 Task: Find connections with filter location Piritiba with filter topic #realestatebroker with filter profile language English with filter current company BookMyShow with filter school Jamal Mohamed College, Tiruchirappalli - 620 020. with filter industry Computer Networking Products with filter service category Interior Design with filter keywords title Fast Food Worker
Action: Mouse moved to (179, 256)
Screenshot: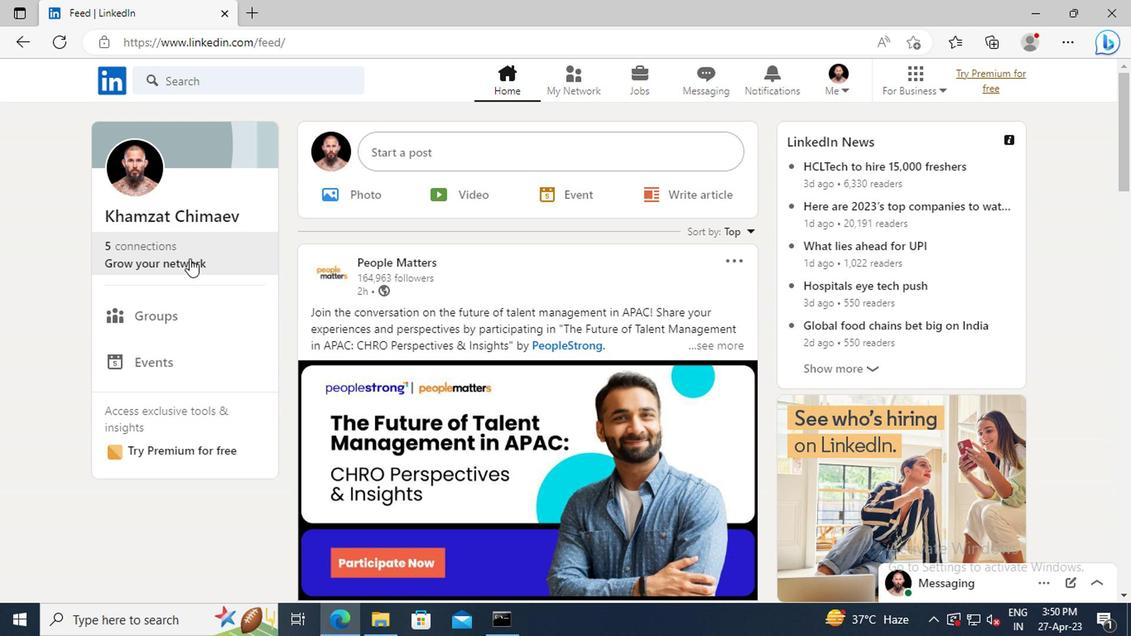 
Action: Mouse pressed left at (179, 256)
Screenshot: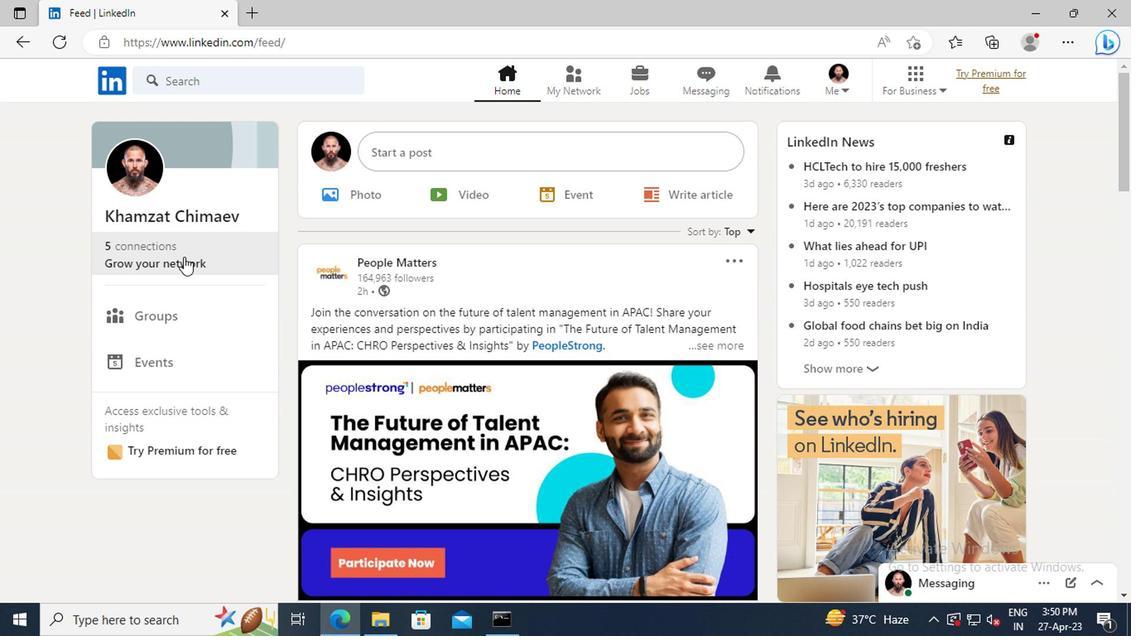 
Action: Mouse moved to (195, 170)
Screenshot: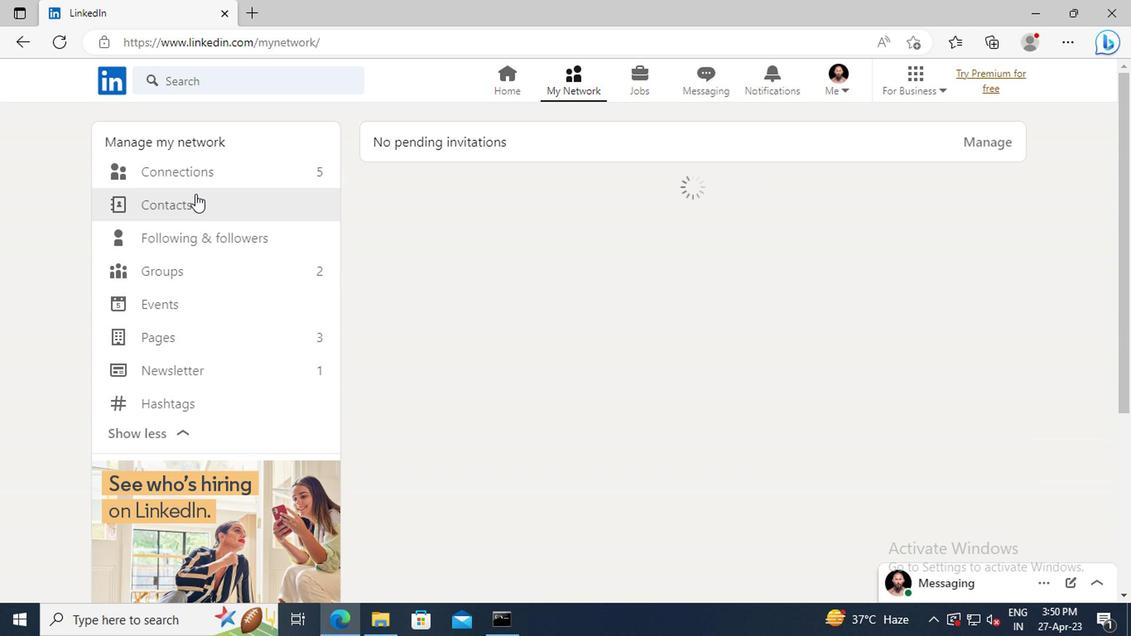 
Action: Mouse pressed left at (195, 170)
Screenshot: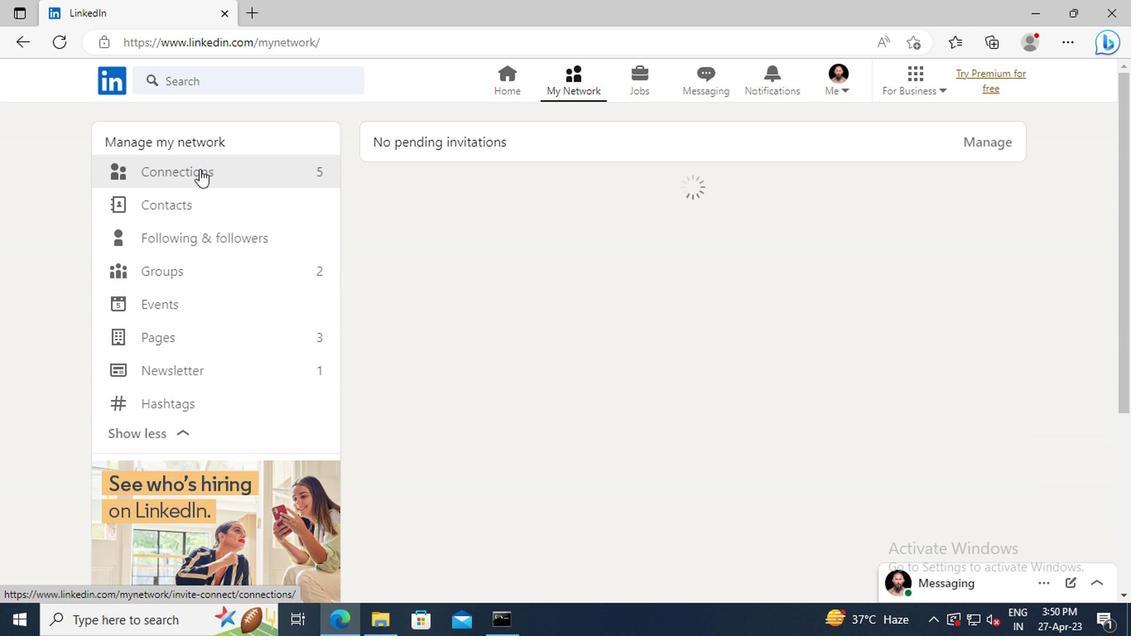 
Action: Mouse moved to (701, 177)
Screenshot: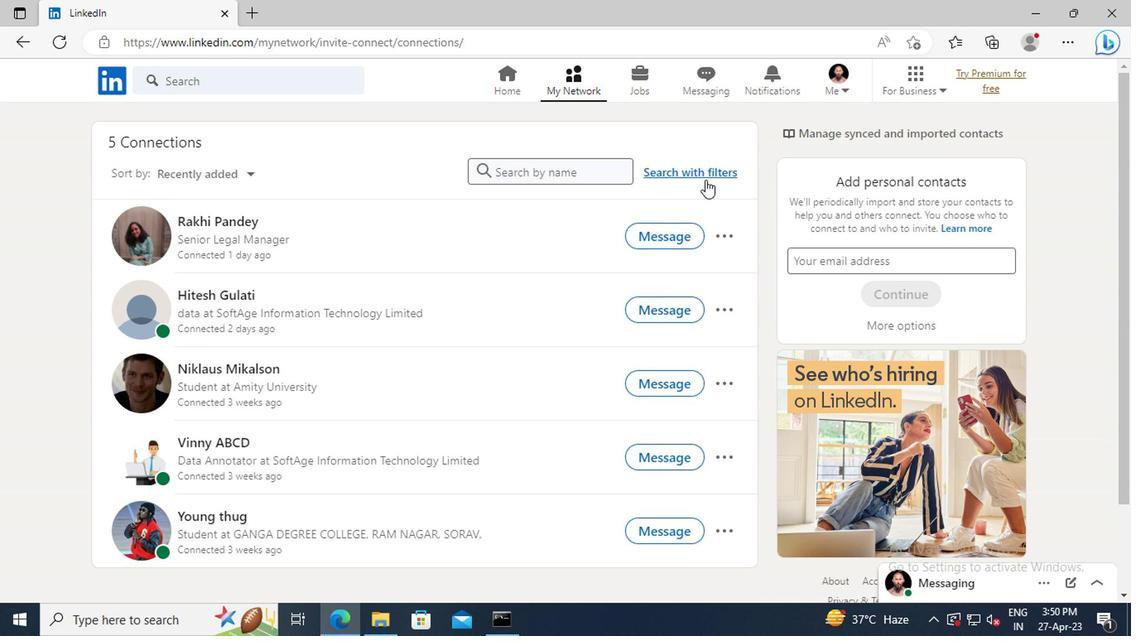 
Action: Mouse pressed left at (701, 177)
Screenshot: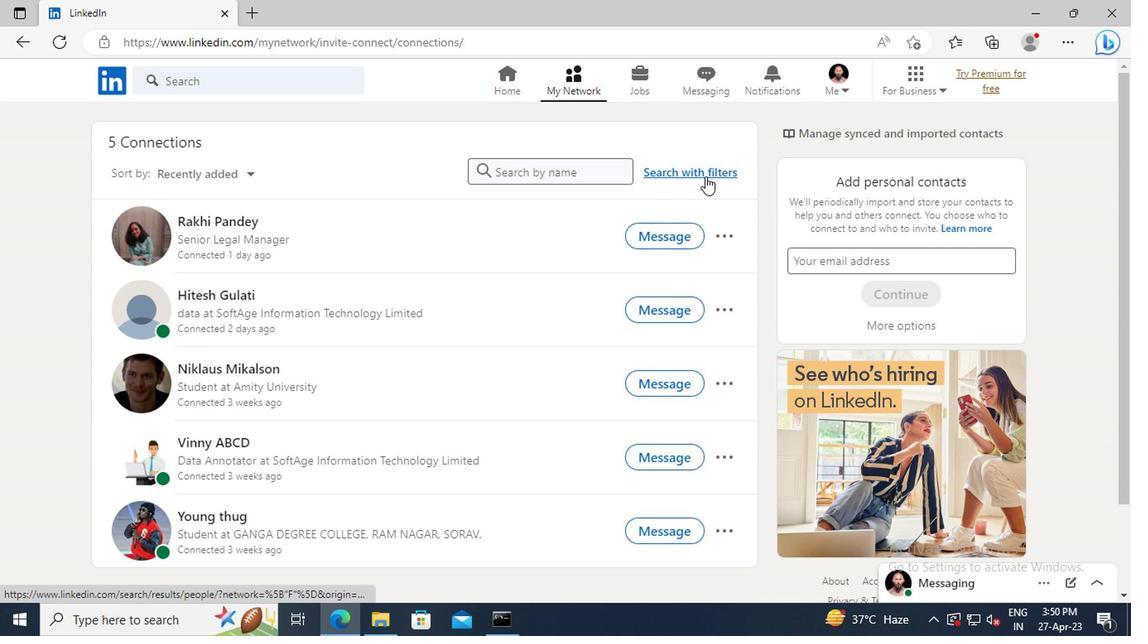 
Action: Mouse moved to (622, 131)
Screenshot: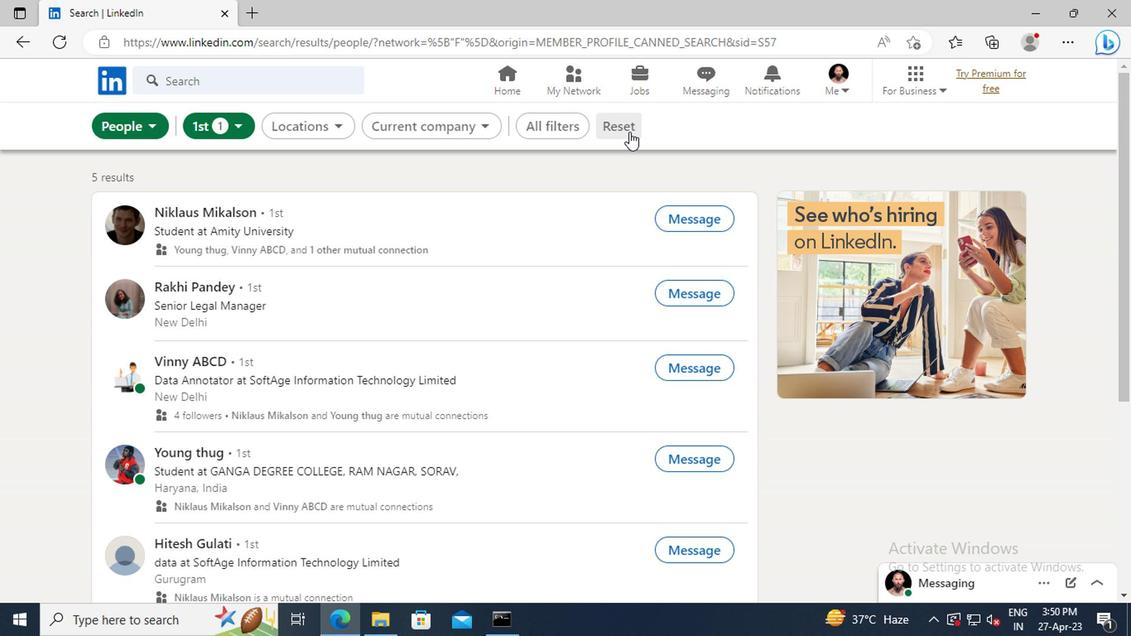 
Action: Mouse pressed left at (622, 131)
Screenshot: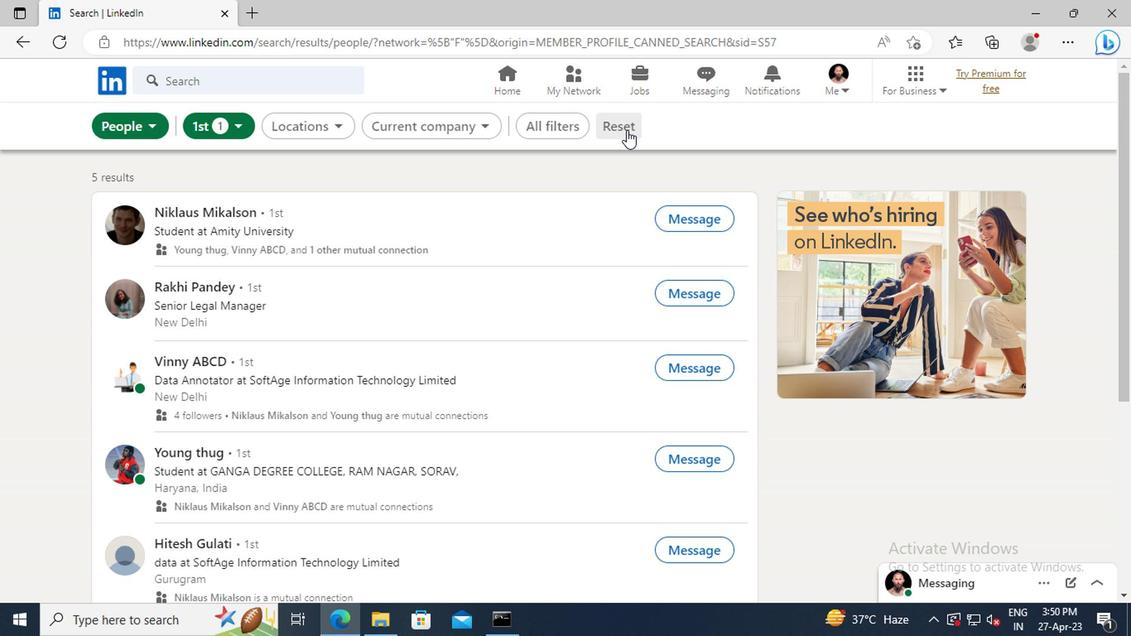 
Action: Mouse moved to (605, 127)
Screenshot: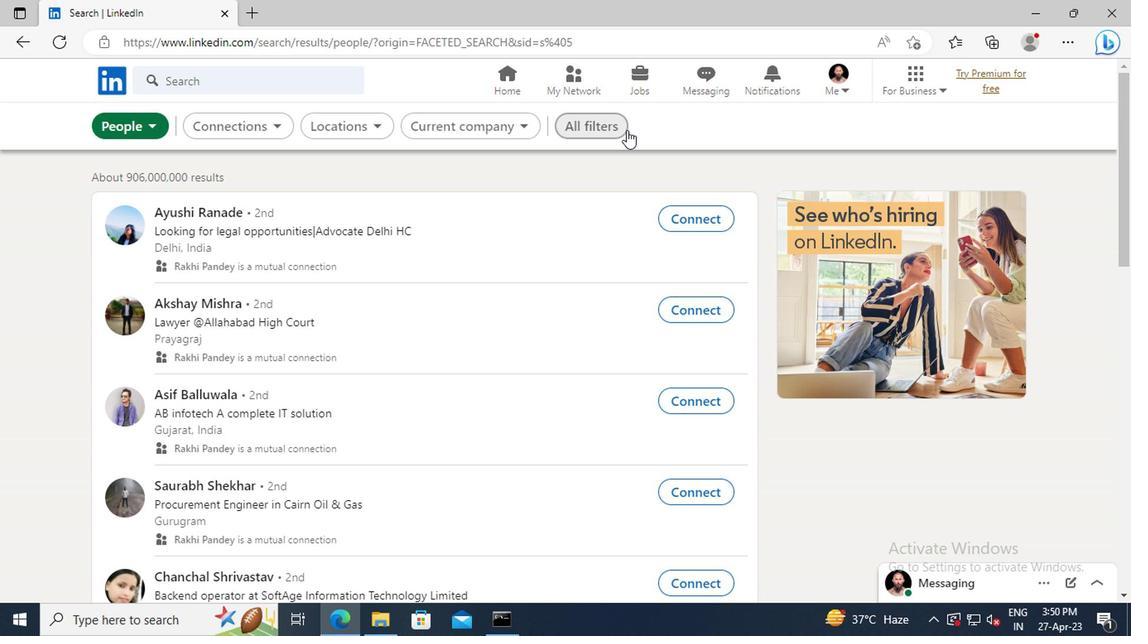 
Action: Mouse pressed left at (605, 127)
Screenshot: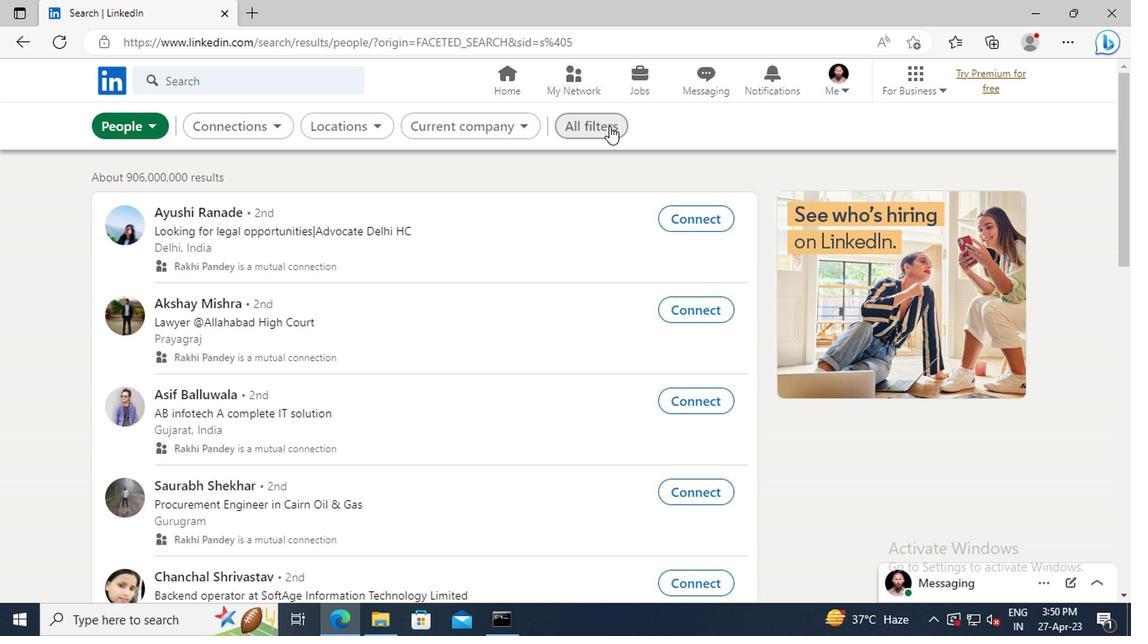 
Action: Mouse moved to (897, 284)
Screenshot: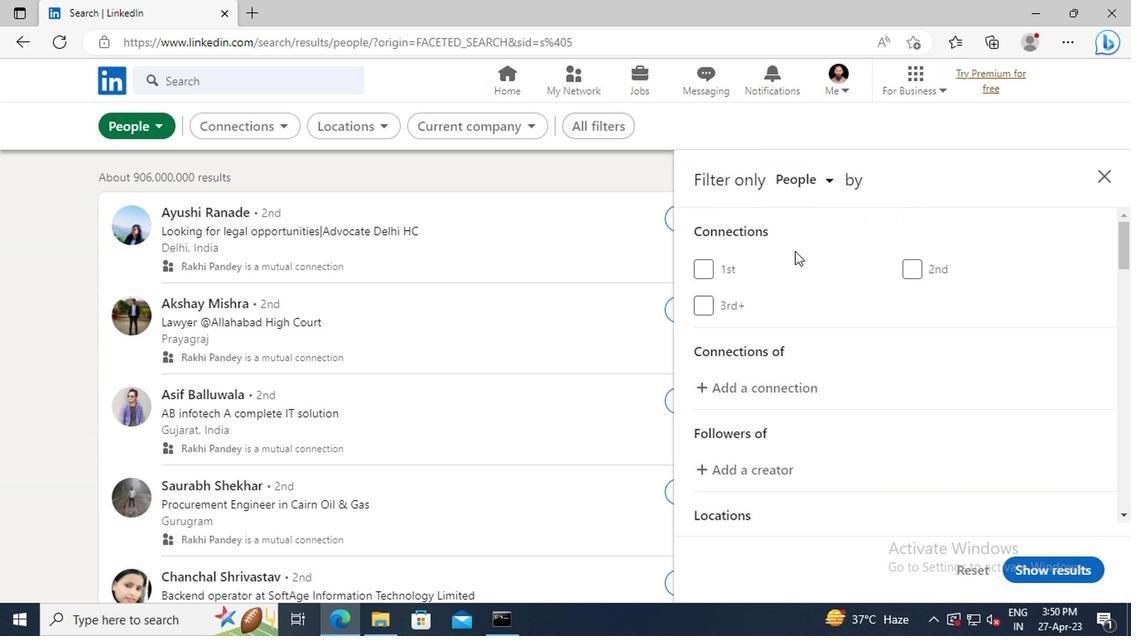 
Action: Mouse scrolled (897, 284) with delta (0, 0)
Screenshot: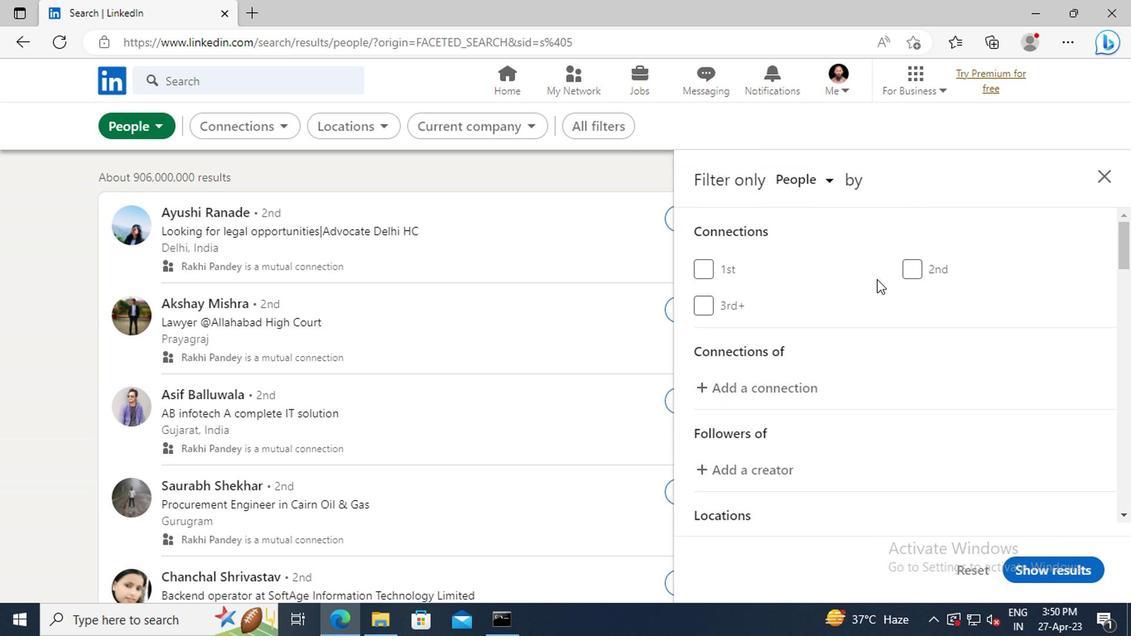 
Action: Mouse scrolled (897, 284) with delta (0, 0)
Screenshot: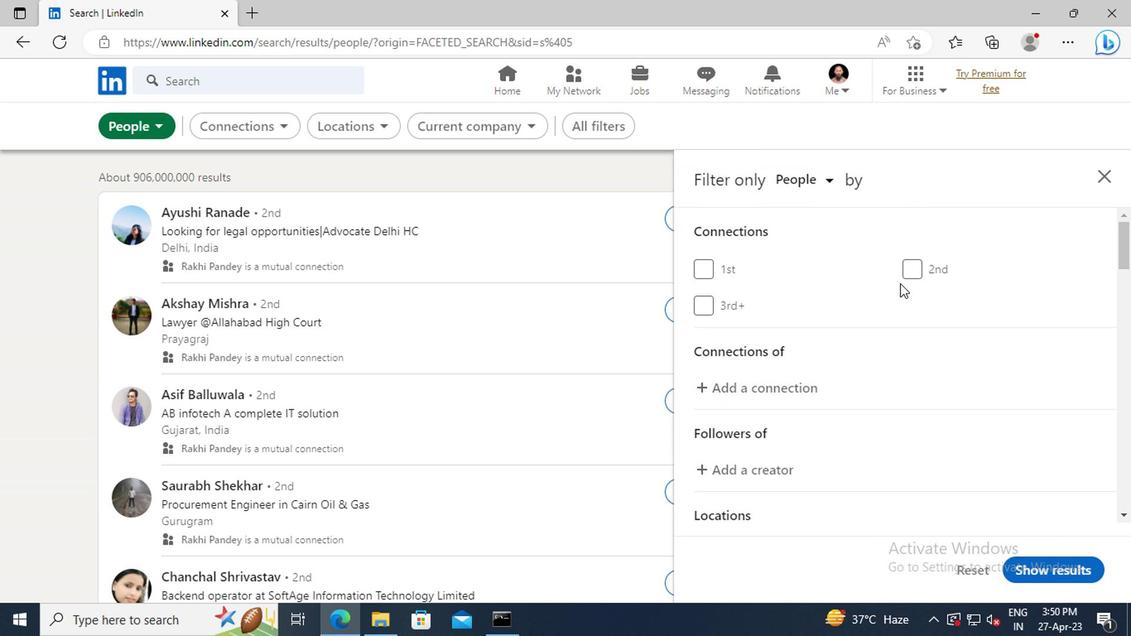 
Action: Mouse scrolled (897, 284) with delta (0, 0)
Screenshot: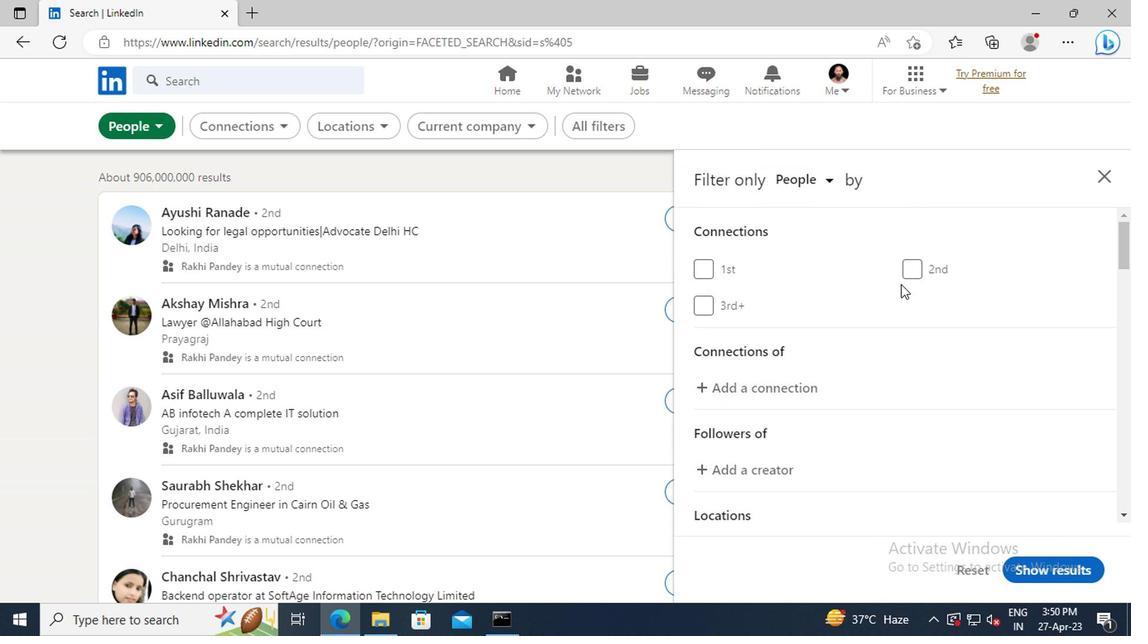 
Action: Mouse scrolled (897, 284) with delta (0, 0)
Screenshot: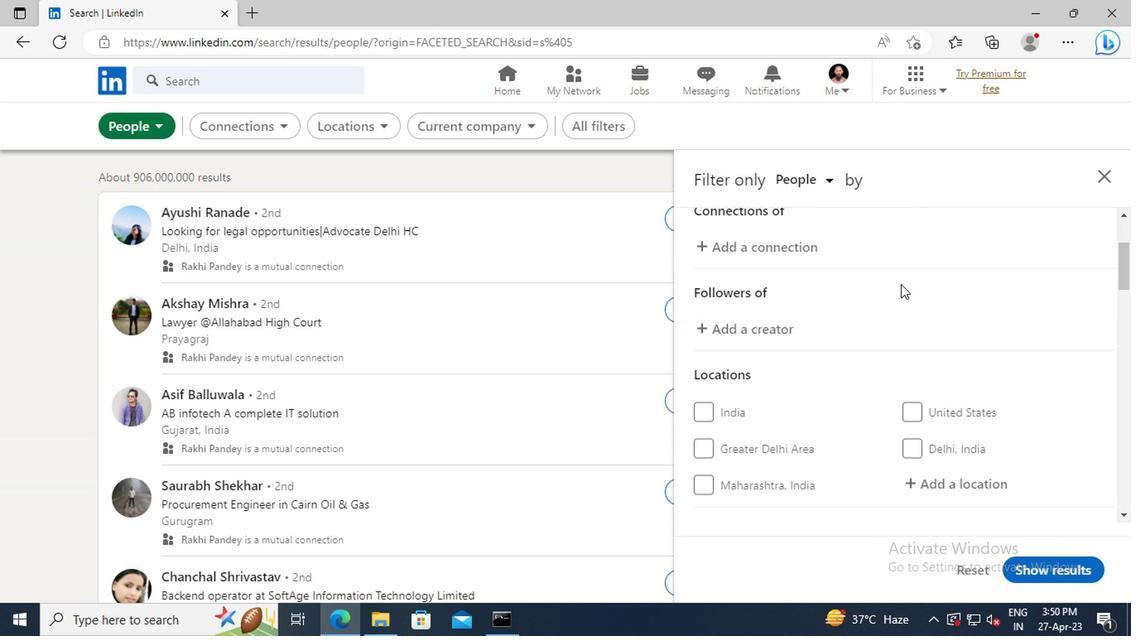 
Action: Mouse scrolled (897, 284) with delta (0, 0)
Screenshot: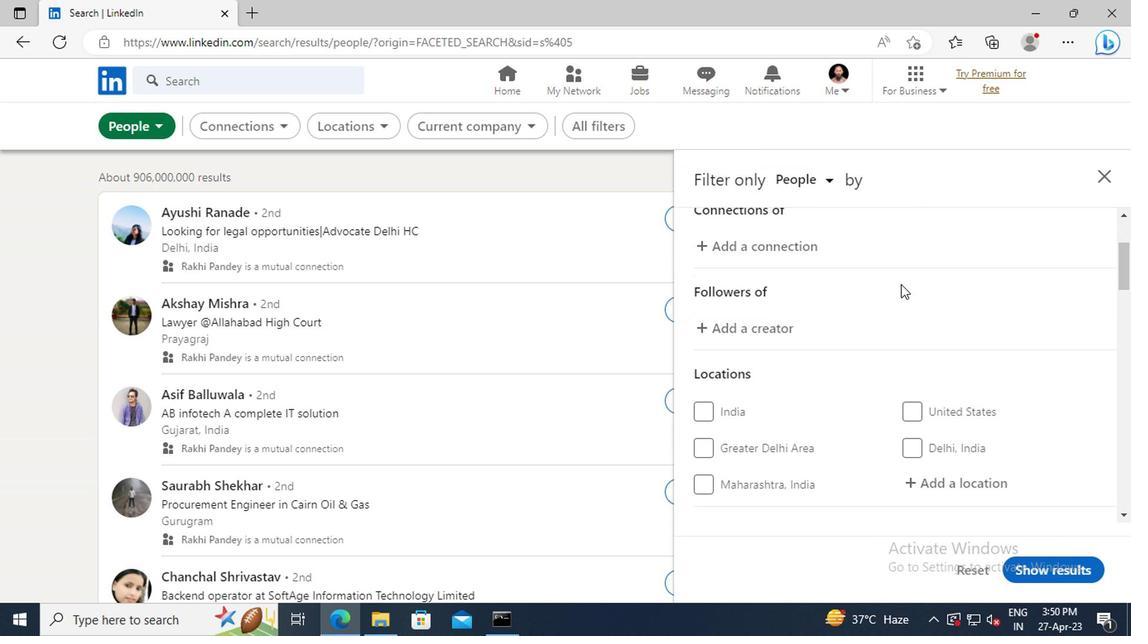 
Action: Mouse moved to (938, 388)
Screenshot: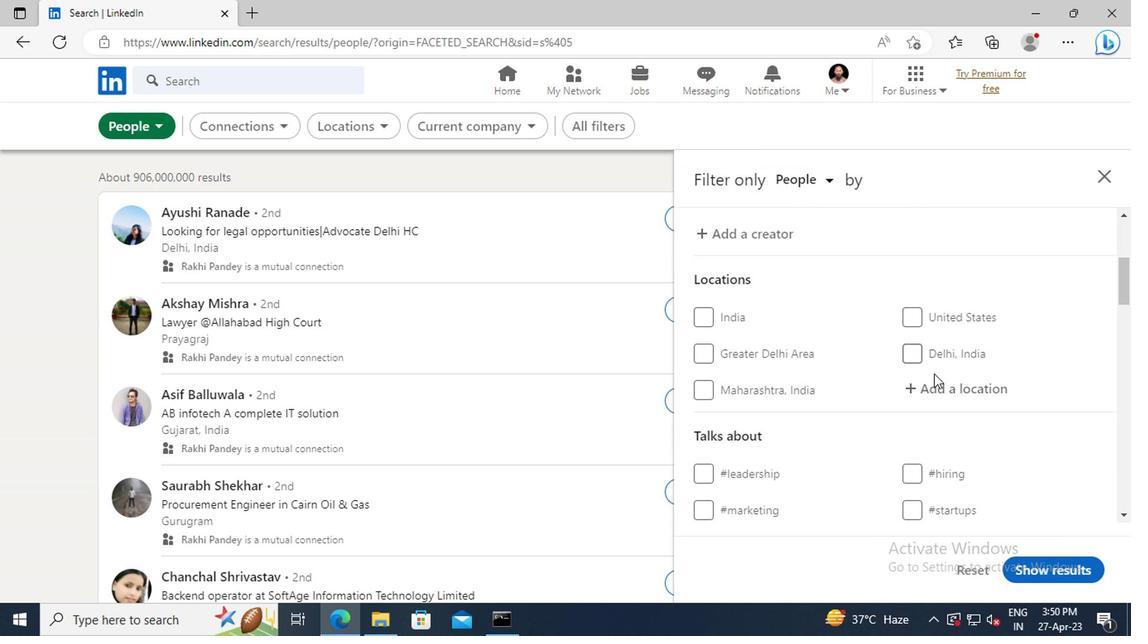 
Action: Mouse pressed left at (938, 388)
Screenshot: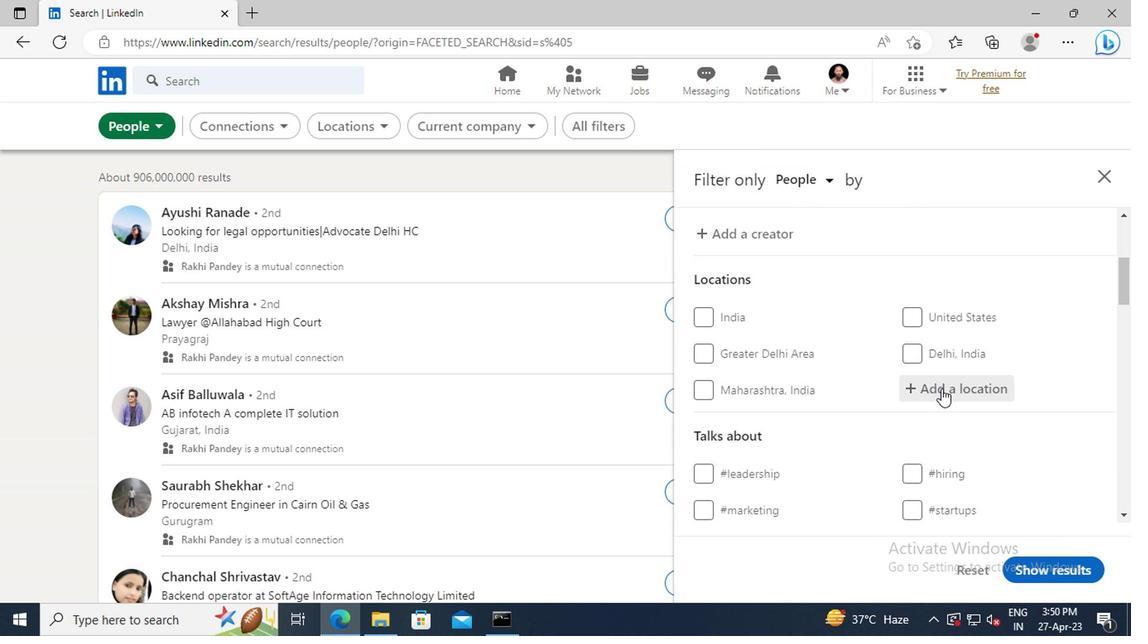 
Action: Key pressed <Key.shift>PIRITIBA
Screenshot: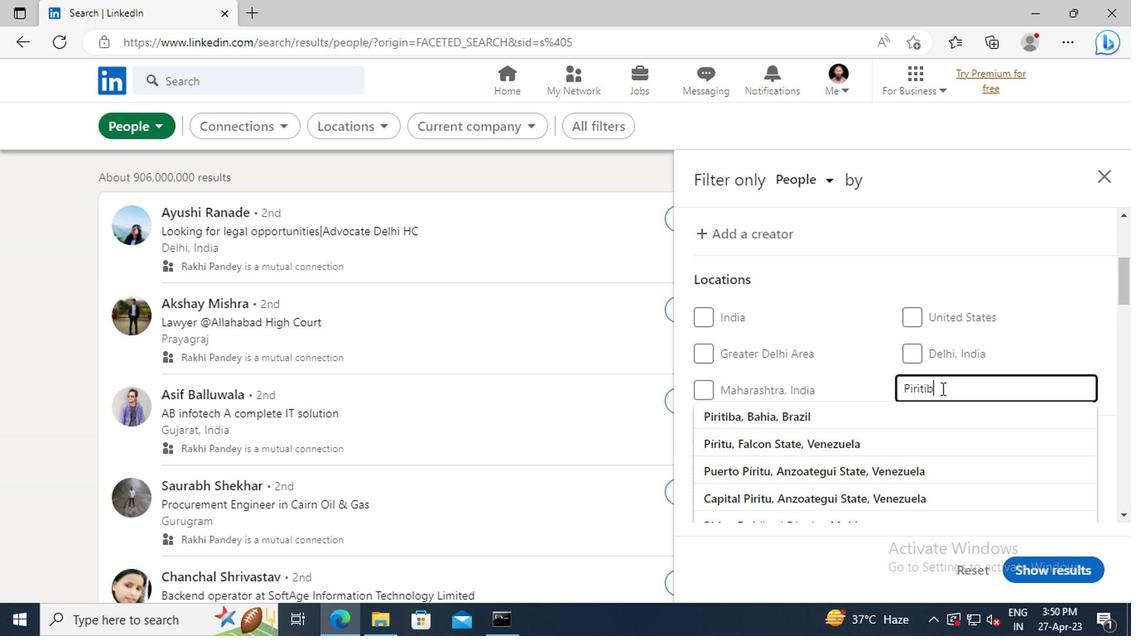 
Action: Mouse moved to (939, 411)
Screenshot: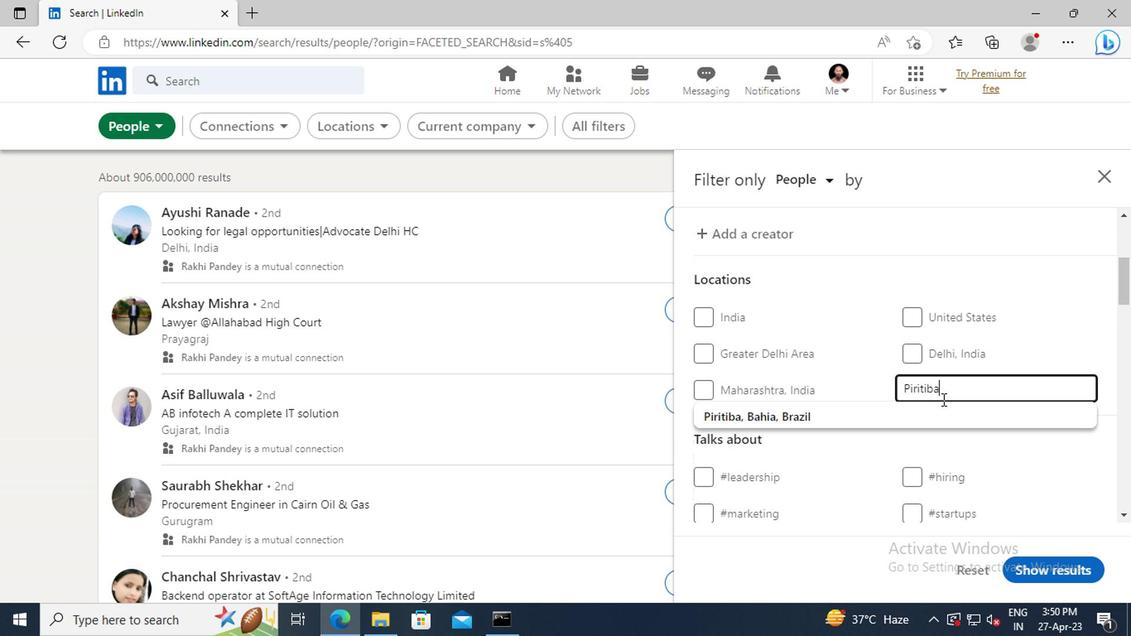
Action: Mouse pressed left at (939, 411)
Screenshot: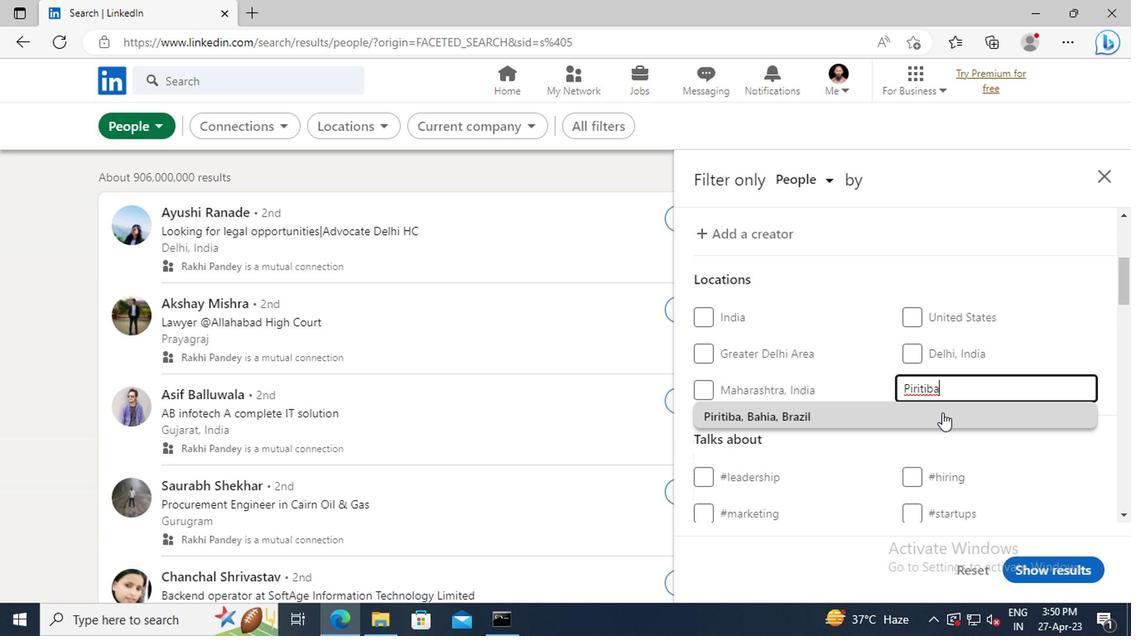 
Action: Mouse moved to (940, 373)
Screenshot: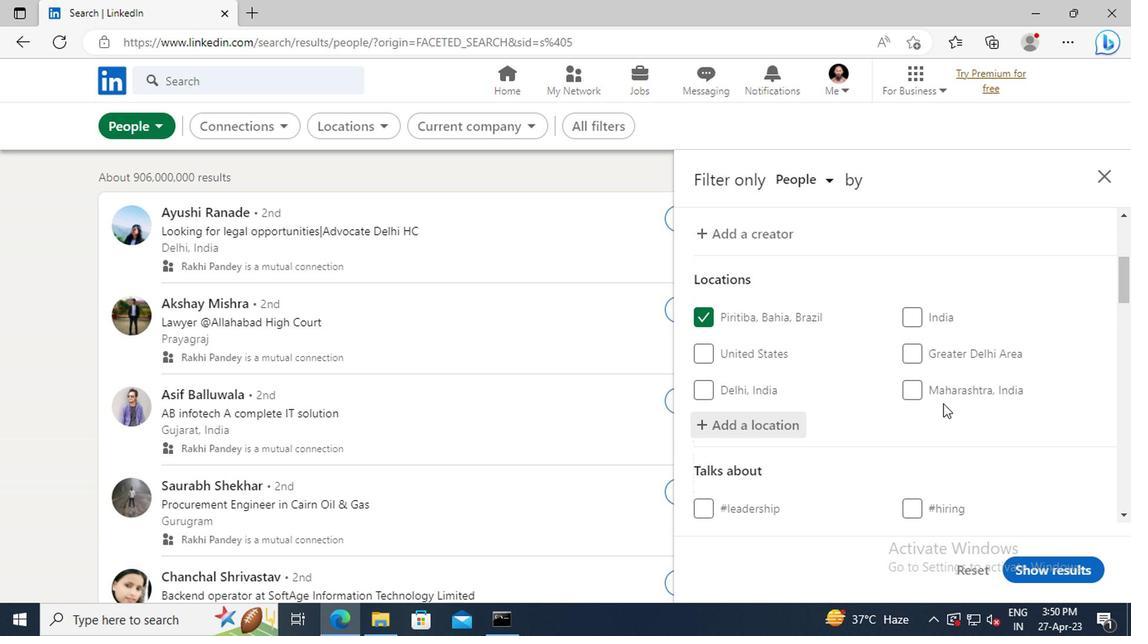 
Action: Mouse scrolled (940, 372) with delta (0, -1)
Screenshot: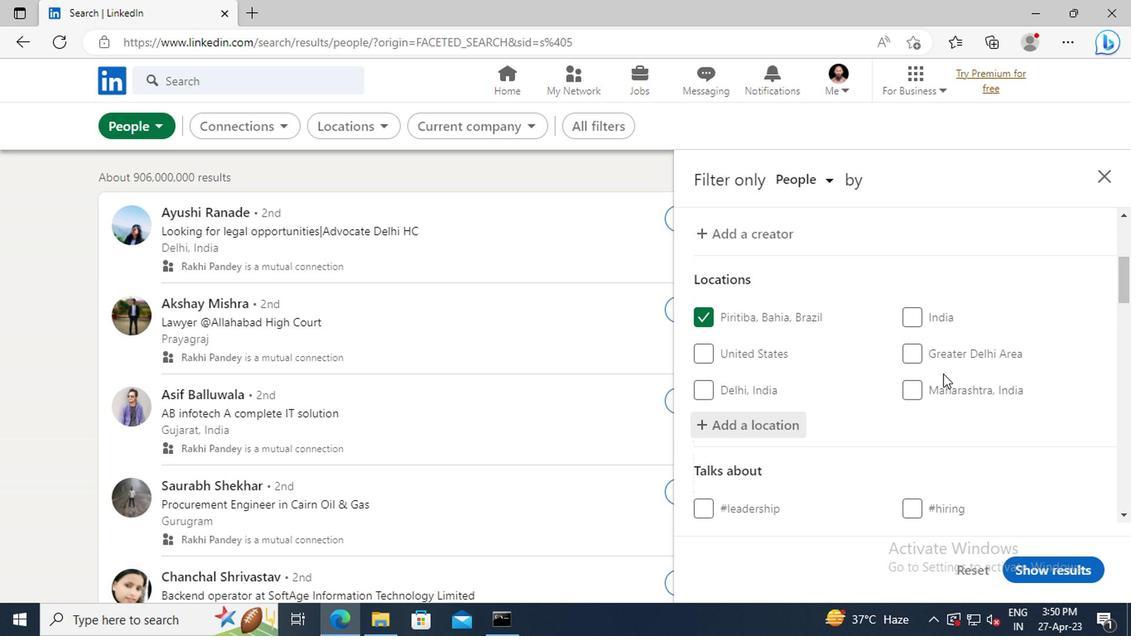 
Action: Mouse scrolled (940, 372) with delta (0, -1)
Screenshot: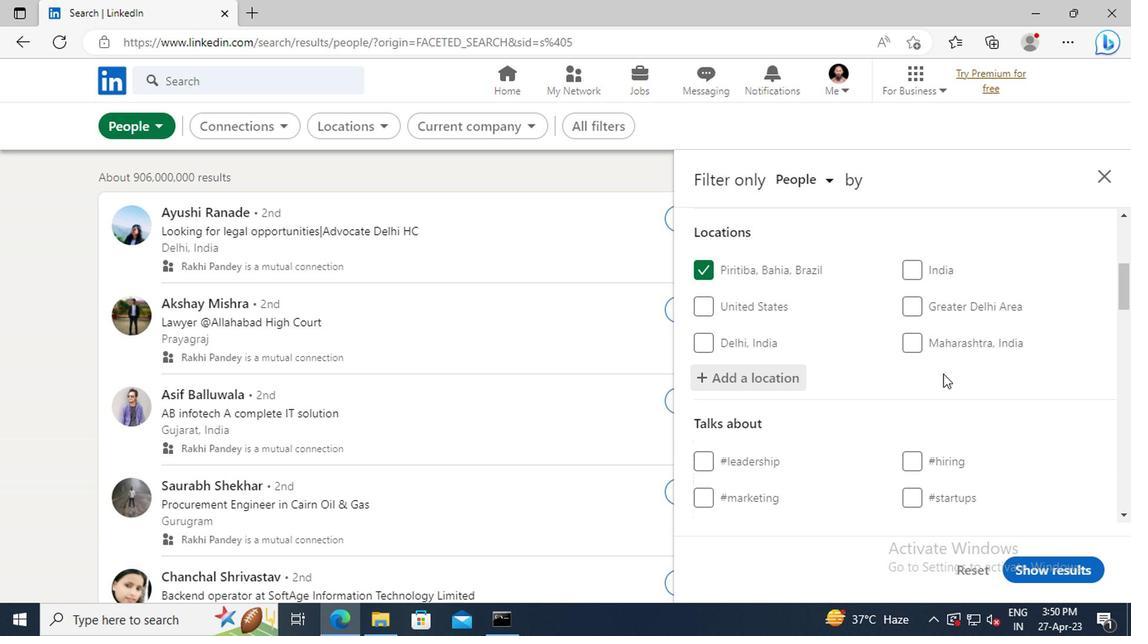 
Action: Mouse scrolled (940, 372) with delta (0, -1)
Screenshot: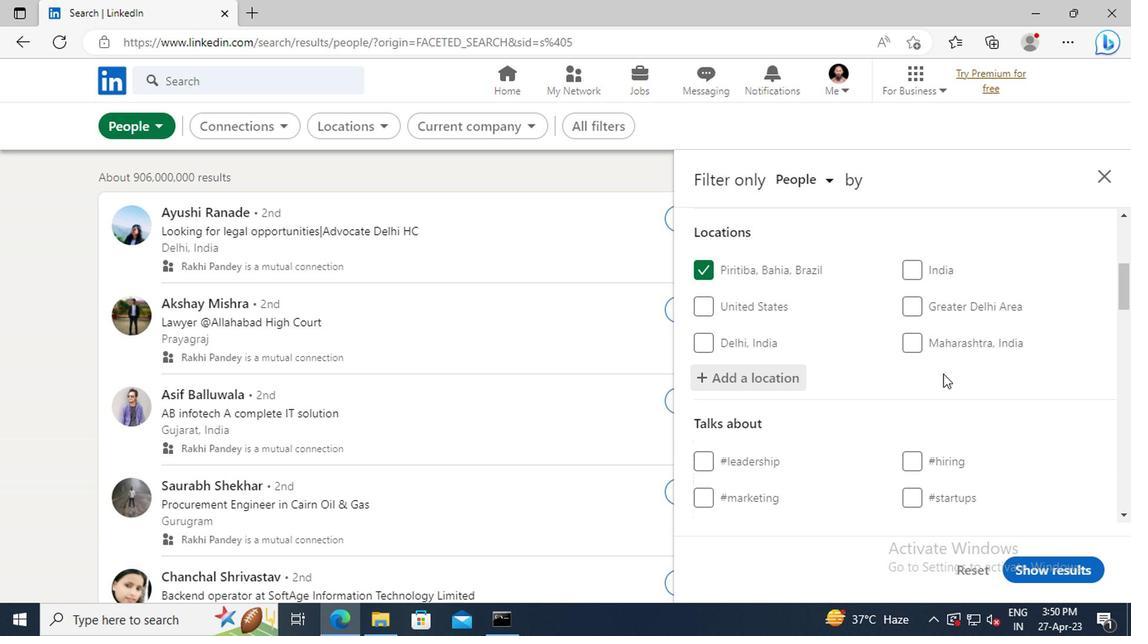 
Action: Mouse scrolled (940, 372) with delta (0, -1)
Screenshot: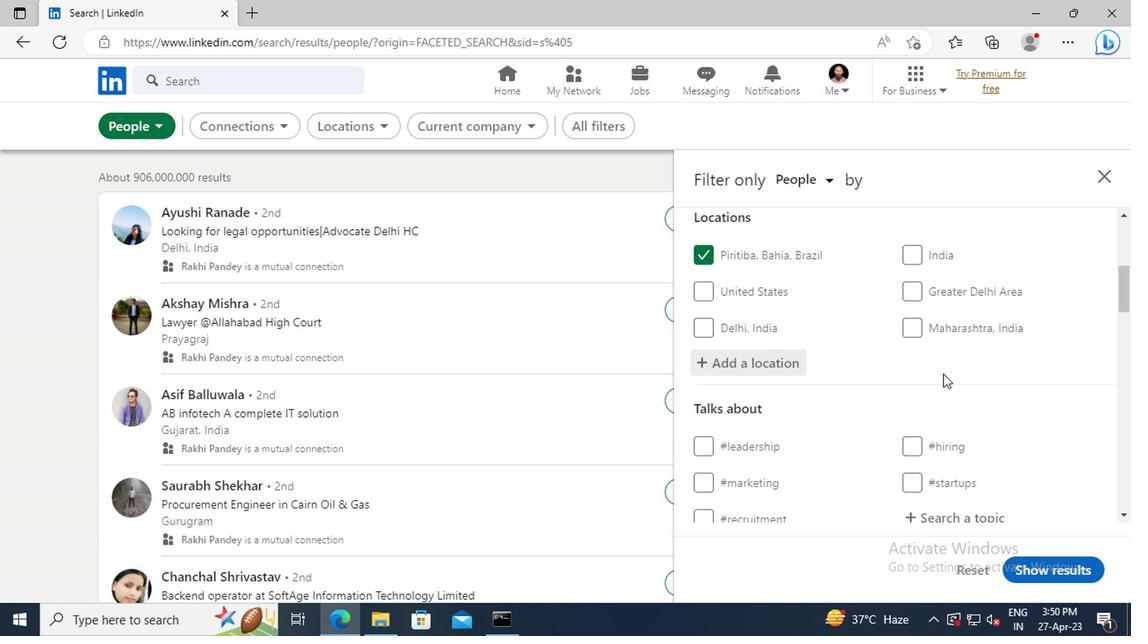 
Action: Mouse moved to (933, 390)
Screenshot: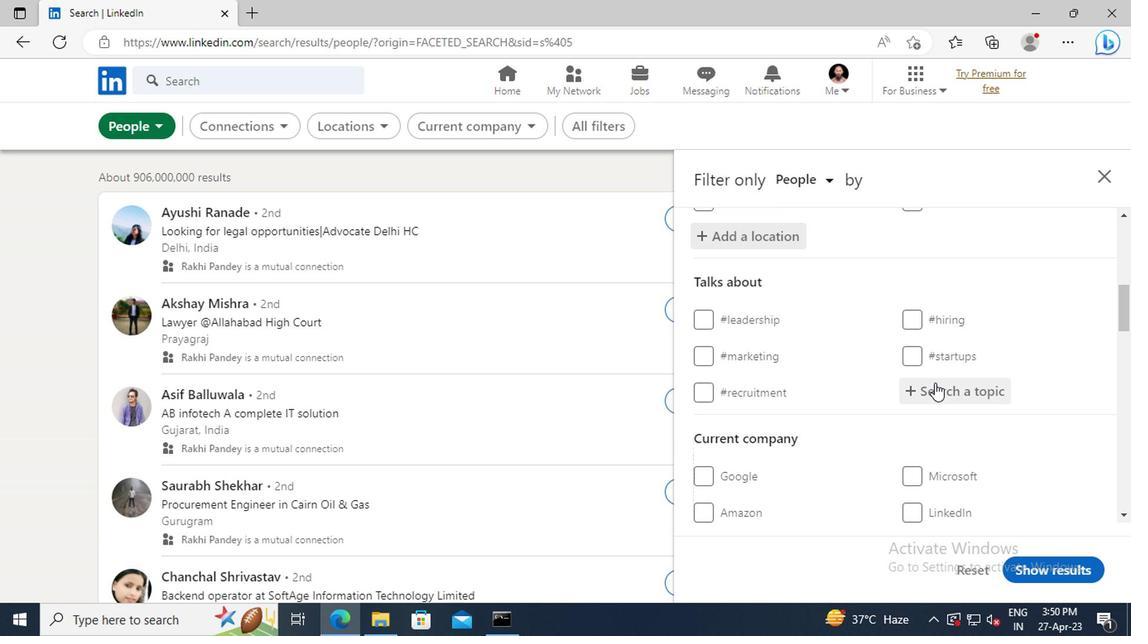 
Action: Mouse pressed left at (933, 390)
Screenshot: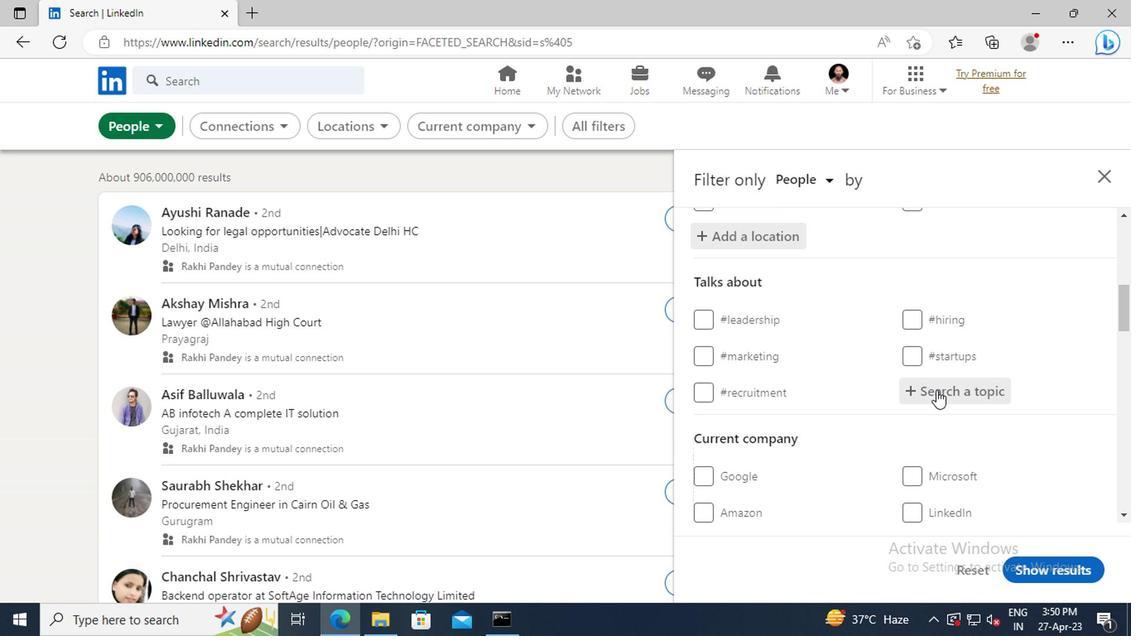 
Action: Key pressed <Key.shift>#REALESTATEBROKER<Key.enter>
Screenshot: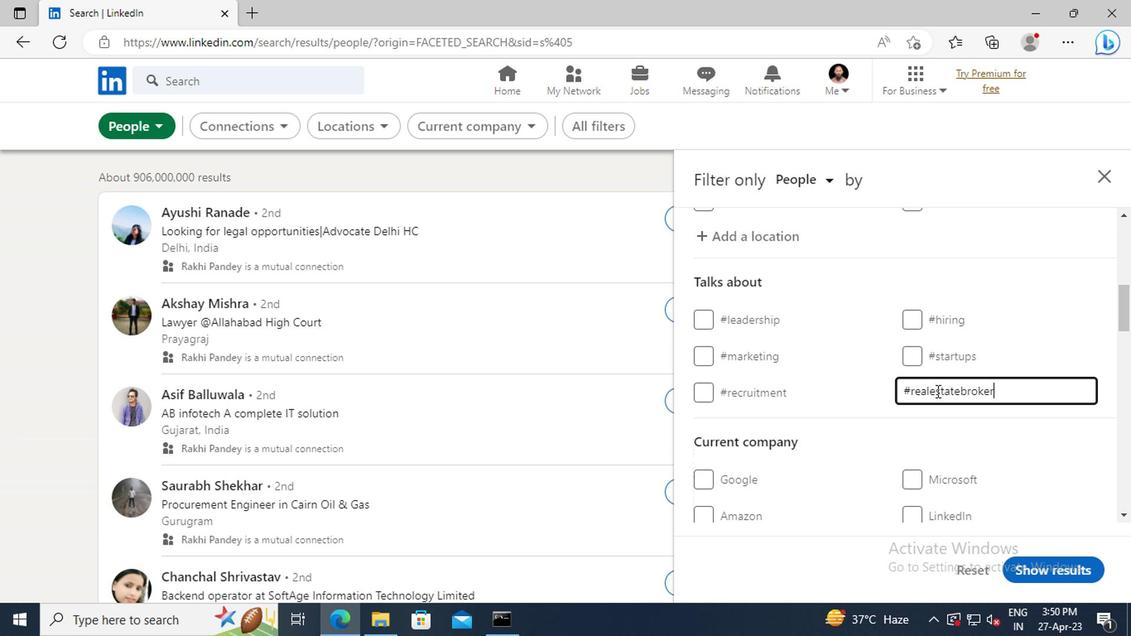 
Action: Mouse scrolled (933, 390) with delta (0, 0)
Screenshot: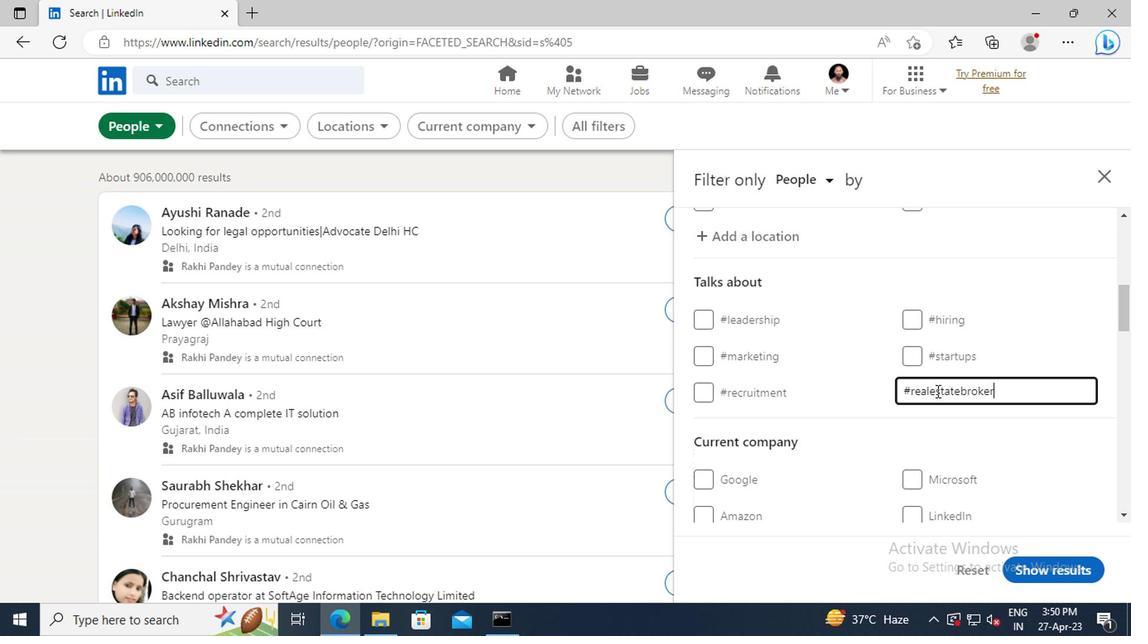 
Action: Mouse scrolled (933, 390) with delta (0, 0)
Screenshot: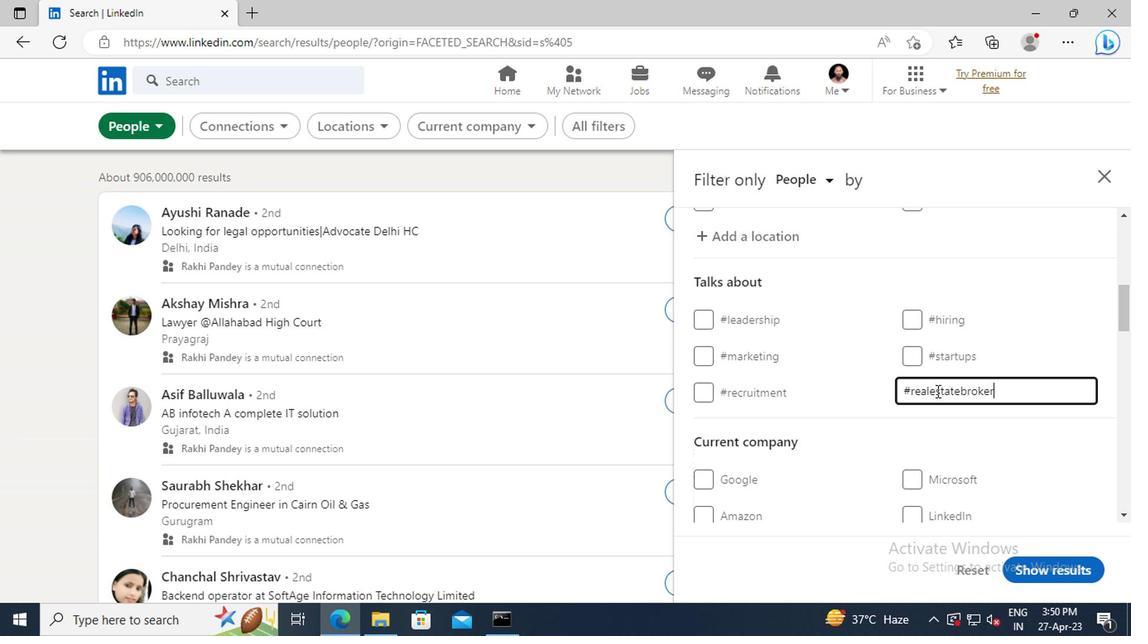 
Action: Mouse moved to (922, 388)
Screenshot: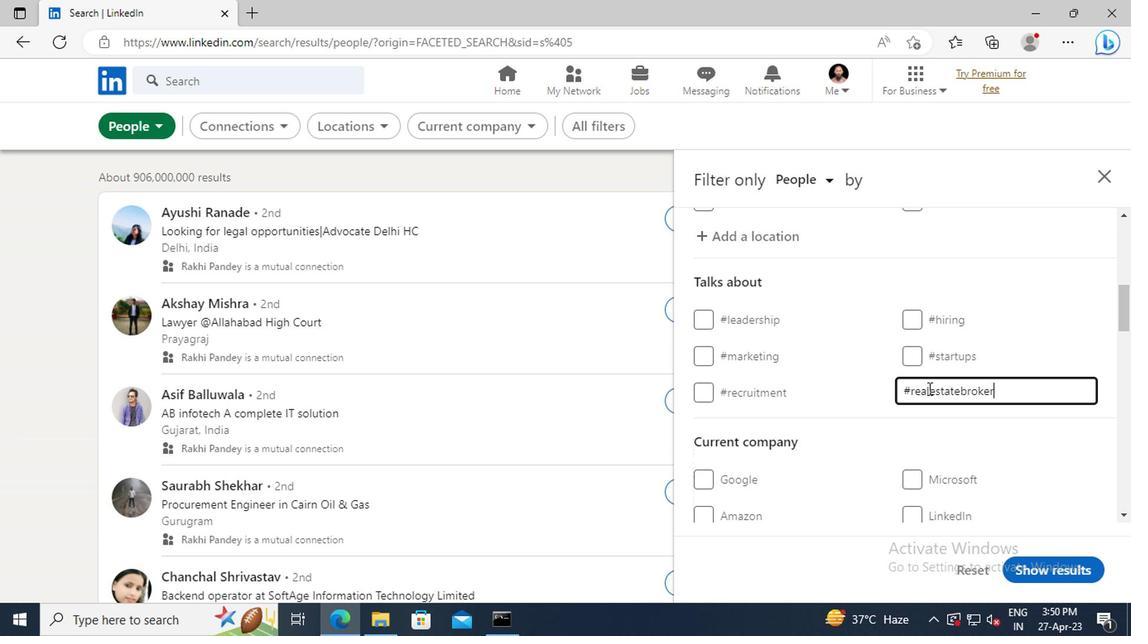 
Action: Mouse scrolled (922, 388) with delta (0, 0)
Screenshot: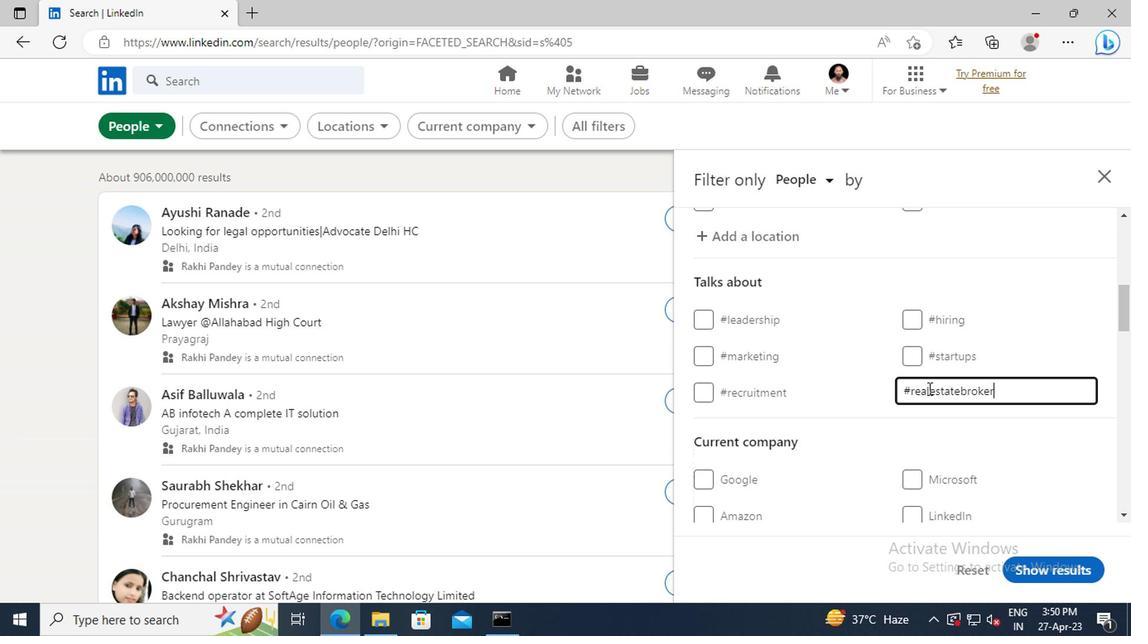 
Action: Mouse scrolled (922, 388) with delta (0, 0)
Screenshot: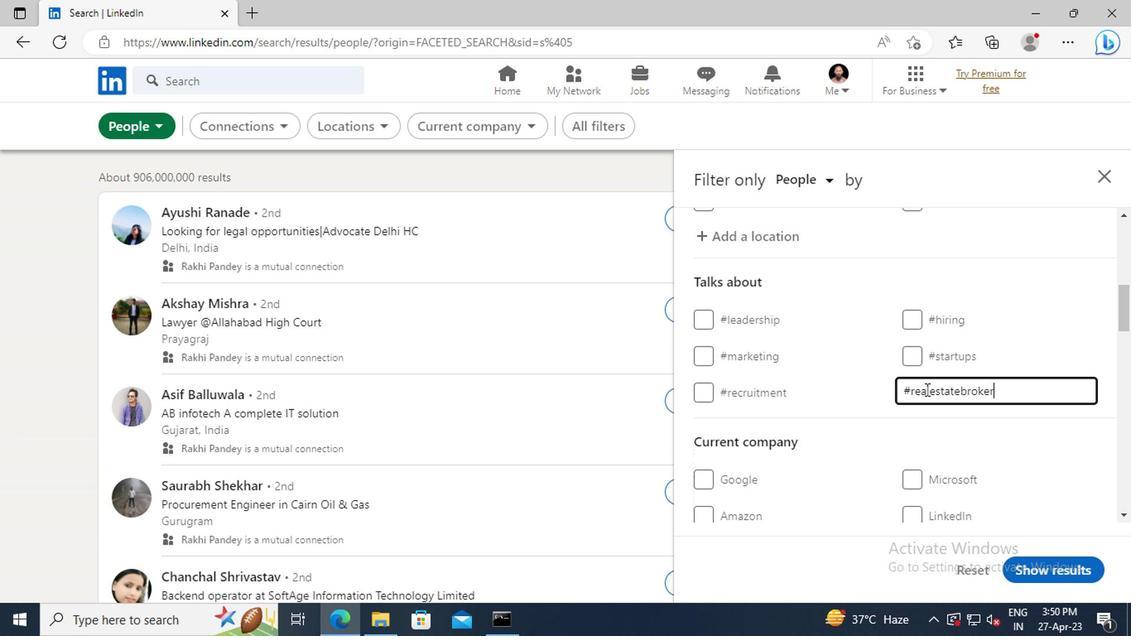 
Action: Mouse scrolled (922, 388) with delta (0, 0)
Screenshot: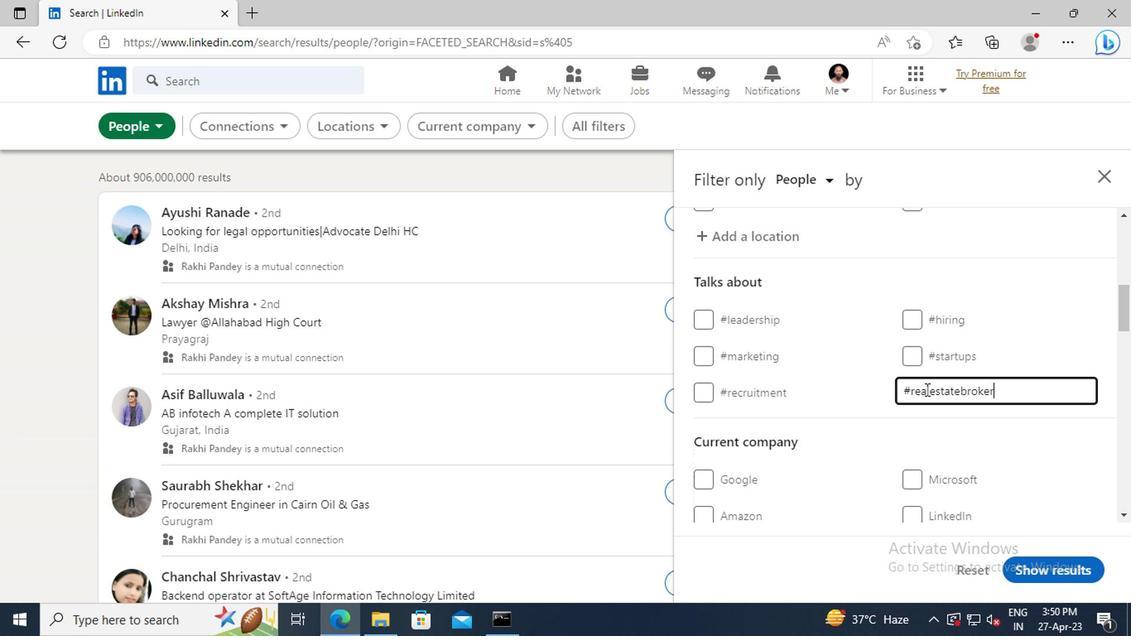 
Action: Mouse moved to (922, 406)
Screenshot: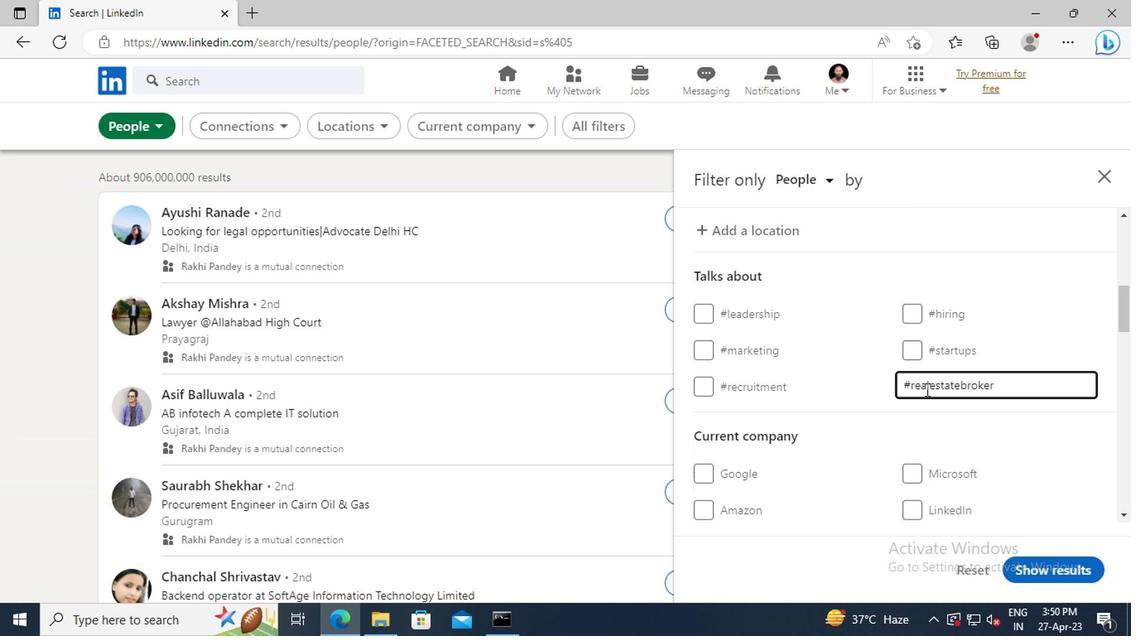 
Action: Mouse scrolled (922, 405) with delta (0, -1)
Screenshot: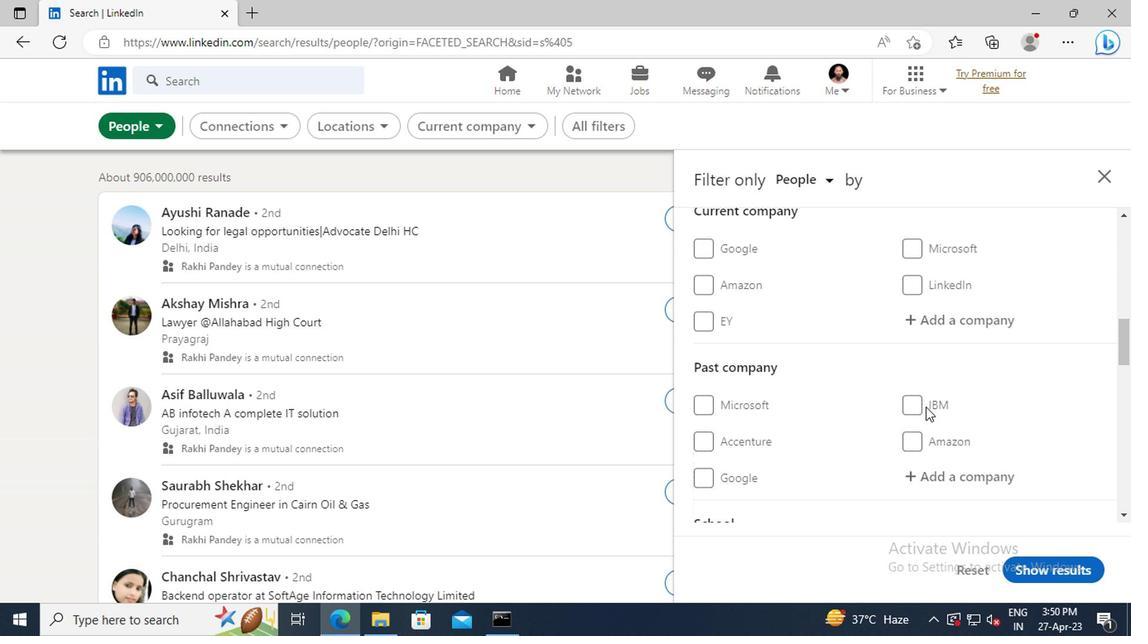 
Action: Mouse scrolled (922, 405) with delta (0, -1)
Screenshot: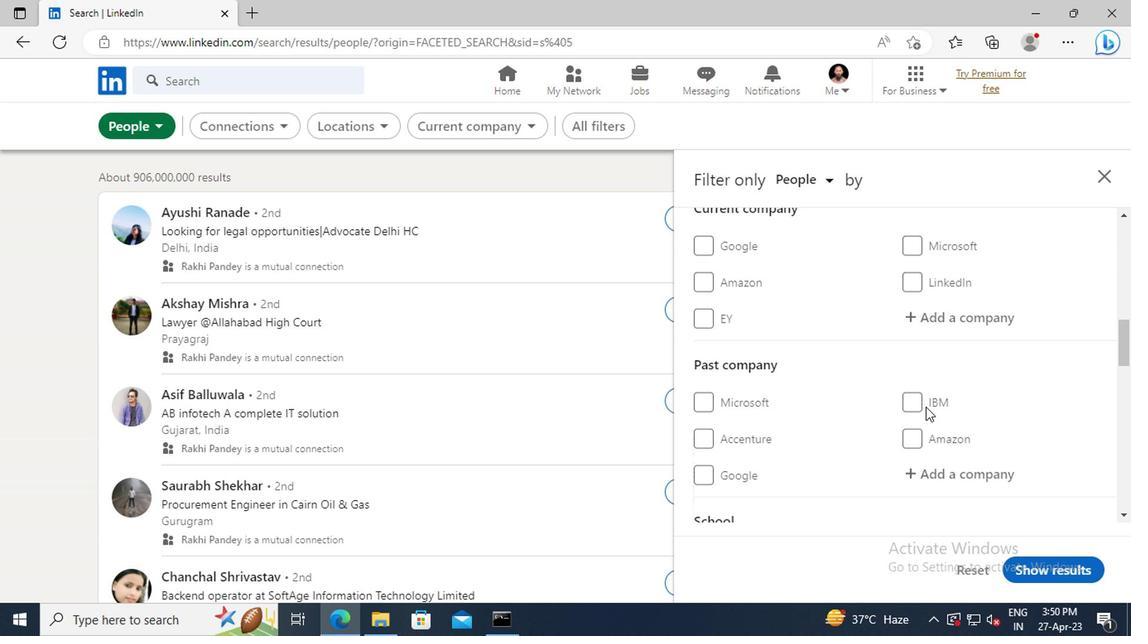 
Action: Mouse scrolled (922, 405) with delta (0, -1)
Screenshot: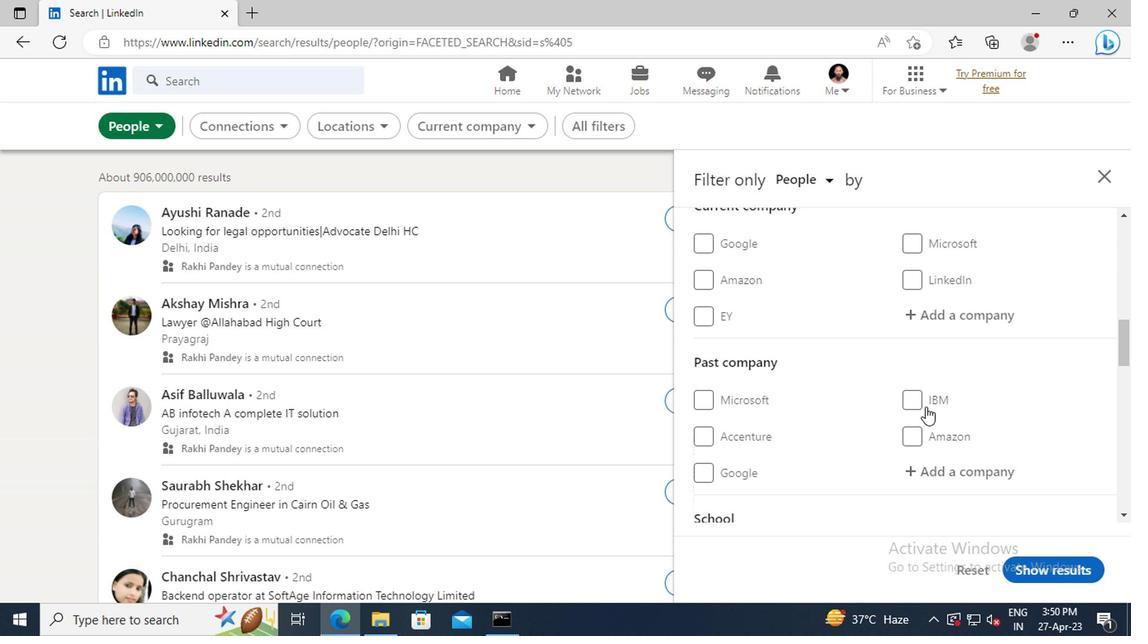 
Action: Mouse scrolled (922, 405) with delta (0, -1)
Screenshot: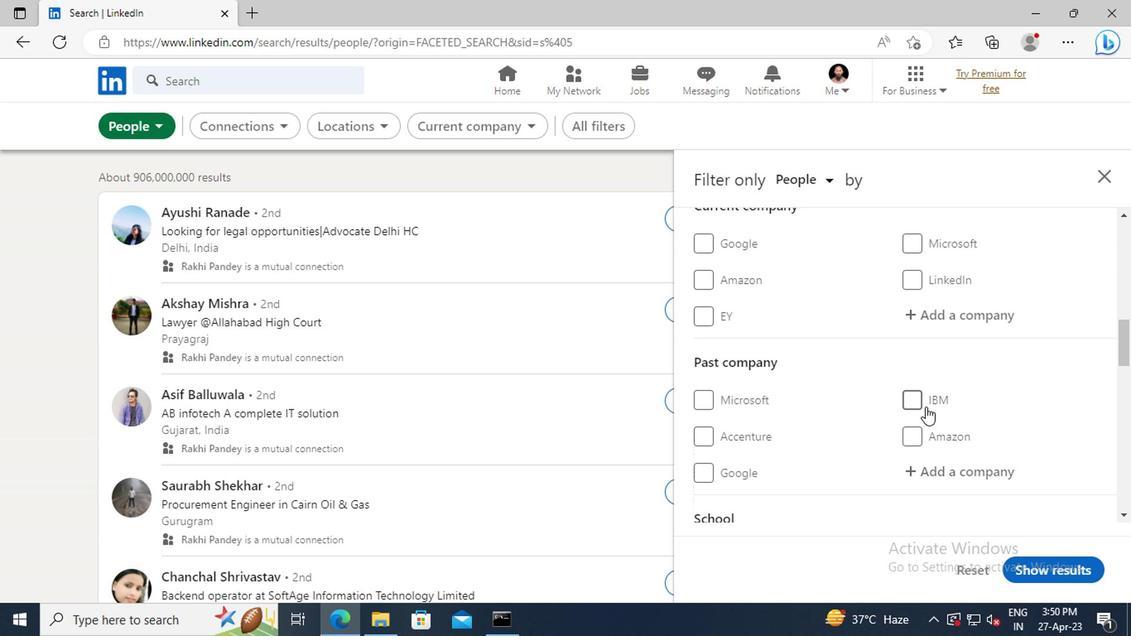 
Action: Mouse scrolled (922, 405) with delta (0, -1)
Screenshot: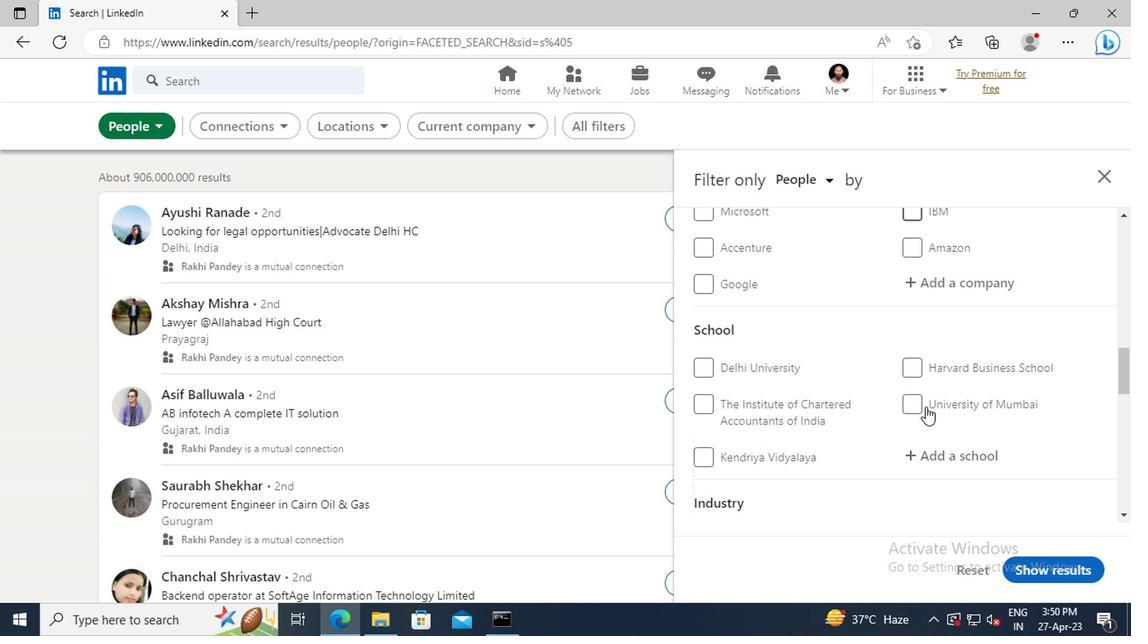
Action: Mouse scrolled (922, 405) with delta (0, -1)
Screenshot: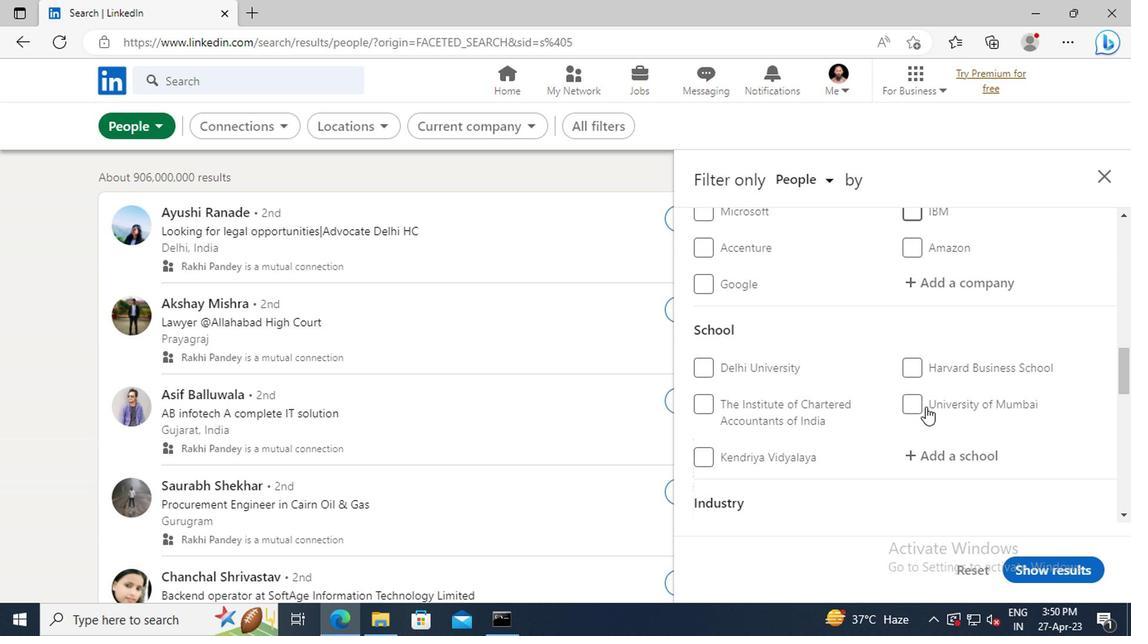 
Action: Mouse scrolled (922, 405) with delta (0, -1)
Screenshot: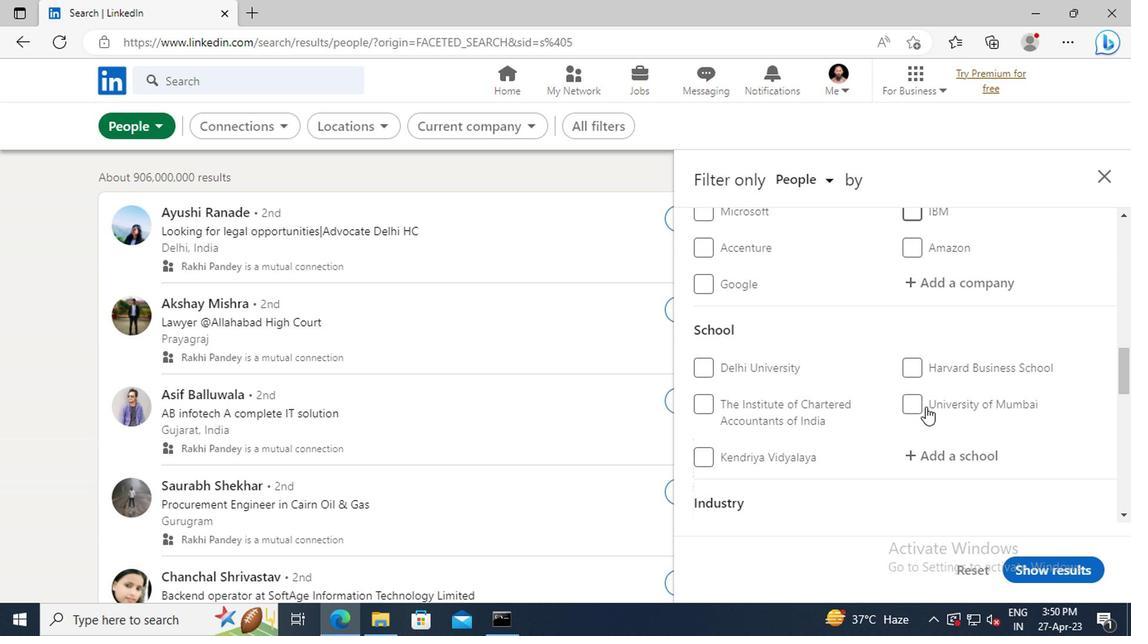 
Action: Mouse scrolled (922, 405) with delta (0, -1)
Screenshot: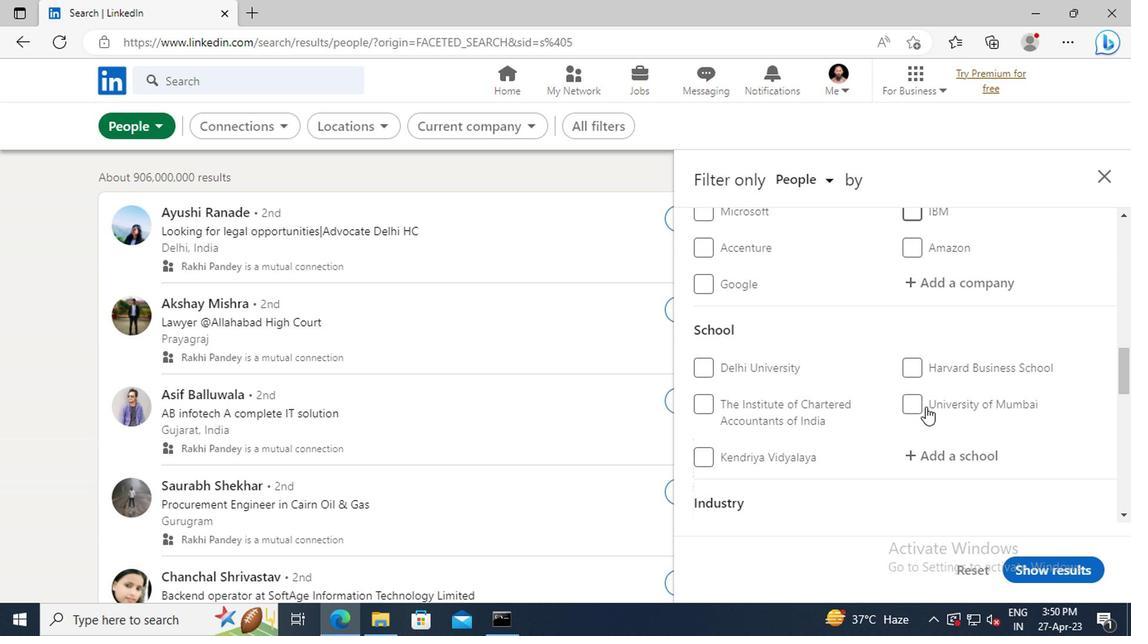 
Action: Mouse scrolled (922, 405) with delta (0, -1)
Screenshot: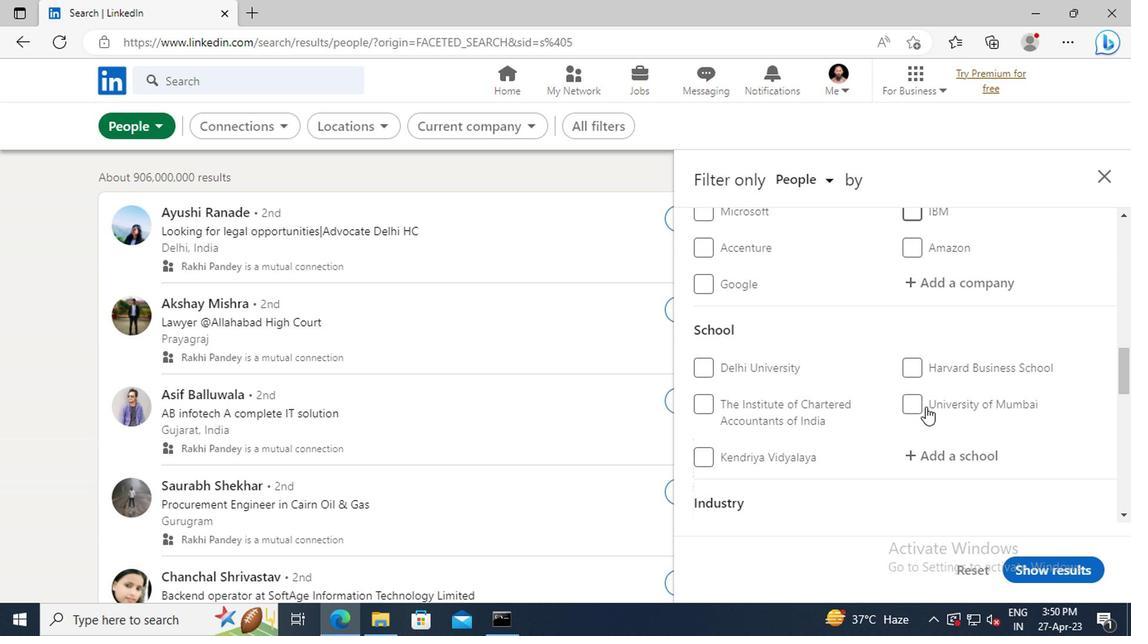 
Action: Mouse moved to (925, 427)
Screenshot: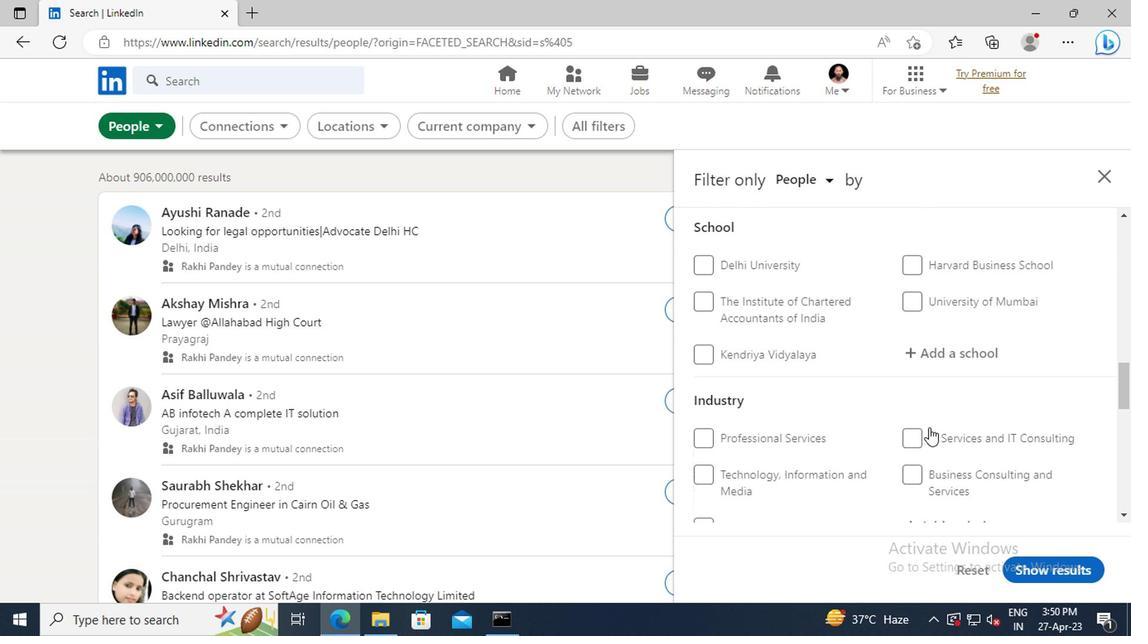 
Action: Mouse scrolled (925, 427) with delta (0, 0)
Screenshot: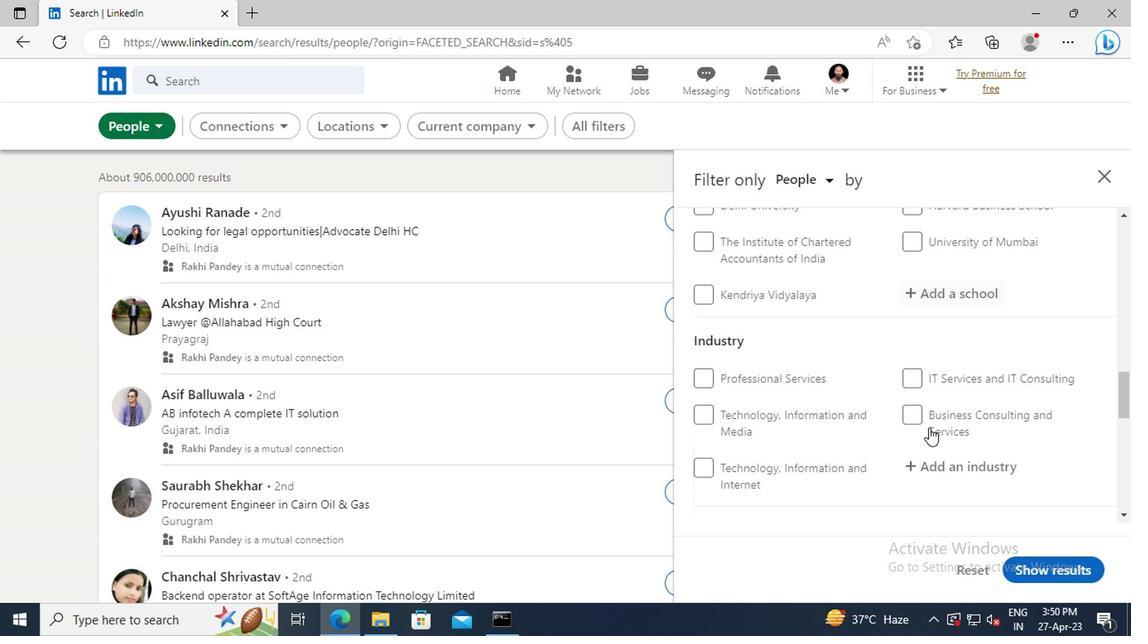 
Action: Mouse scrolled (925, 427) with delta (0, 0)
Screenshot: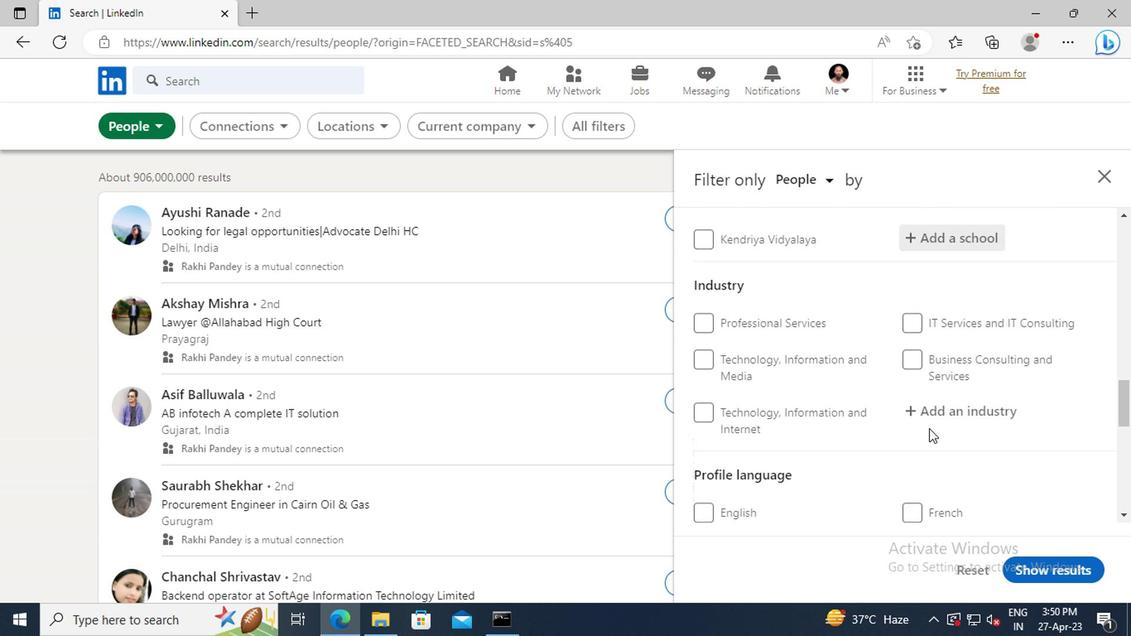 
Action: Mouse scrolled (925, 427) with delta (0, 0)
Screenshot: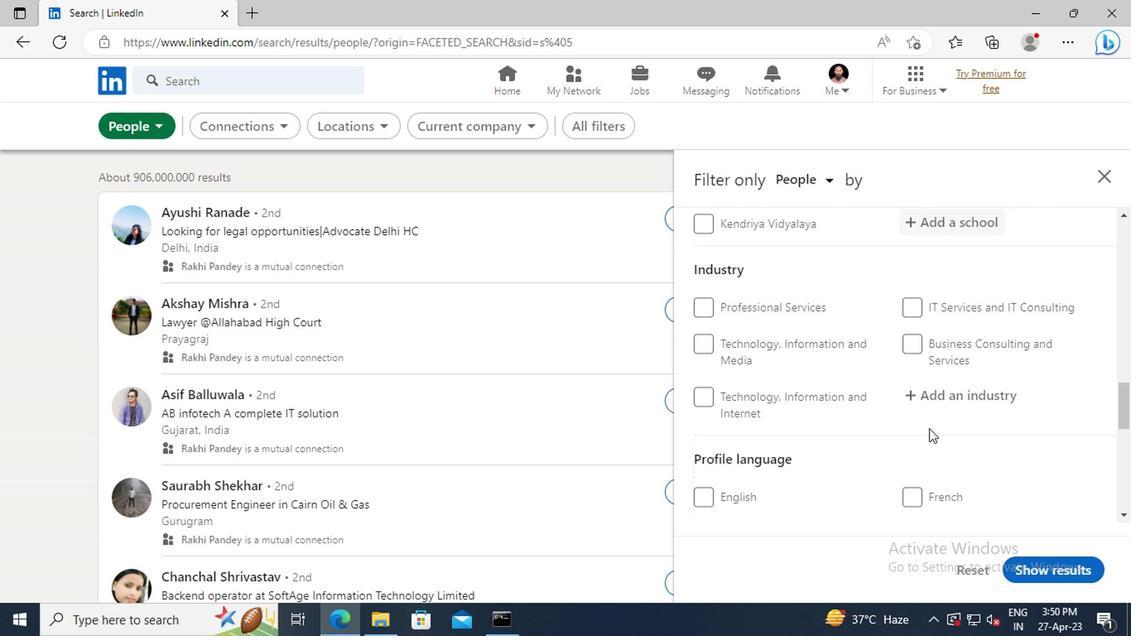 
Action: Mouse moved to (706, 357)
Screenshot: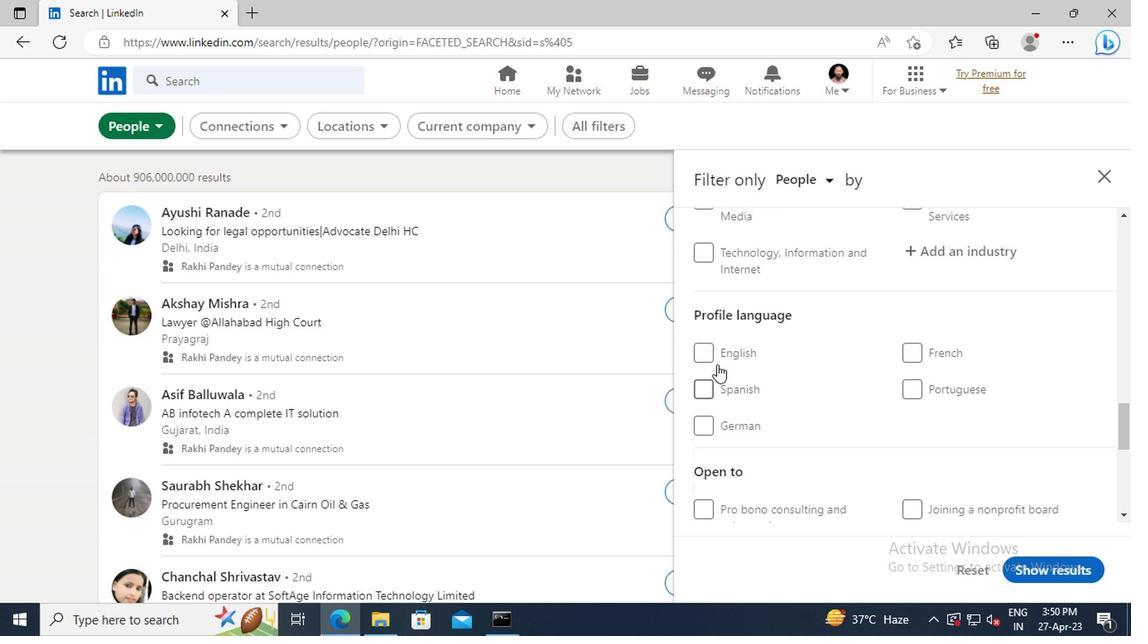 
Action: Mouse pressed left at (706, 357)
Screenshot: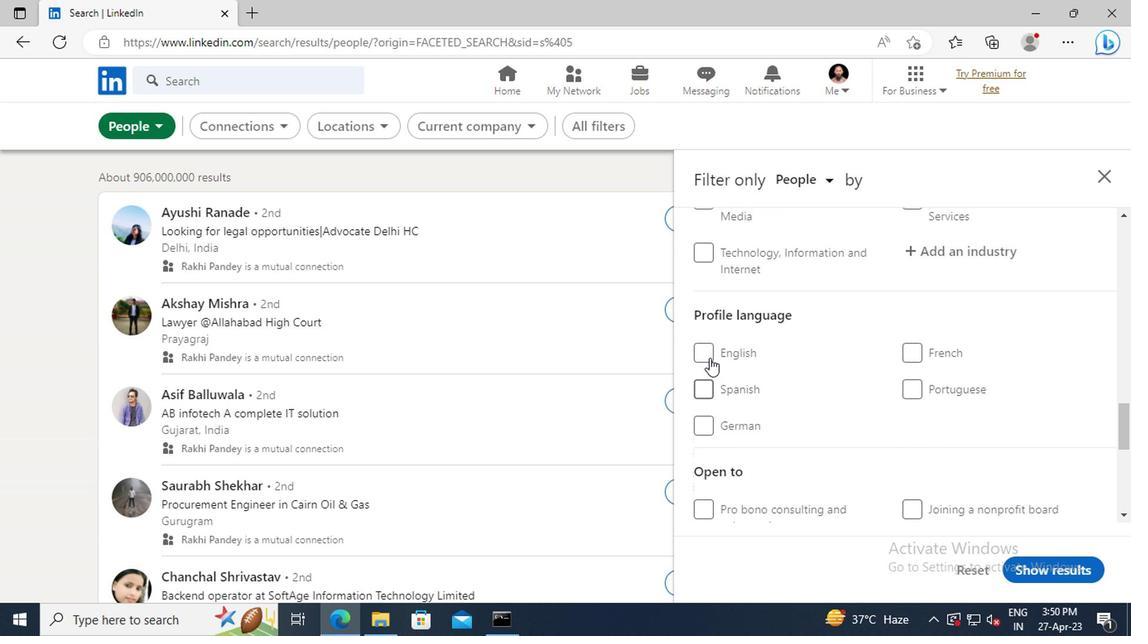 
Action: Mouse moved to (898, 377)
Screenshot: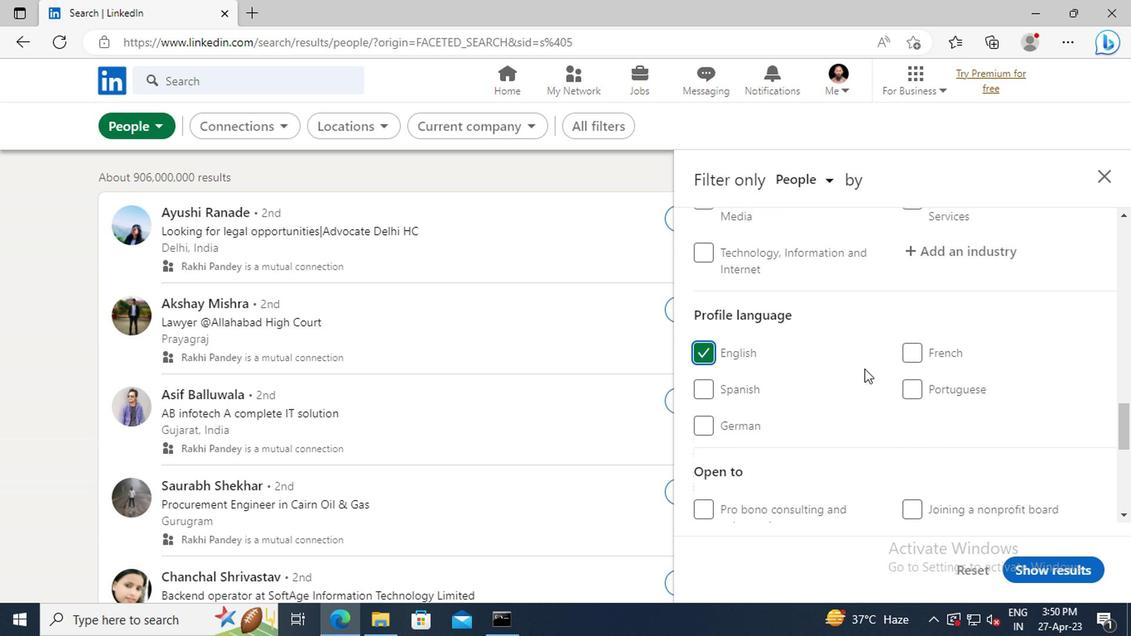 
Action: Mouse scrolled (898, 378) with delta (0, 0)
Screenshot: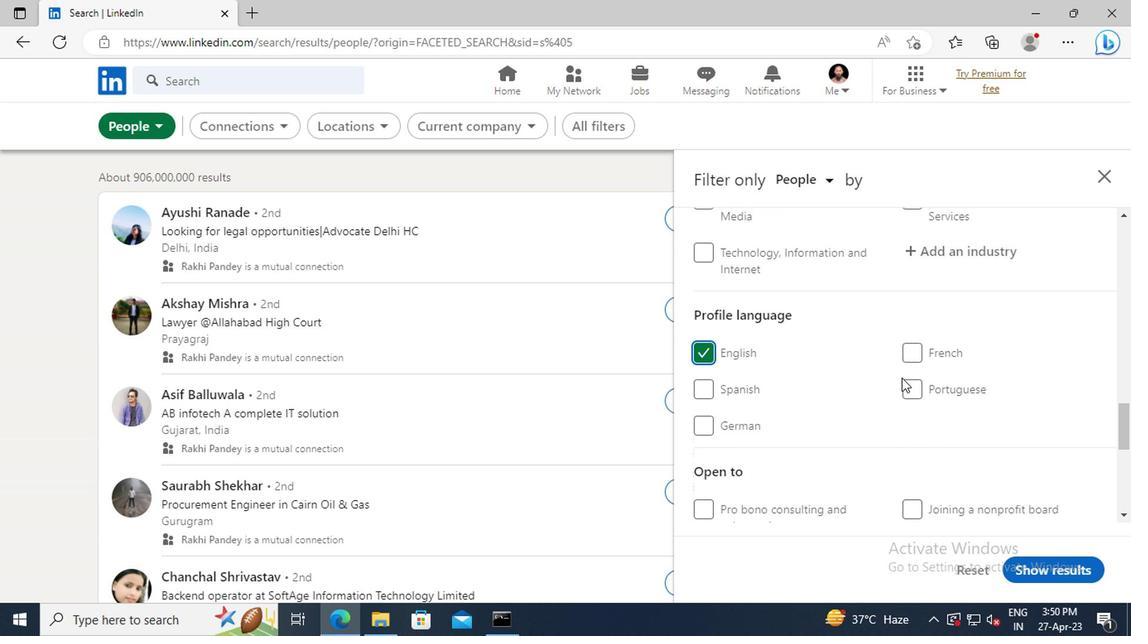 
Action: Mouse scrolled (898, 378) with delta (0, 0)
Screenshot: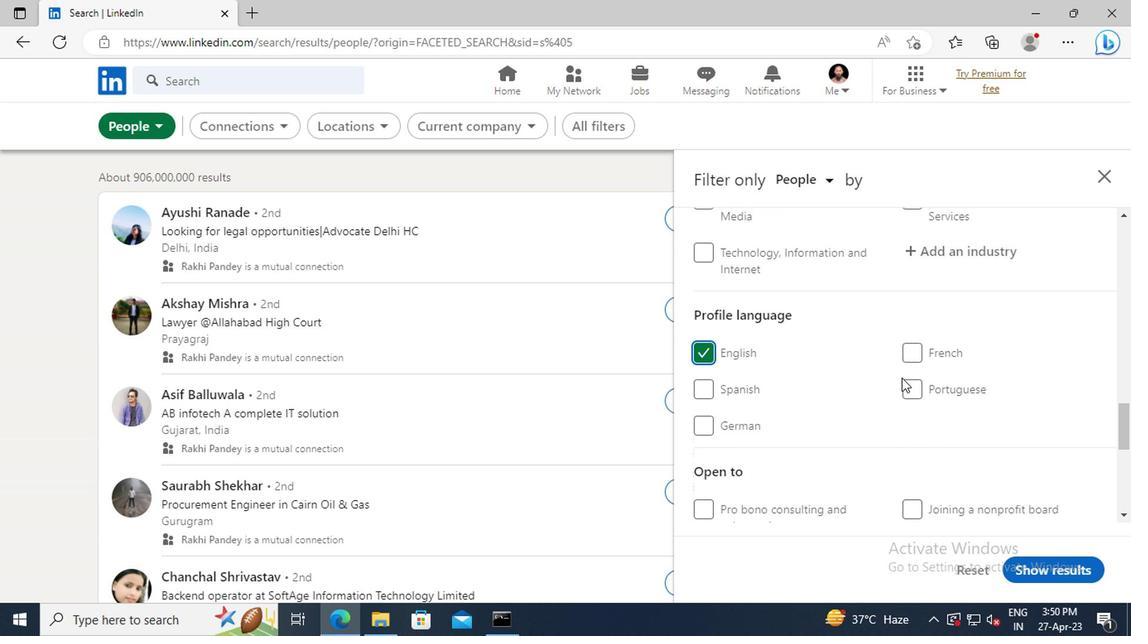 
Action: Mouse scrolled (898, 378) with delta (0, 0)
Screenshot: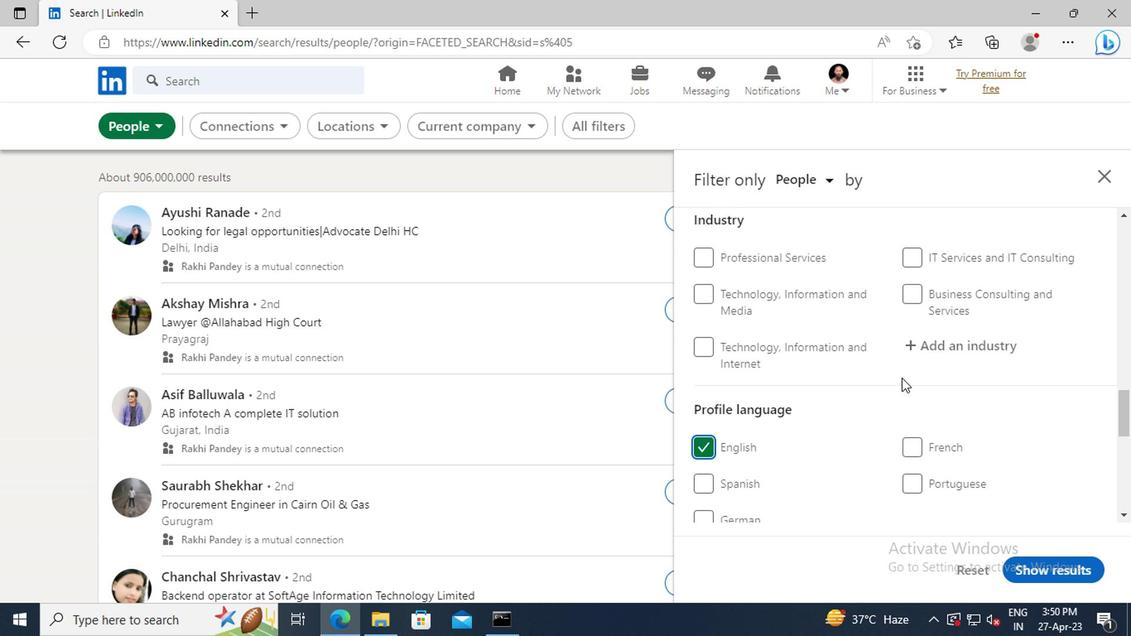 
Action: Mouse scrolled (898, 378) with delta (0, 0)
Screenshot: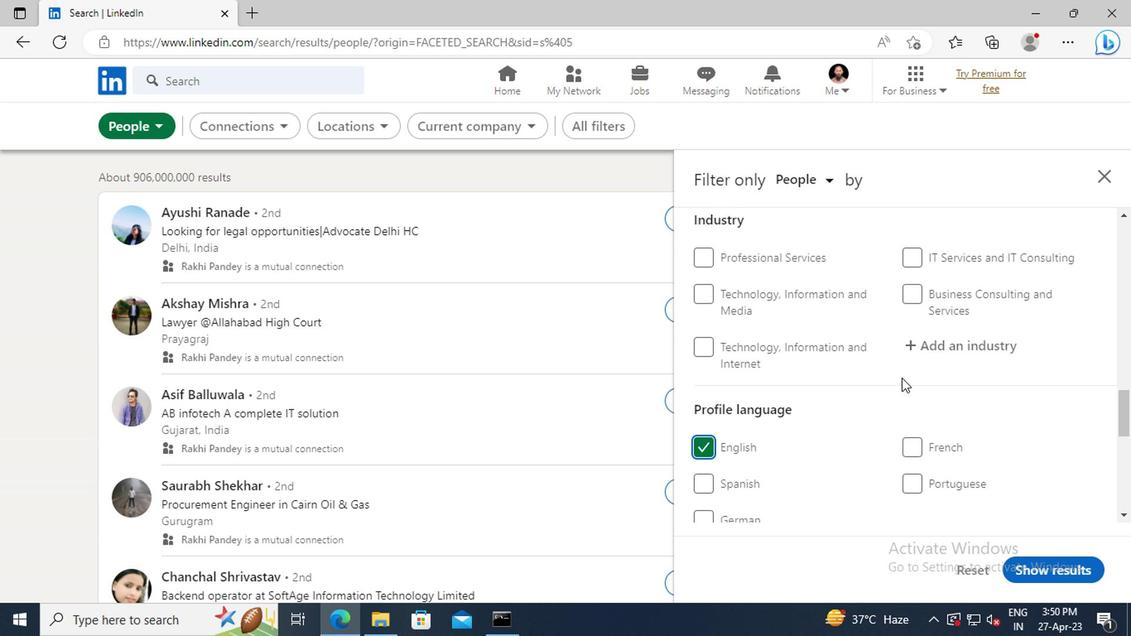 
Action: Mouse scrolled (898, 378) with delta (0, 0)
Screenshot: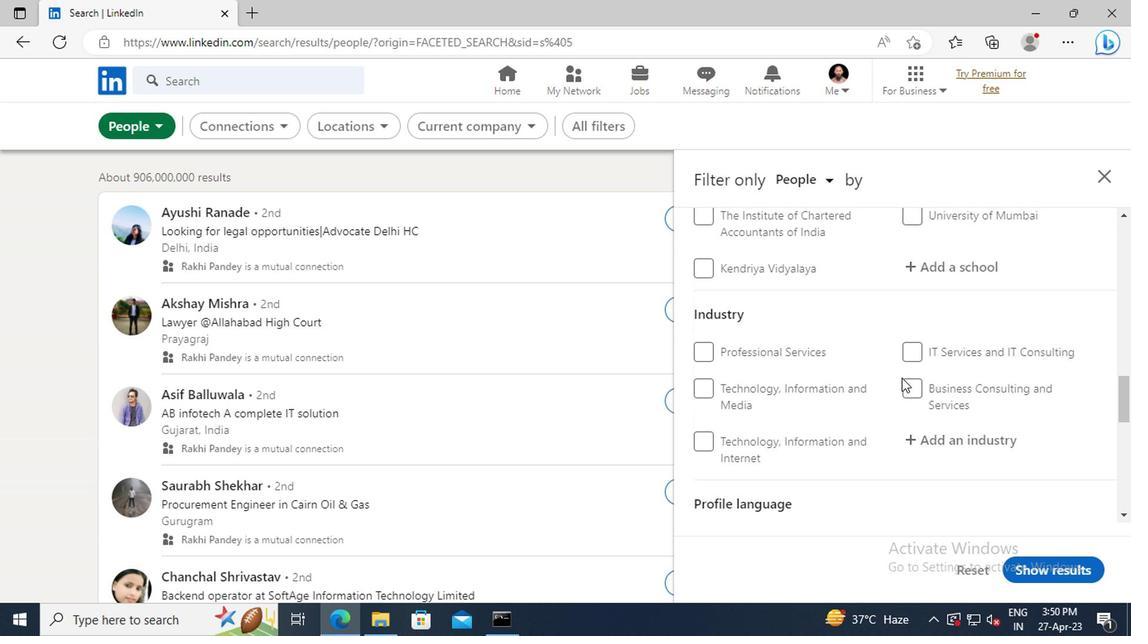 
Action: Mouse scrolled (898, 378) with delta (0, 0)
Screenshot: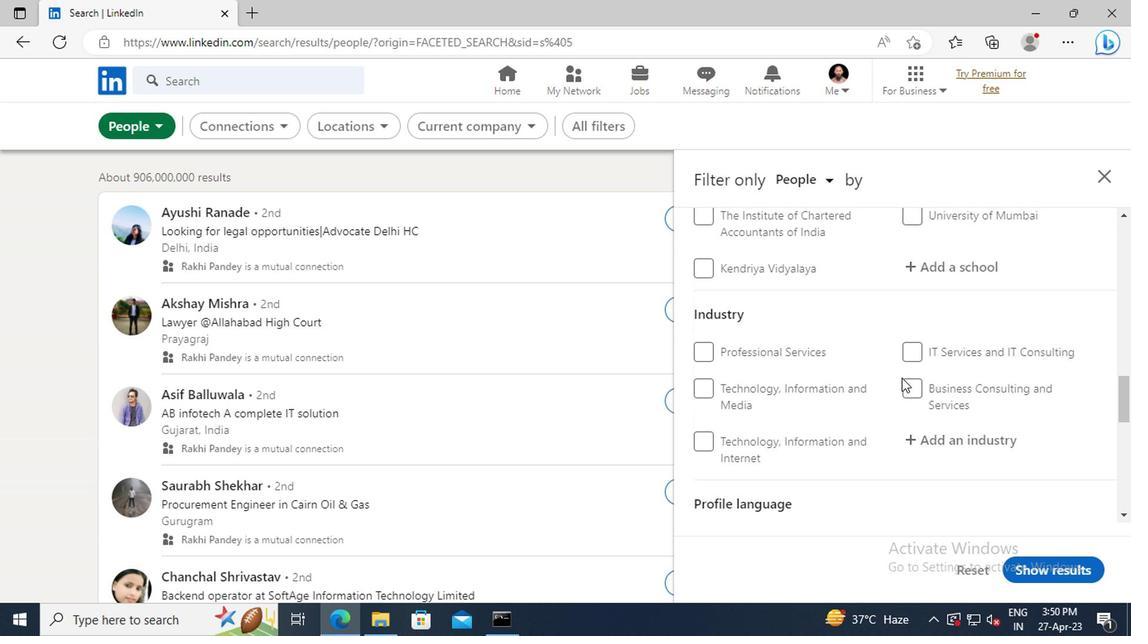 
Action: Mouse scrolled (898, 378) with delta (0, 0)
Screenshot: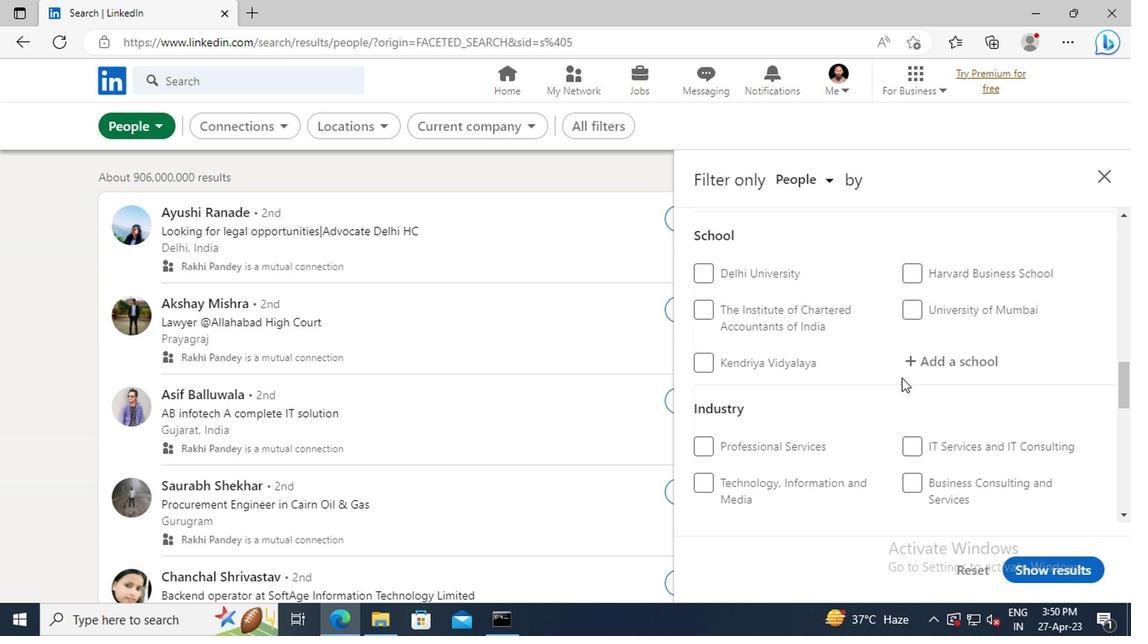 
Action: Mouse scrolled (898, 378) with delta (0, 0)
Screenshot: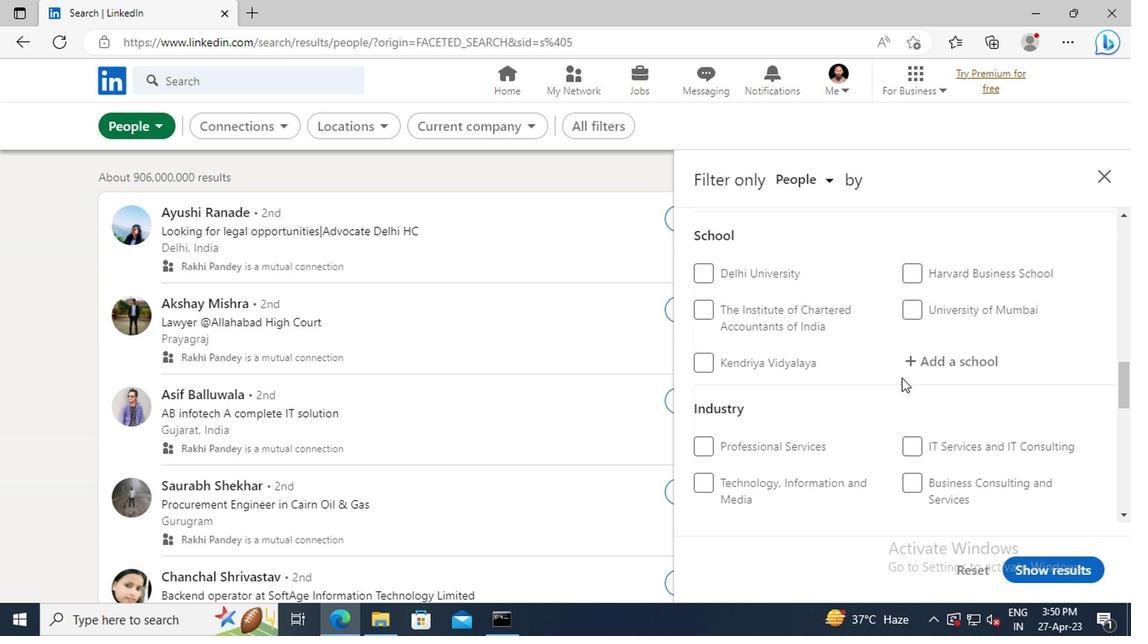 
Action: Mouse scrolled (898, 378) with delta (0, 0)
Screenshot: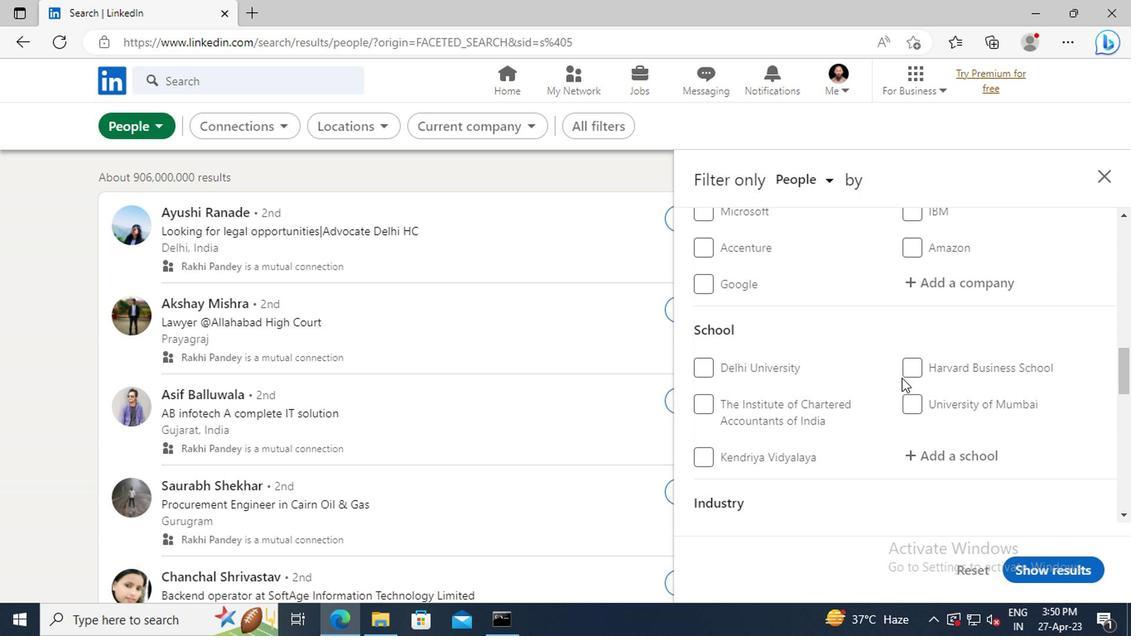 
Action: Mouse scrolled (898, 378) with delta (0, 0)
Screenshot: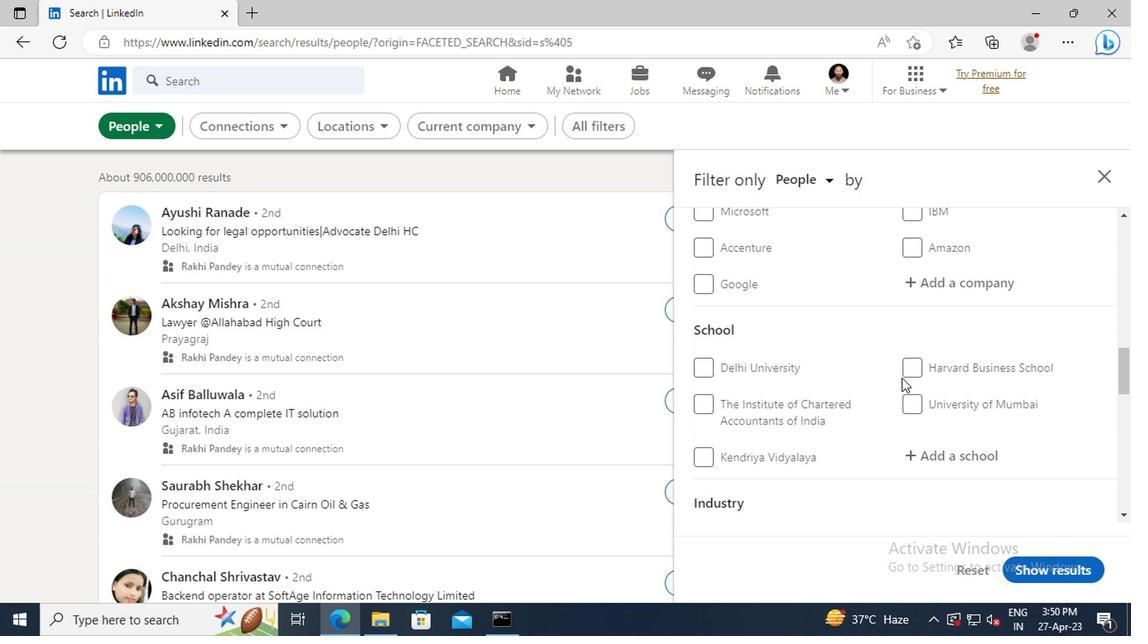 
Action: Mouse scrolled (898, 378) with delta (0, 0)
Screenshot: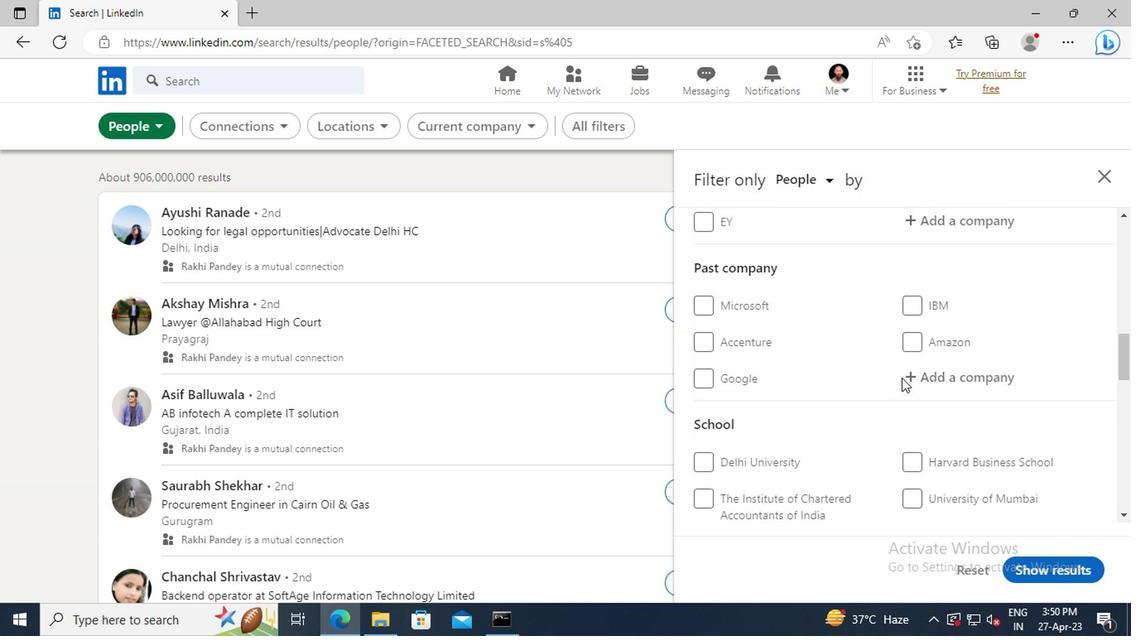 
Action: Mouse scrolled (898, 378) with delta (0, 0)
Screenshot: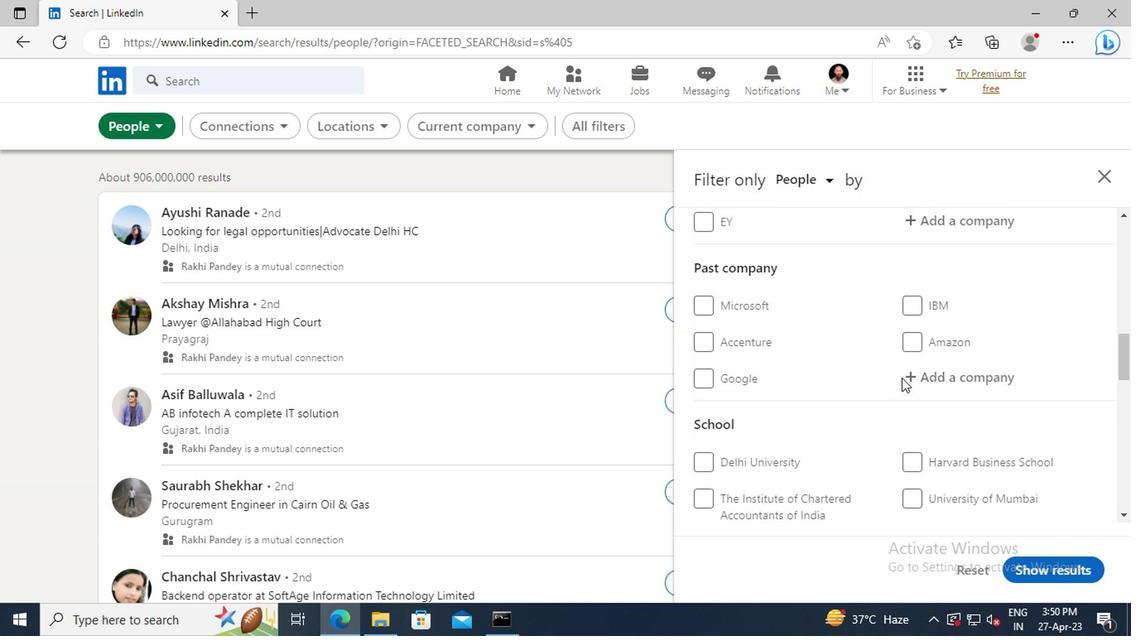 
Action: Mouse scrolled (898, 378) with delta (0, 0)
Screenshot: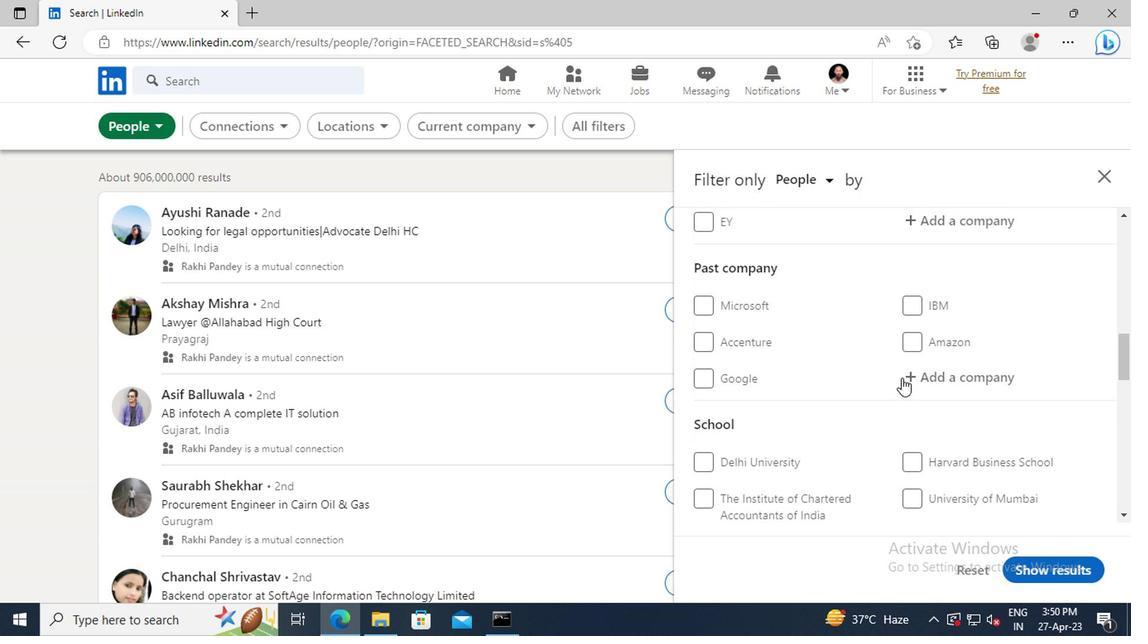 
Action: Mouse moved to (925, 365)
Screenshot: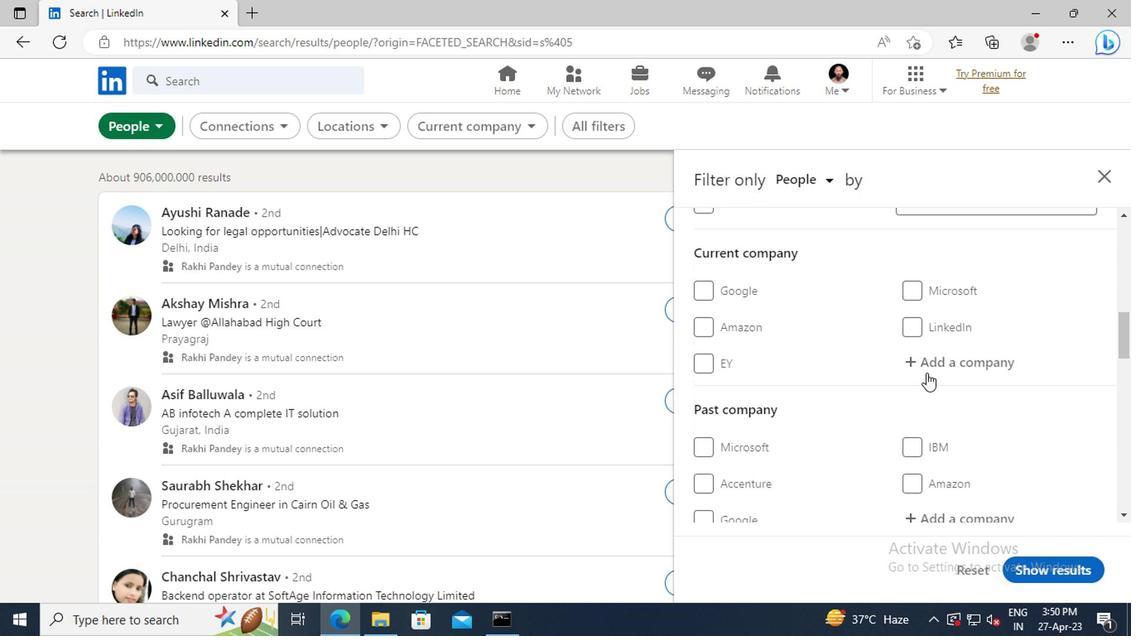 
Action: Mouse pressed left at (925, 365)
Screenshot: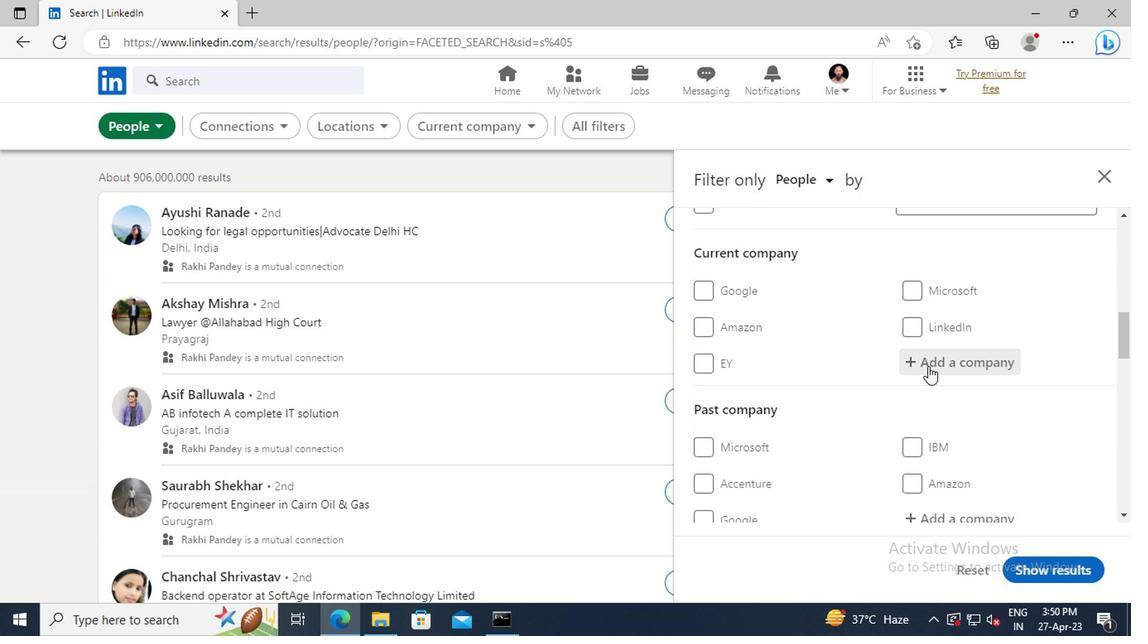 
Action: Key pressed <Key.shift>BOOK<Key.shift>MY<Key.shift>SHOW
Screenshot: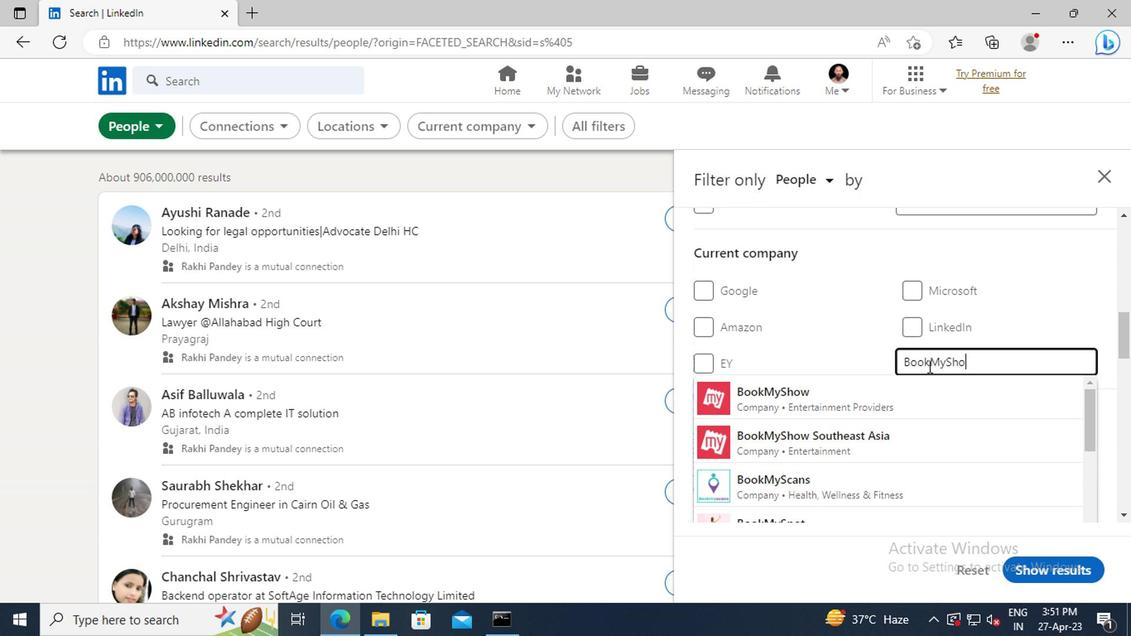 
Action: Mouse moved to (912, 393)
Screenshot: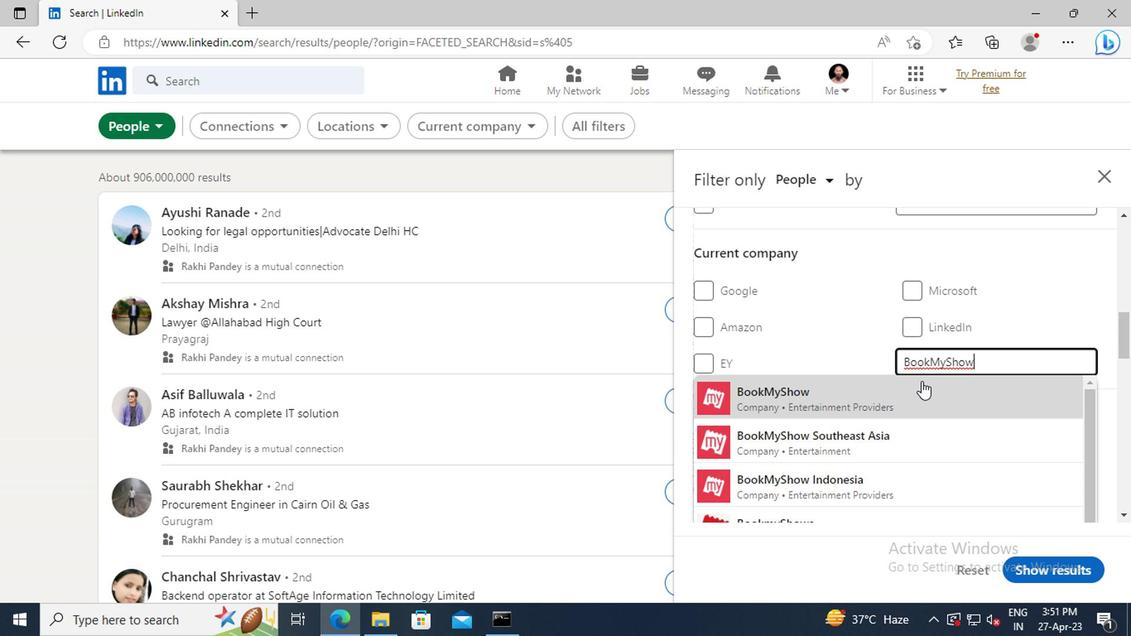 
Action: Mouse pressed left at (912, 393)
Screenshot: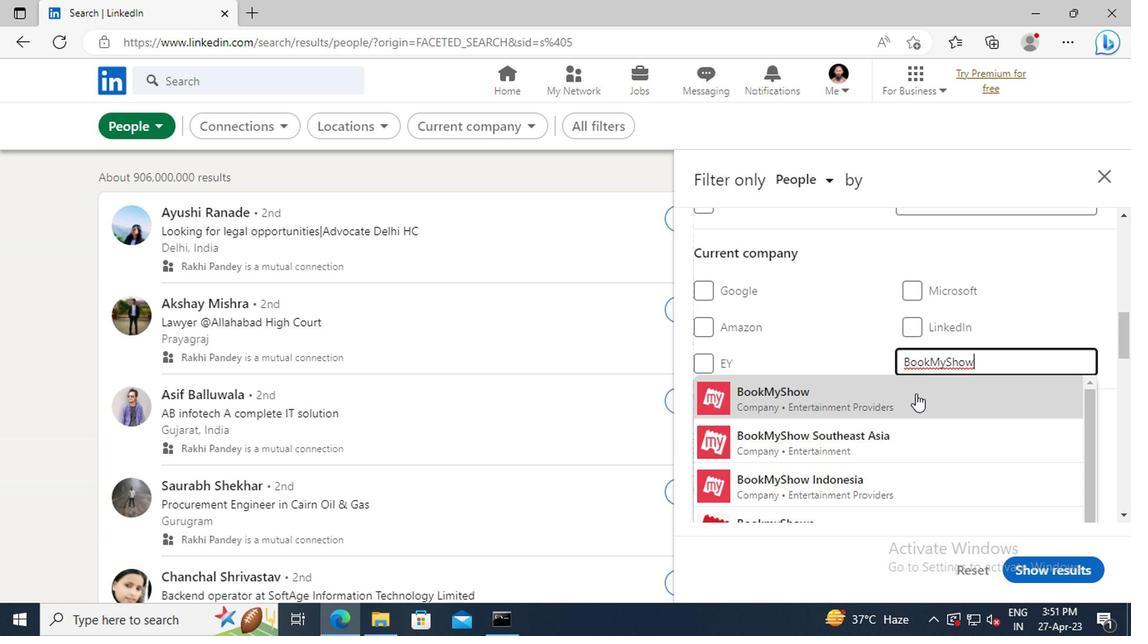 
Action: Mouse moved to (908, 350)
Screenshot: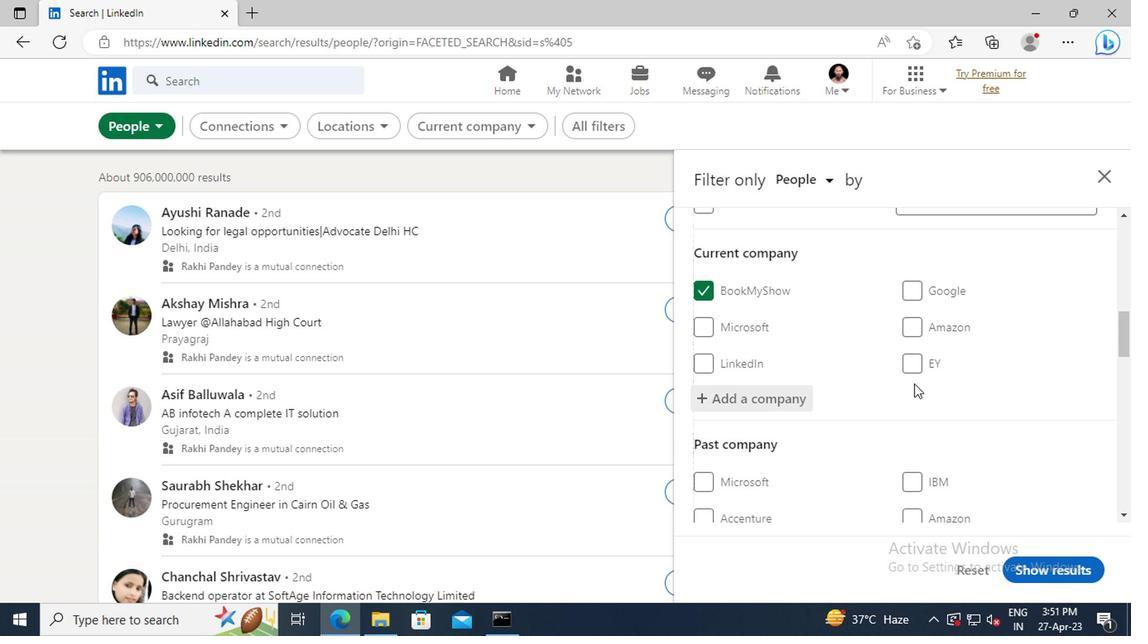 
Action: Mouse scrolled (908, 349) with delta (0, -1)
Screenshot: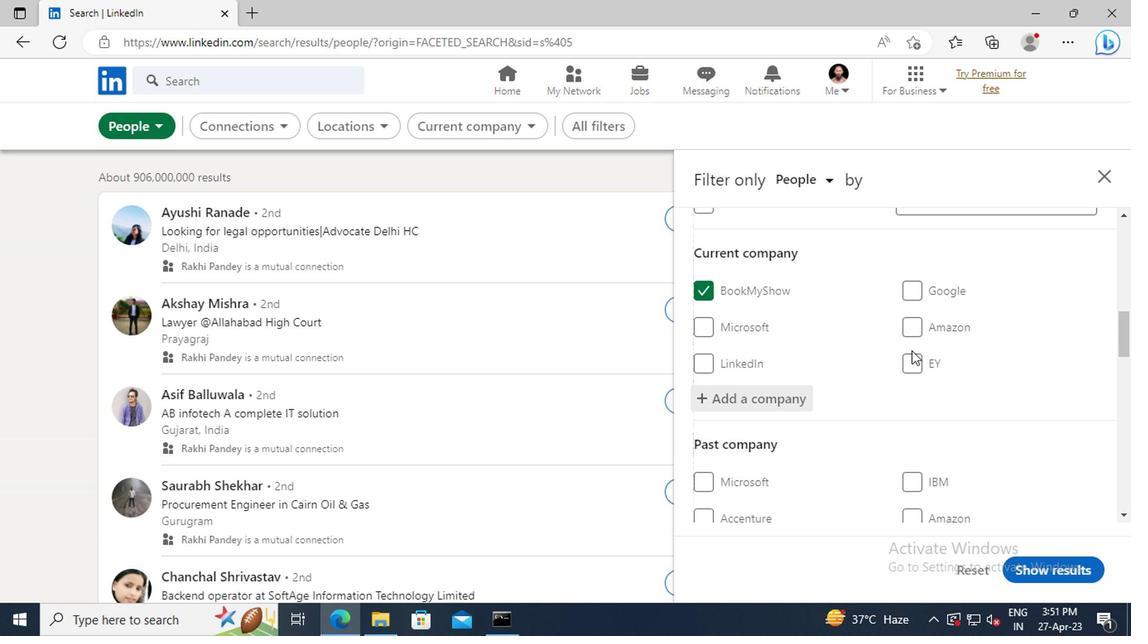 
Action: Mouse scrolled (908, 349) with delta (0, -1)
Screenshot: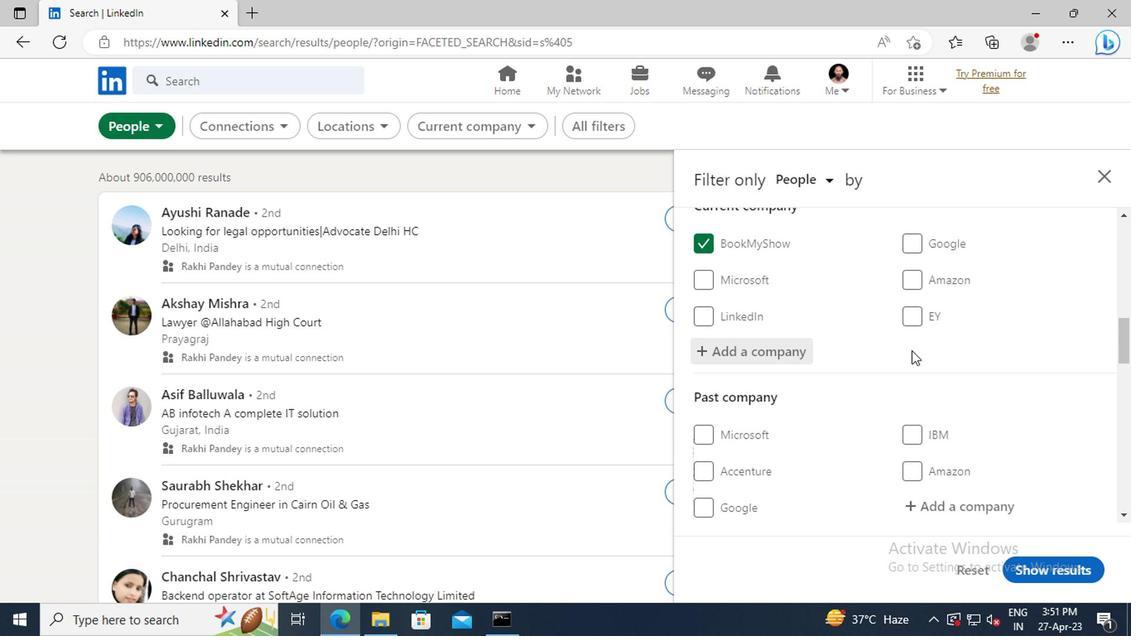 
Action: Mouse scrolled (908, 349) with delta (0, -1)
Screenshot: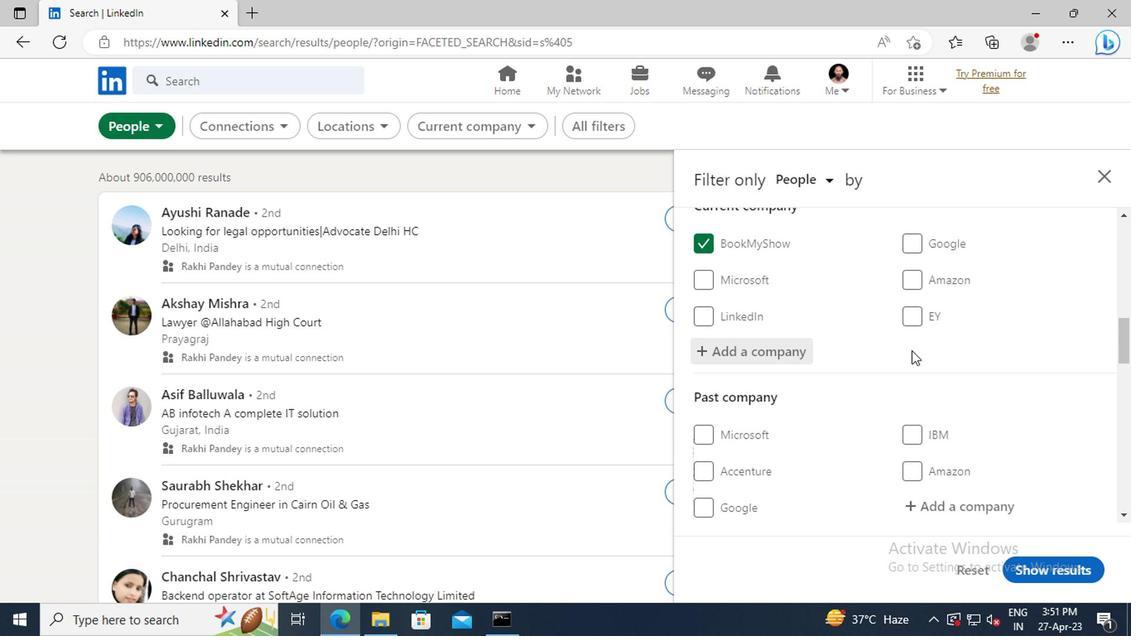 
Action: Mouse scrolled (908, 349) with delta (0, -1)
Screenshot: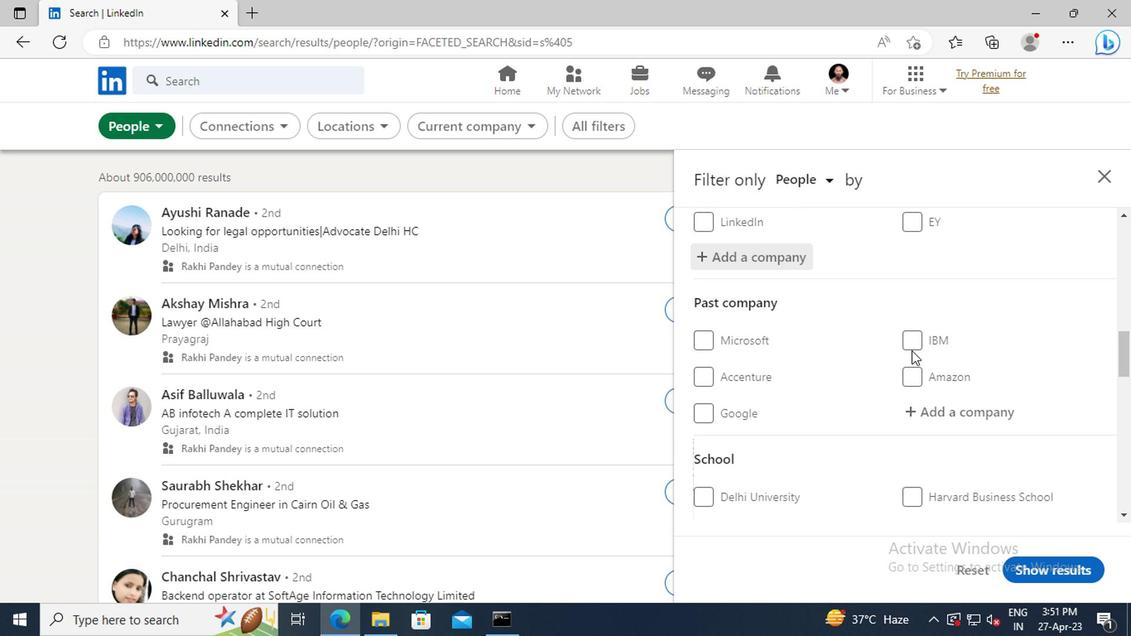 
Action: Mouse scrolled (908, 349) with delta (0, -1)
Screenshot: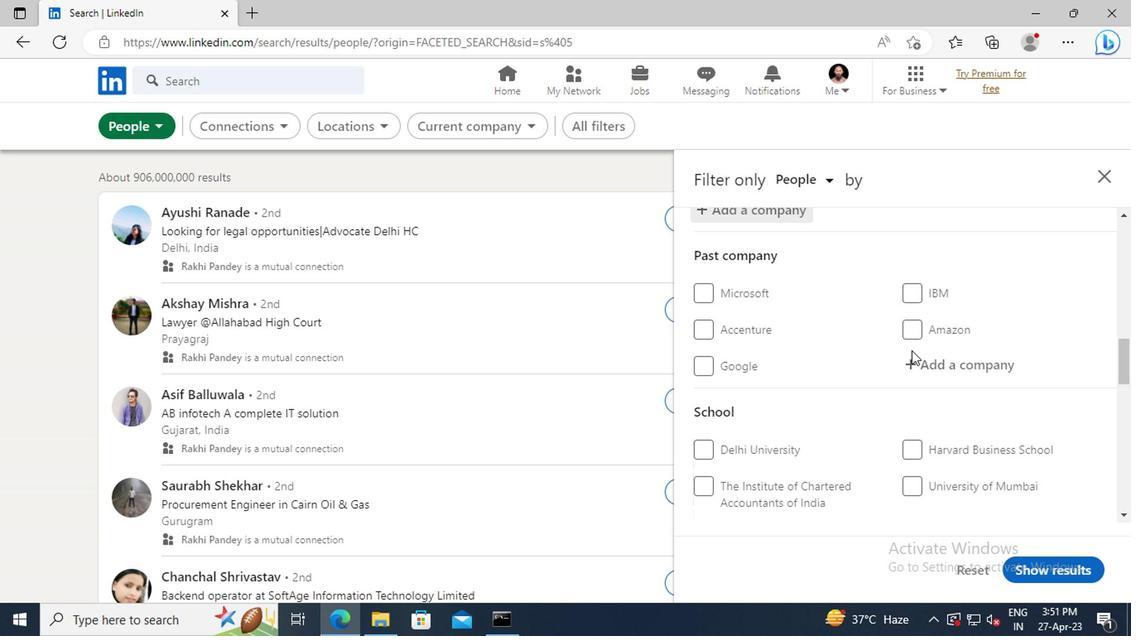 
Action: Mouse scrolled (908, 349) with delta (0, -1)
Screenshot: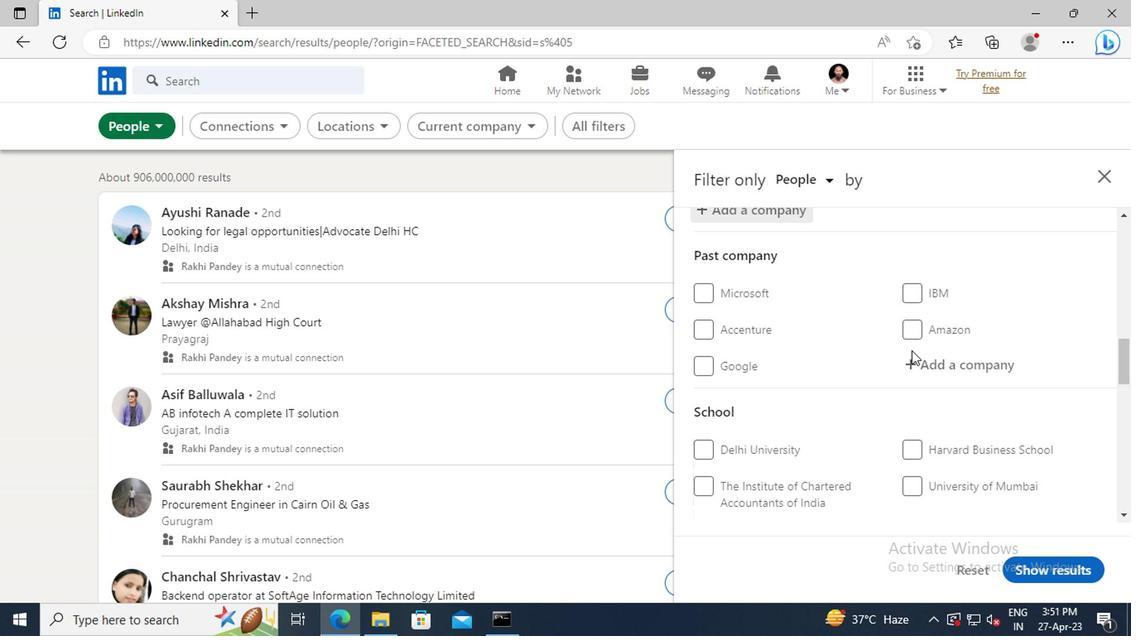 
Action: Mouse scrolled (908, 349) with delta (0, -1)
Screenshot: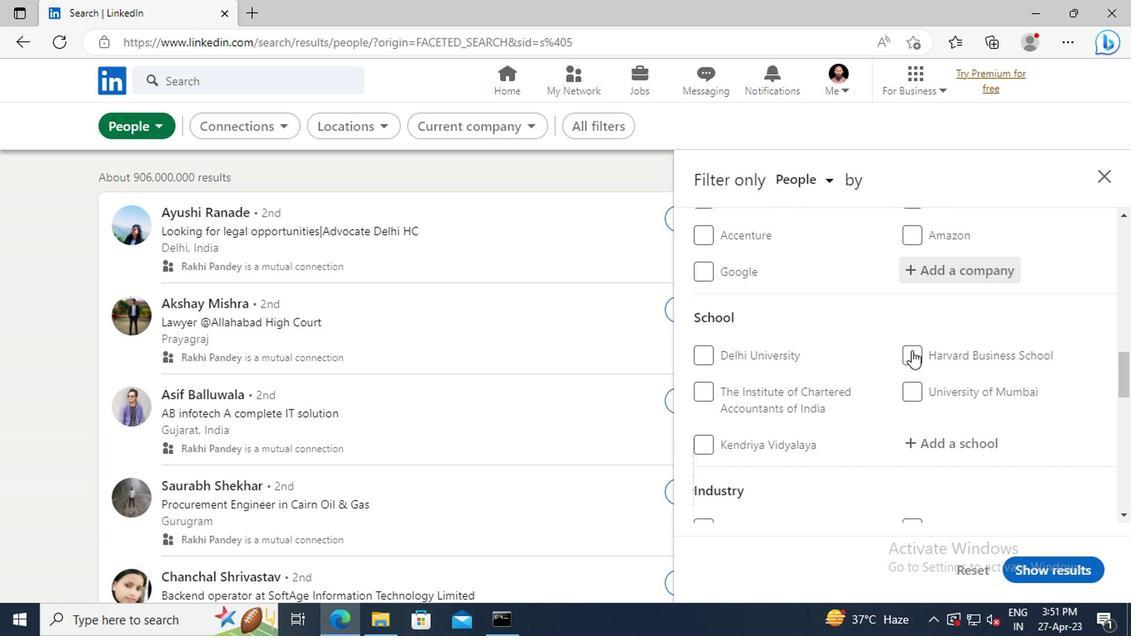 
Action: Mouse scrolled (908, 349) with delta (0, -1)
Screenshot: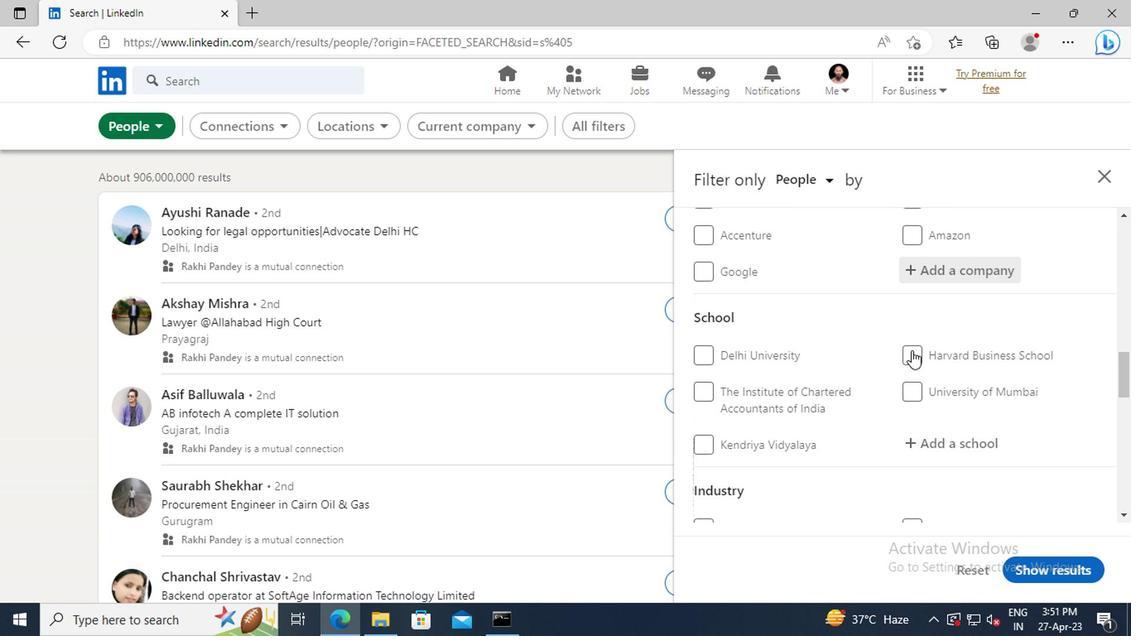 
Action: Mouse moved to (932, 355)
Screenshot: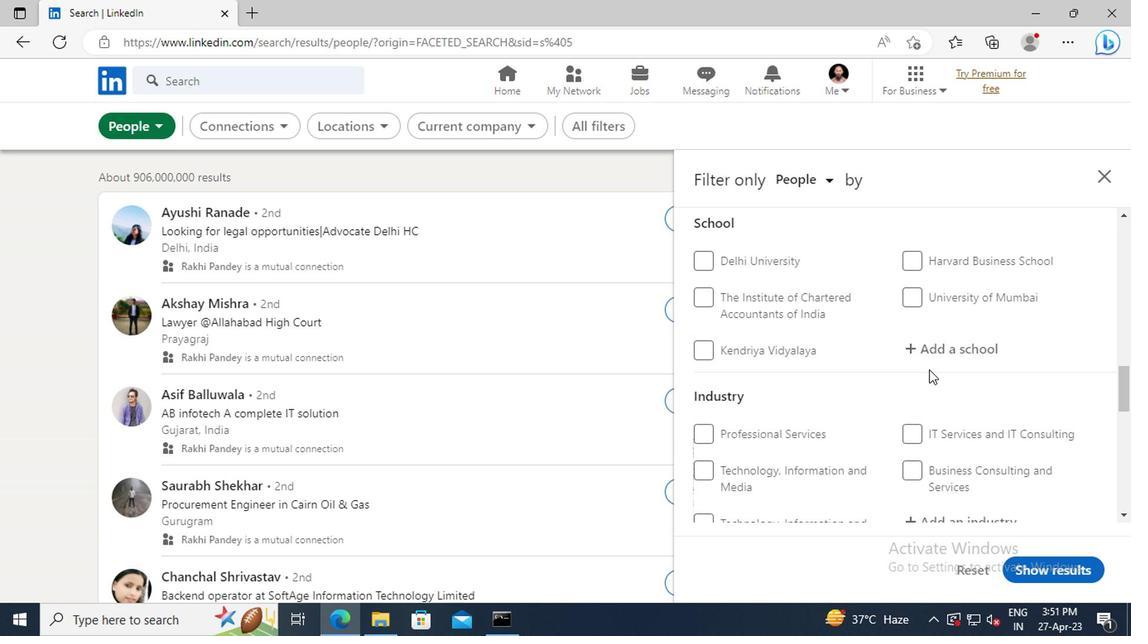 
Action: Mouse pressed left at (932, 355)
Screenshot: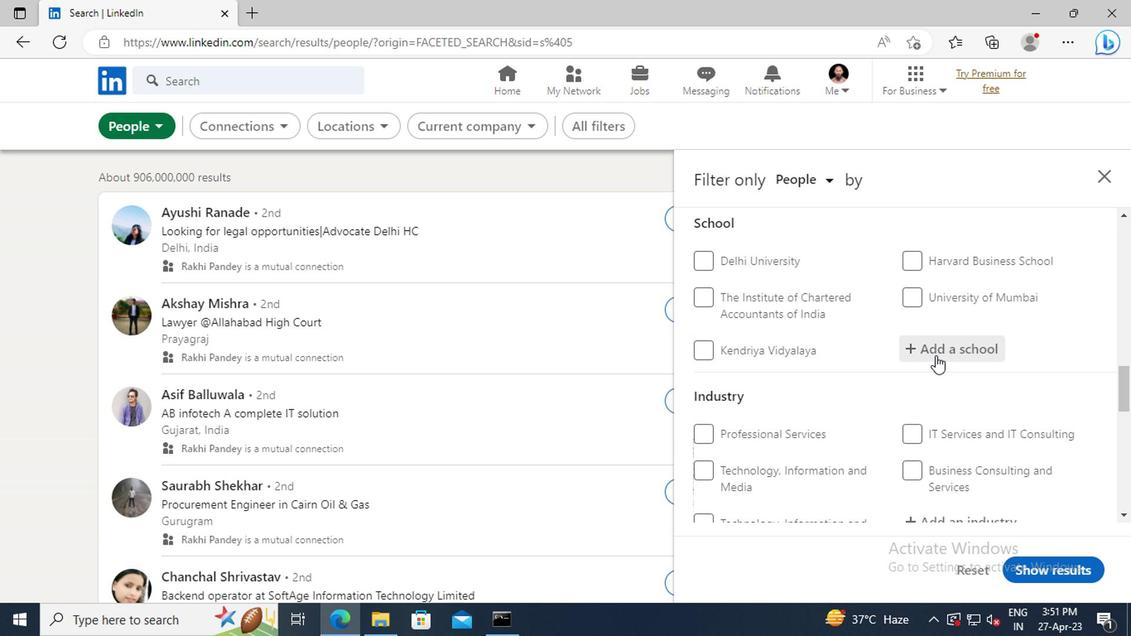 
Action: Key pressed <Key.shift>JAMAL<Key.space><Key.shift>MOHAMED<Key.space><Key.shift>COLLEGE
Screenshot: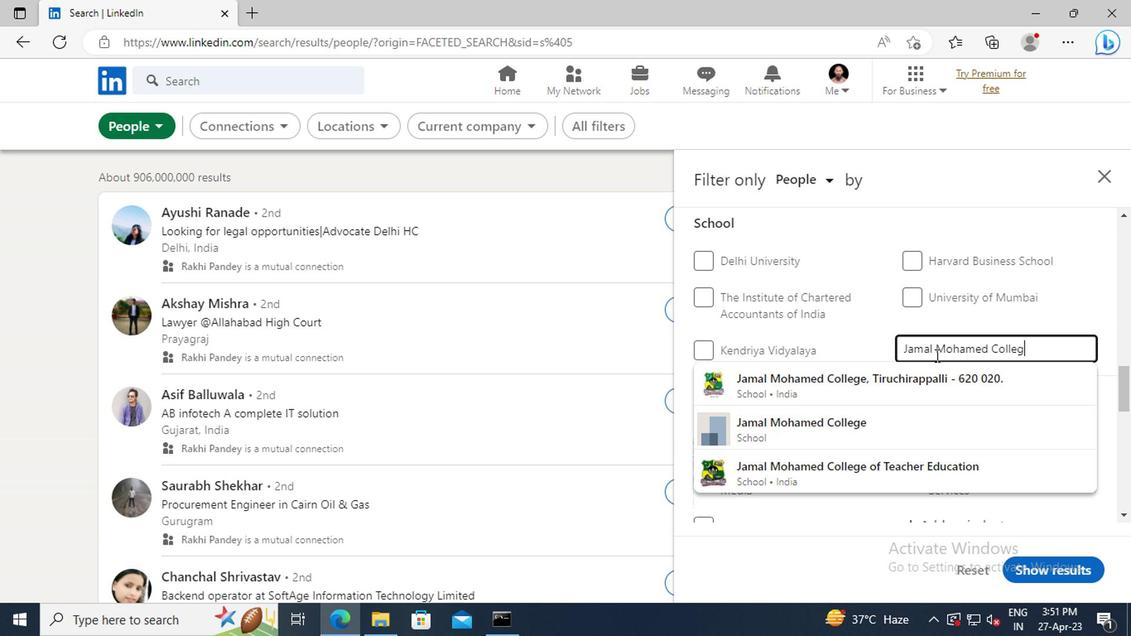
Action: Mouse moved to (935, 383)
Screenshot: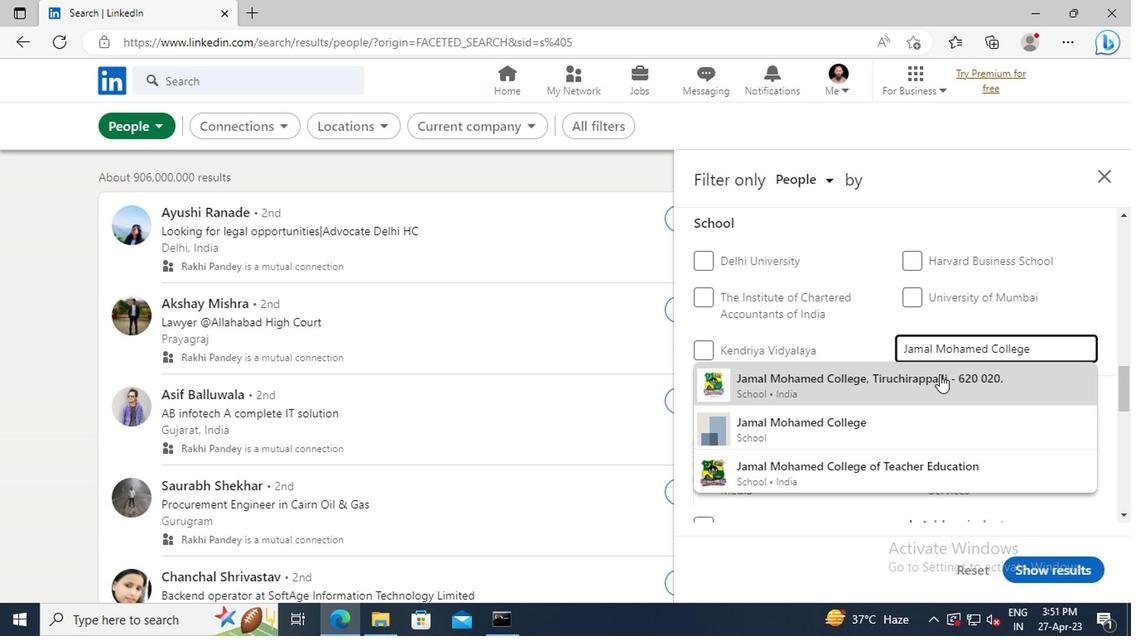
Action: Mouse pressed left at (935, 383)
Screenshot: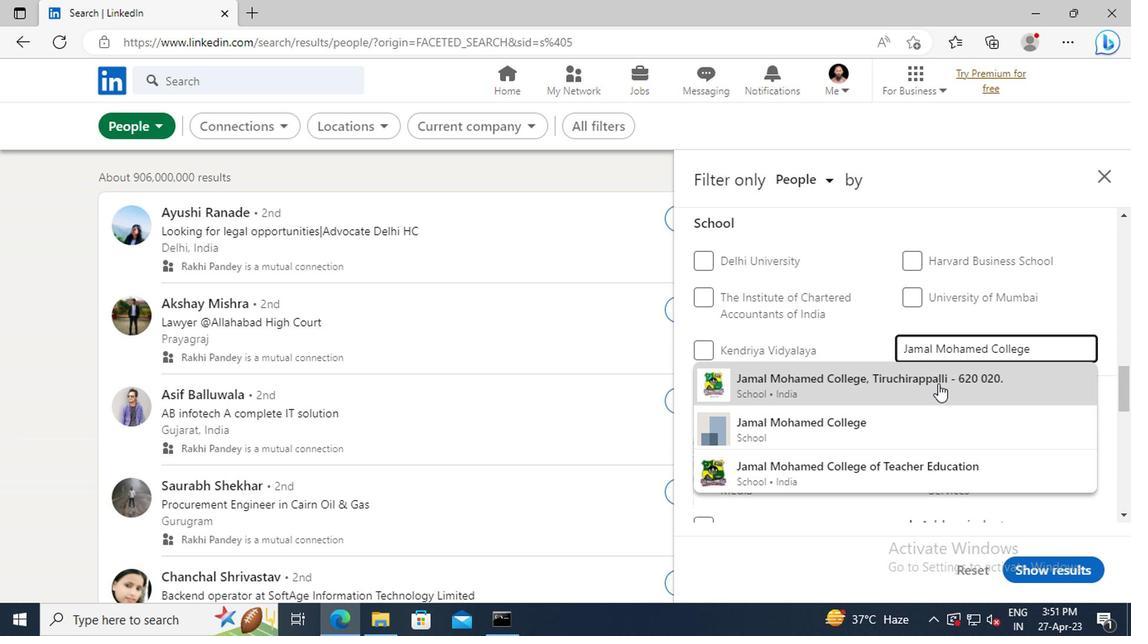 
Action: Mouse moved to (921, 357)
Screenshot: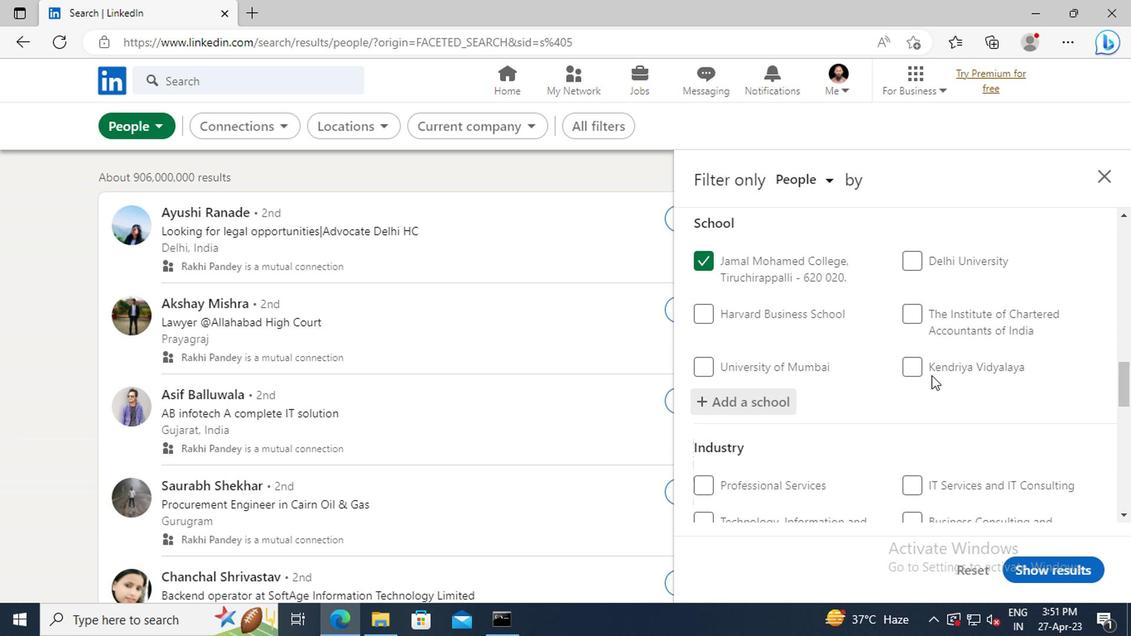 
Action: Mouse scrolled (921, 357) with delta (0, 0)
Screenshot: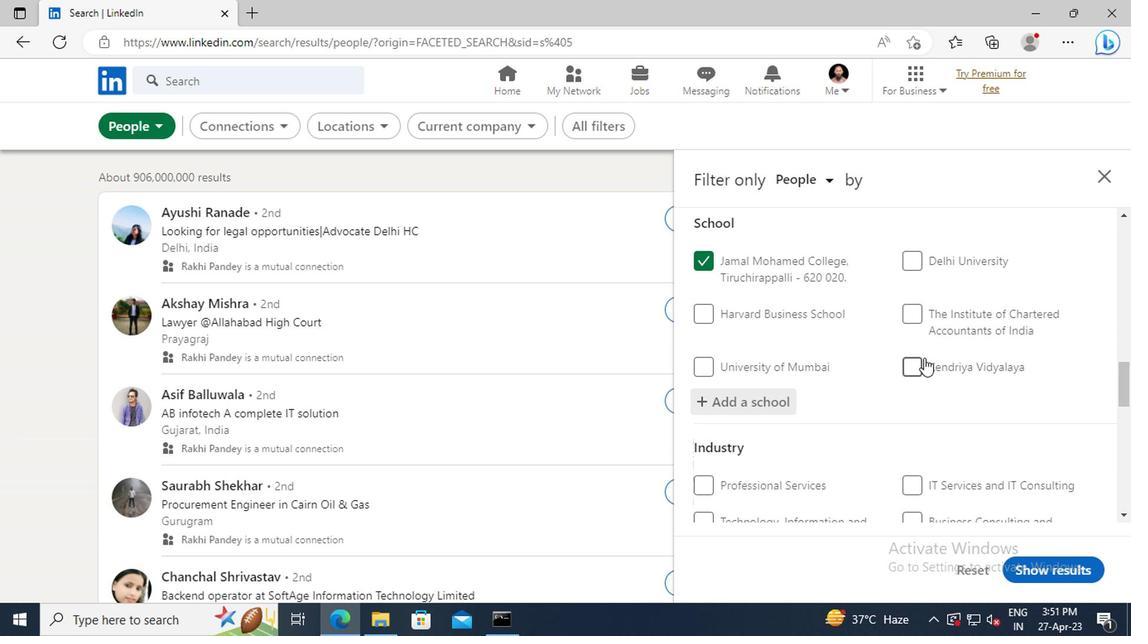 
Action: Mouse scrolled (921, 357) with delta (0, 0)
Screenshot: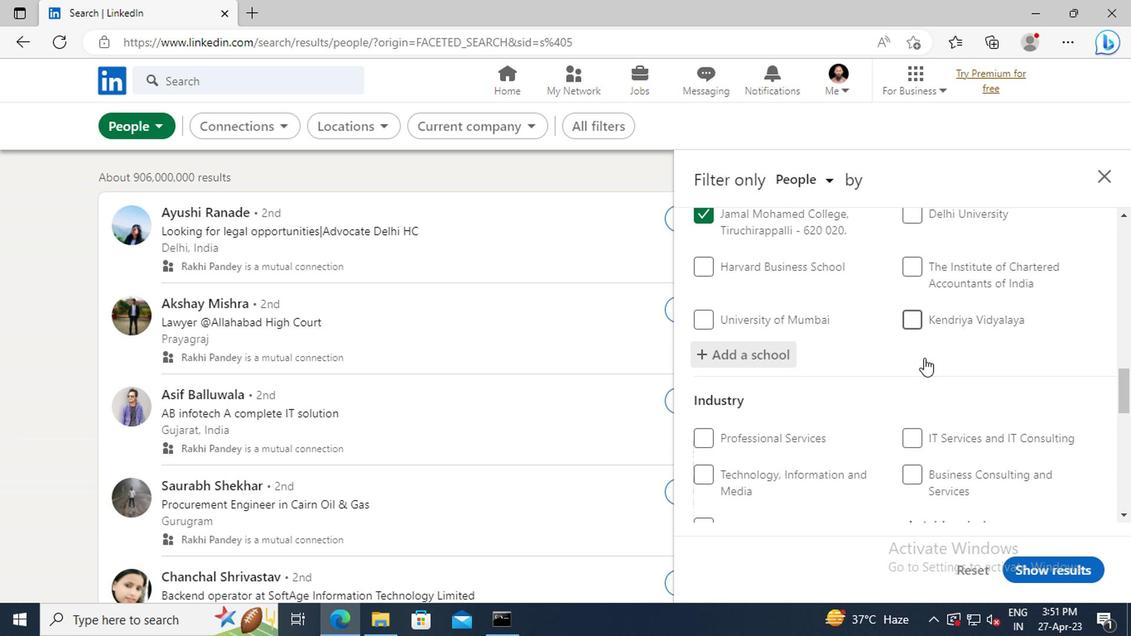 
Action: Mouse scrolled (921, 357) with delta (0, 0)
Screenshot: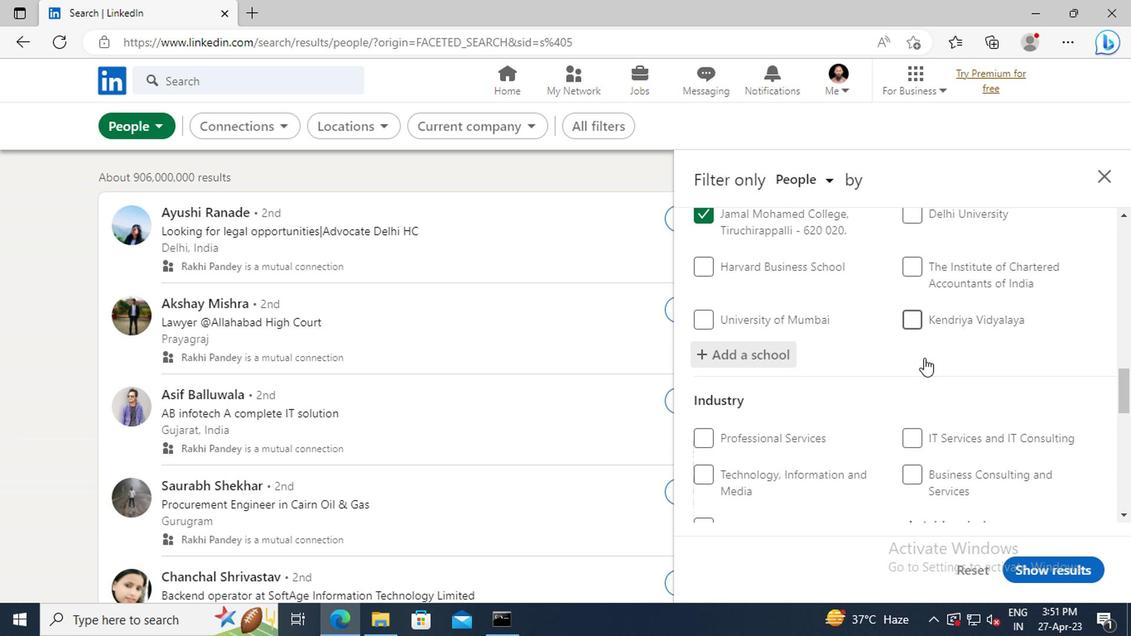 
Action: Mouse scrolled (921, 357) with delta (0, 0)
Screenshot: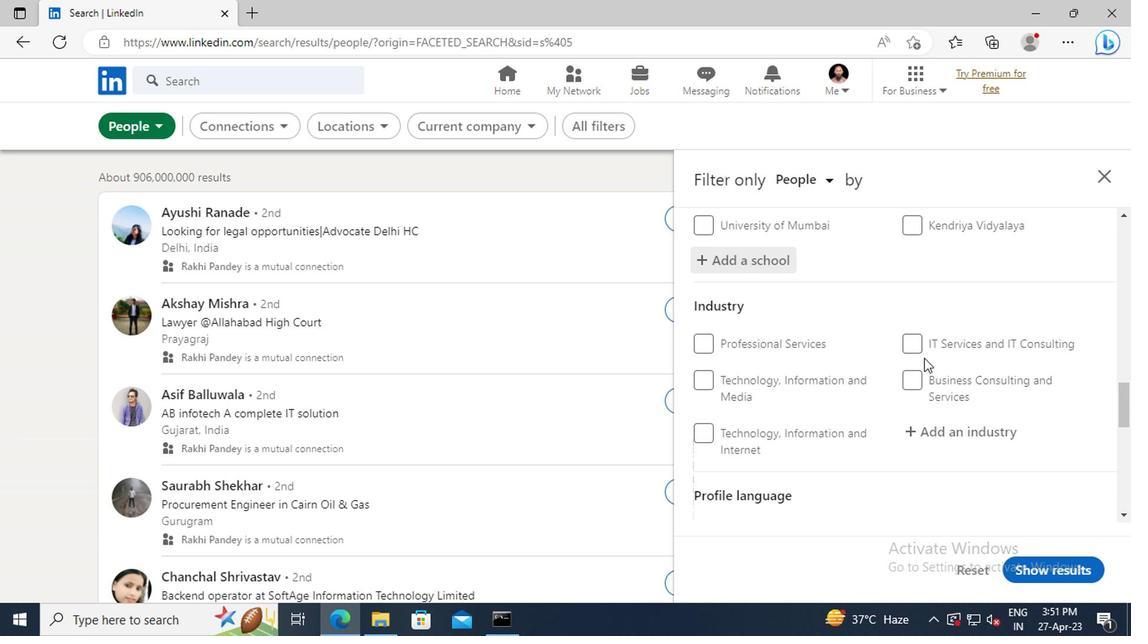 
Action: Mouse scrolled (921, 357) with delta (0, 0)
Screenshot: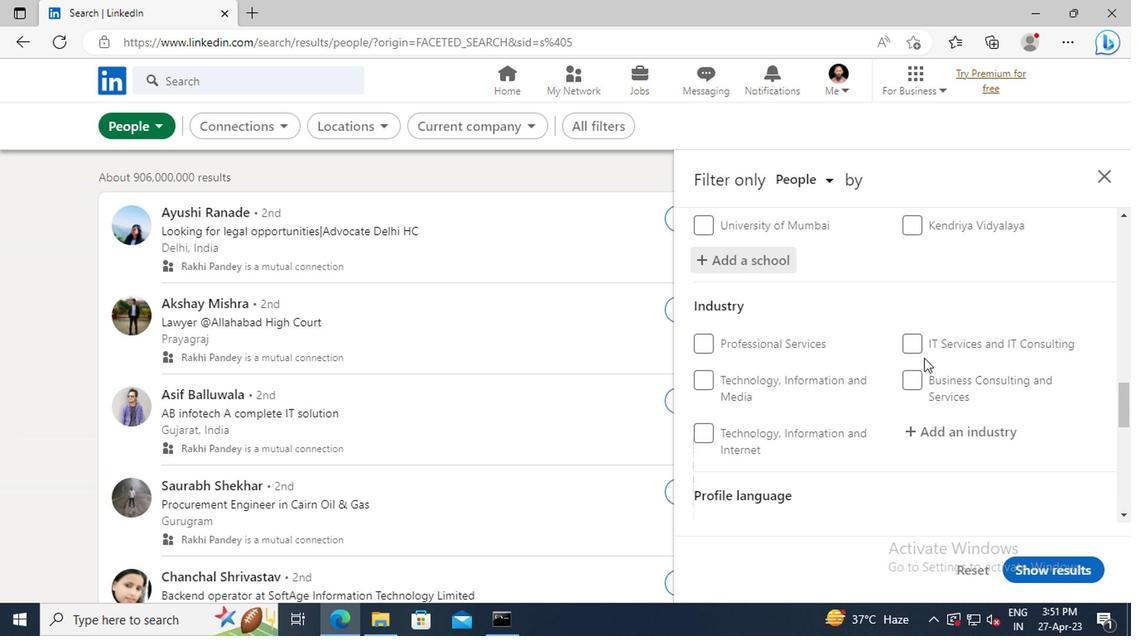 
Action: Mouse moved to (940, 337)
Screenshot: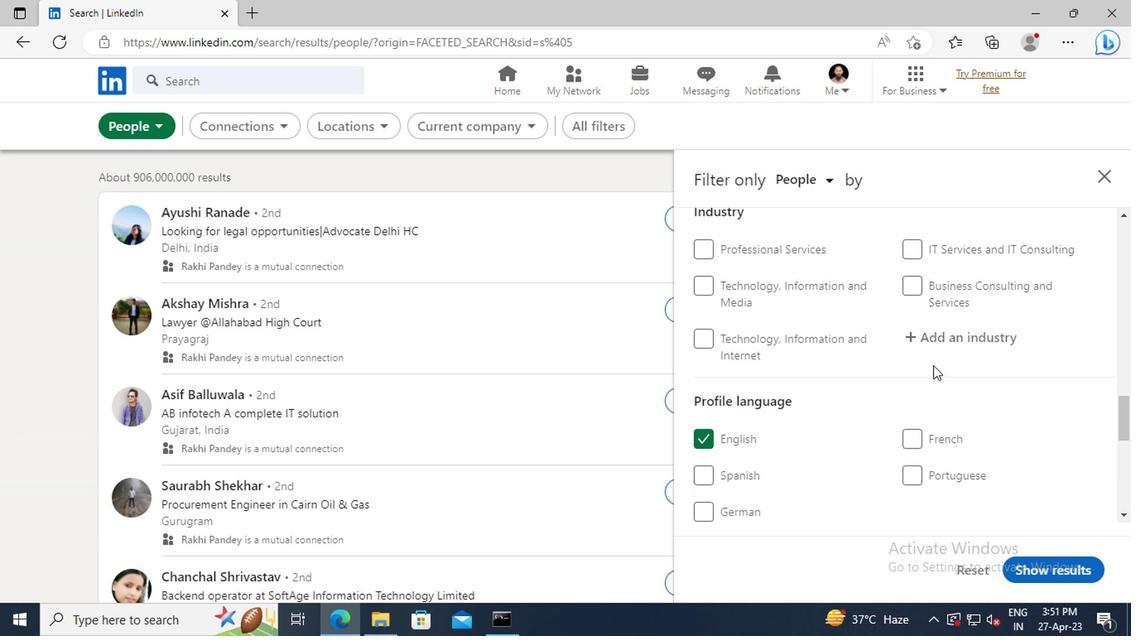 
Action: Mouse pressed left at (940, 337)
Screenshot: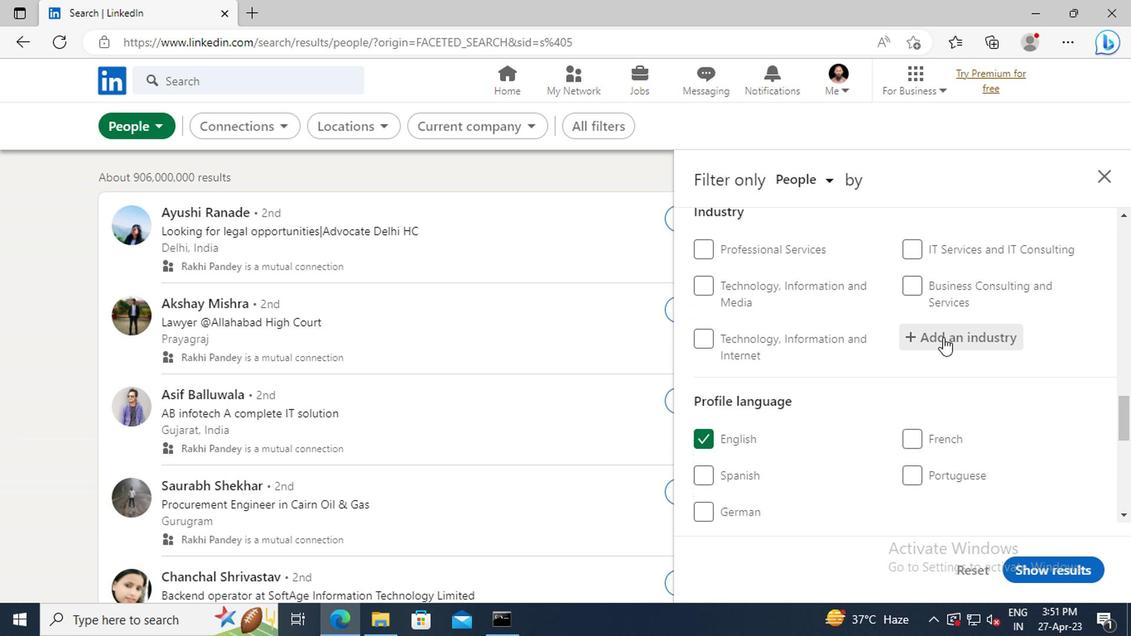 
Action: Key pressed <Key.shift>COMPUTER<Key.space><Key.shift><Key.shift>NETWORKING<Key.space><Key.shift>PRO
Screenshot: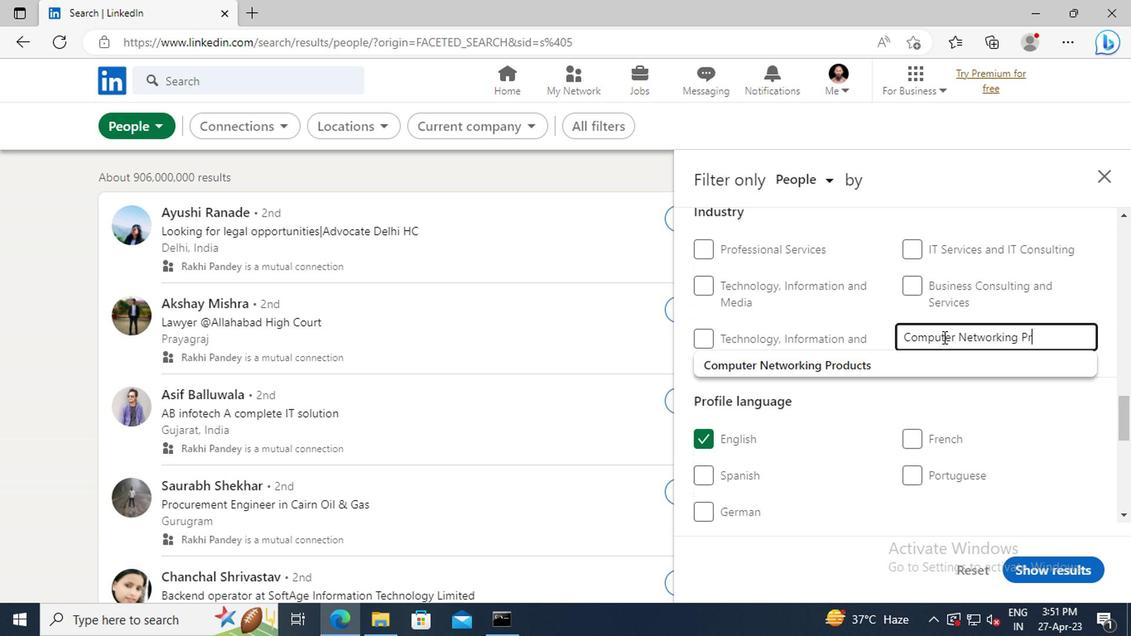 
Action: Mouse moved to (941, 363)
Screenshot: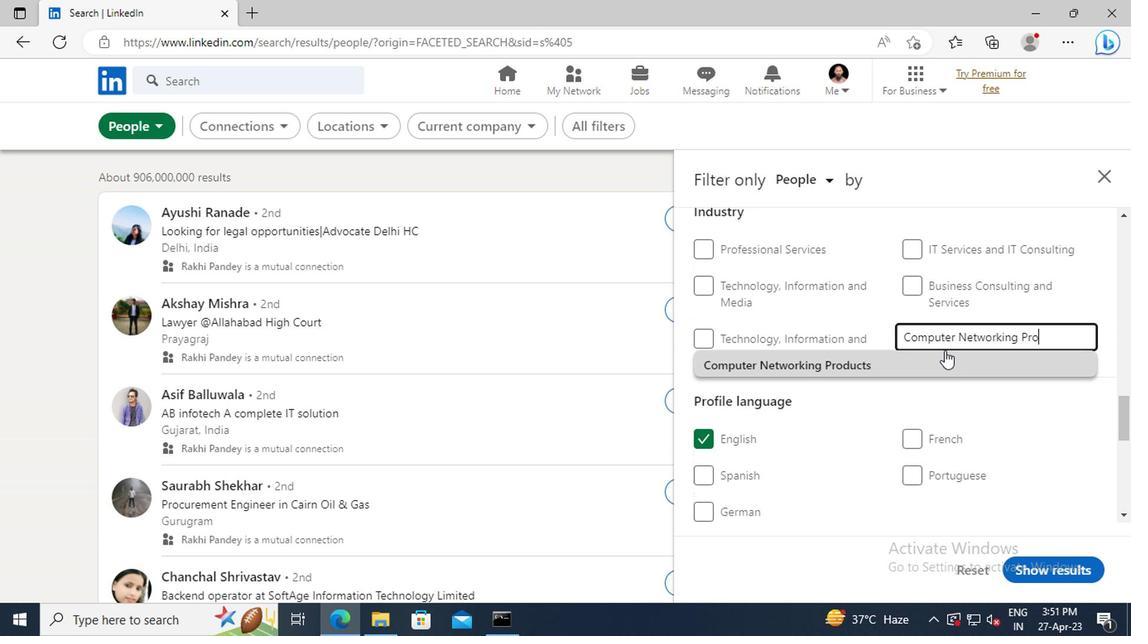 
Action: Mouse pressed left at (941, 363)
Screenshot: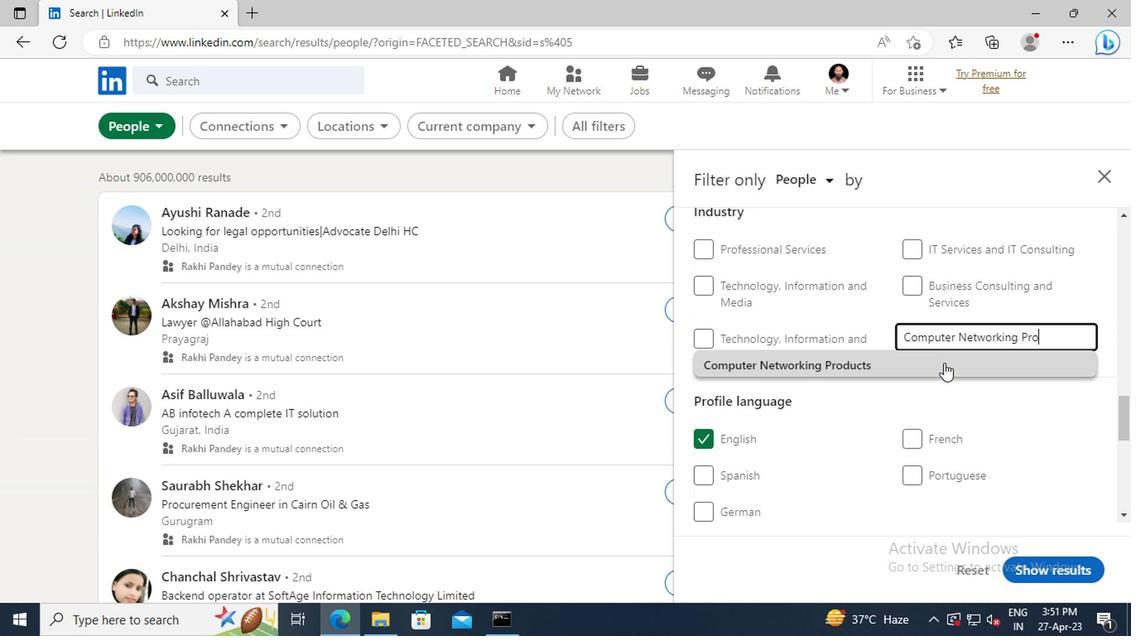 
Action: Mouse moved to (874, 338)
Screenshot: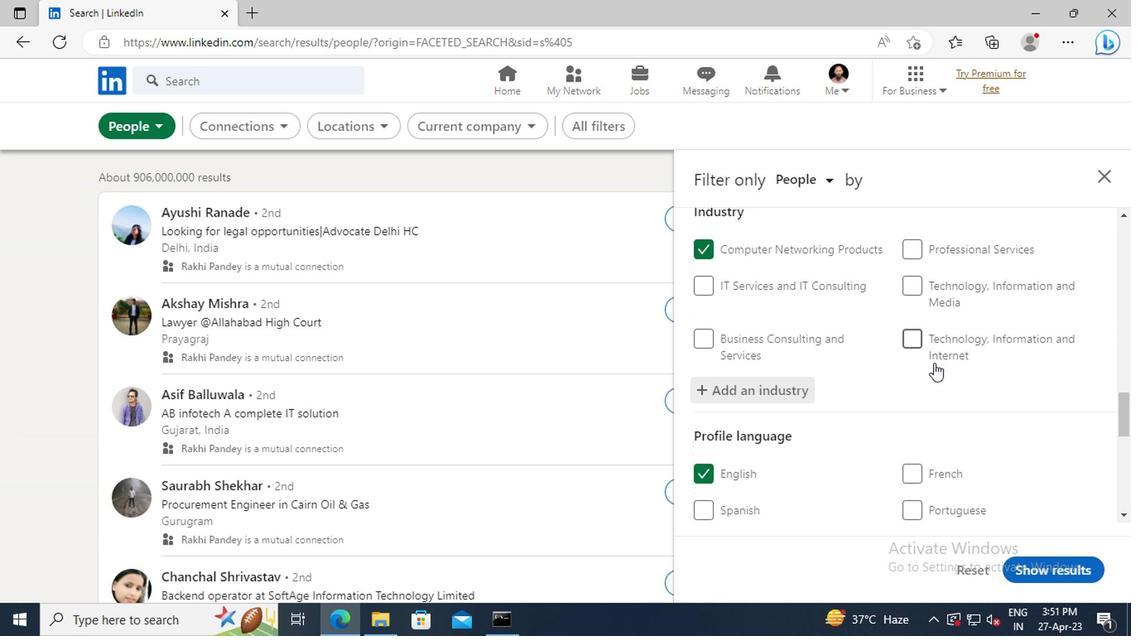 
Action: Mouse scrolled (874, 337) with delta (0, -1)
Screenshot: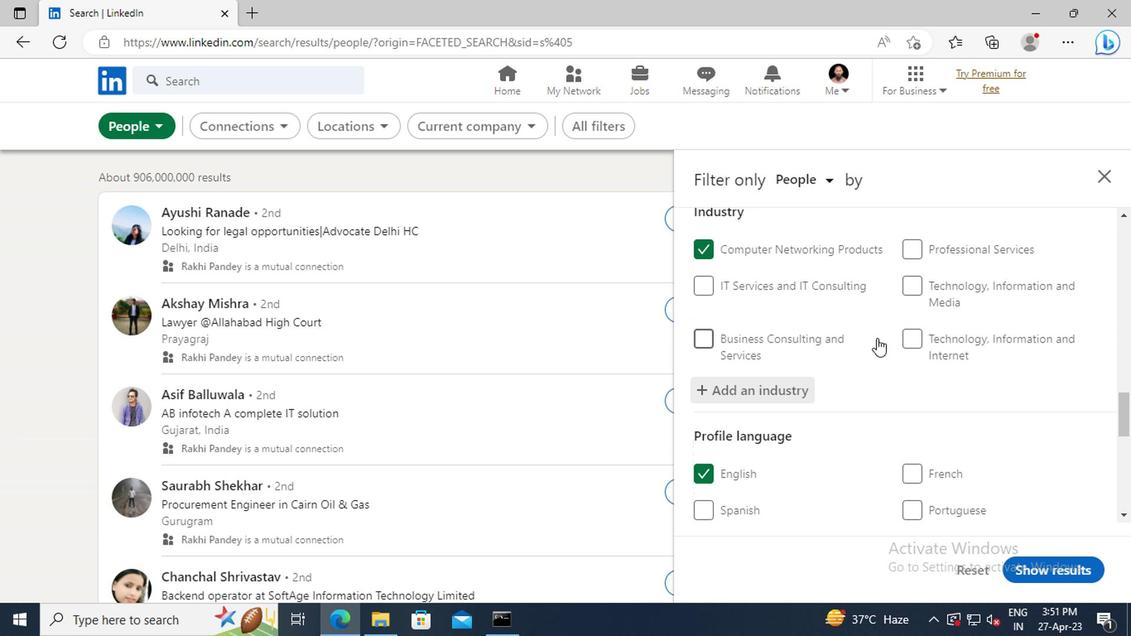 
Action: Mouse scrolled (874, 337) with delta (0, -1)
Screenshot: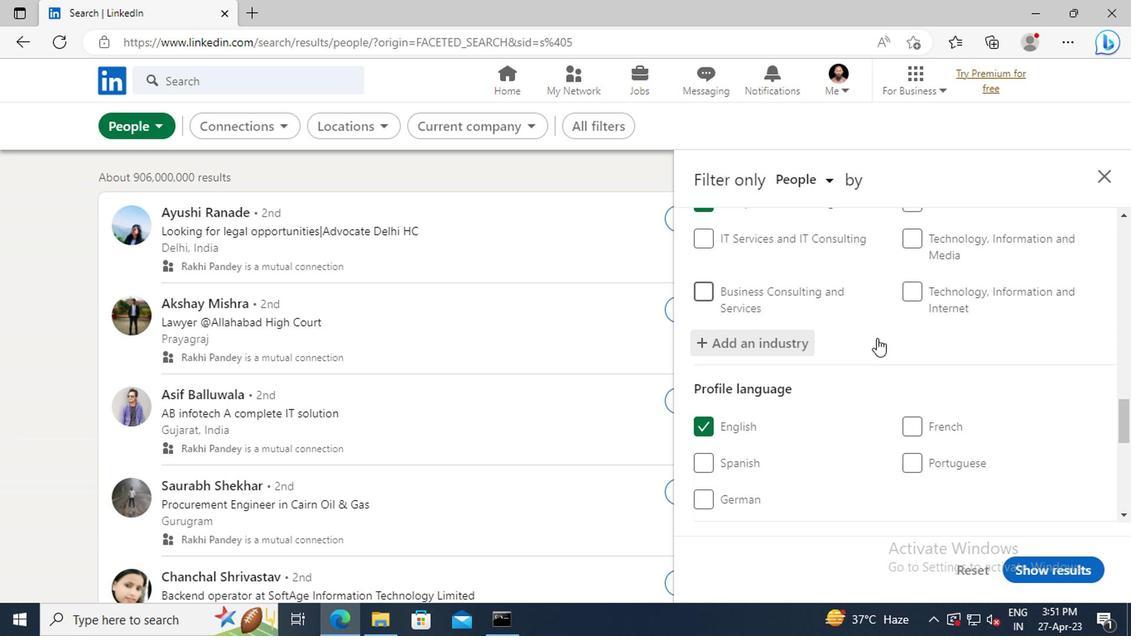 
Action: Mouse scrolled (874, 337) with delta (0, -1)
Screenshot: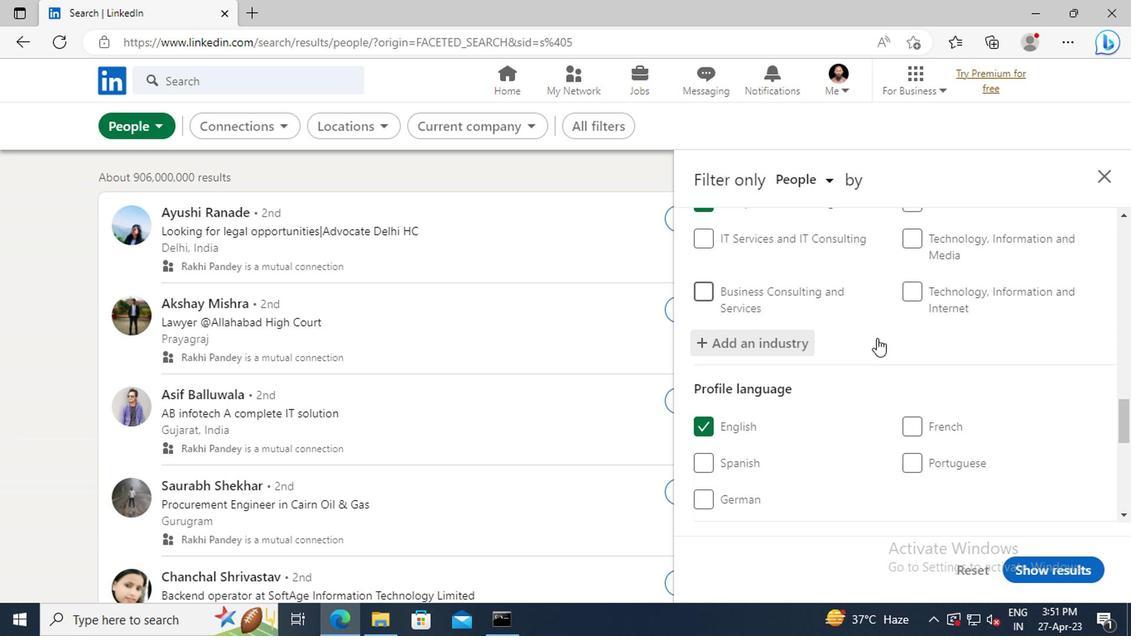 
Action: Mouse scrolled (874, 337) with delta (0, -1)
Screenshot: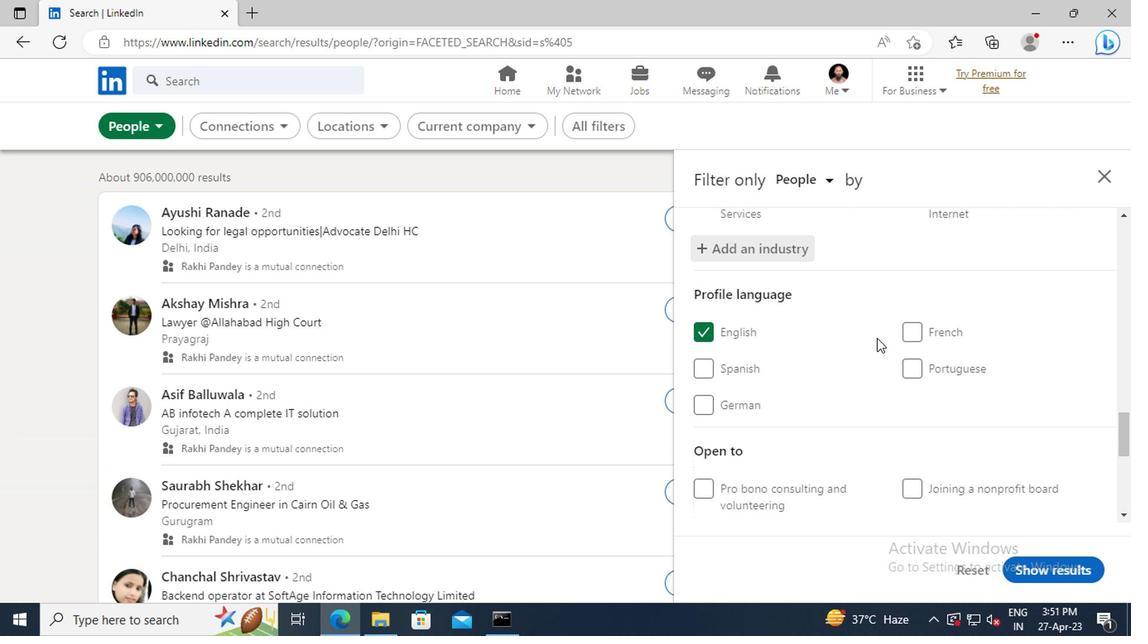 
Action: Mouse scrolled (874, 337) with delta (0, -1)
Screenshot: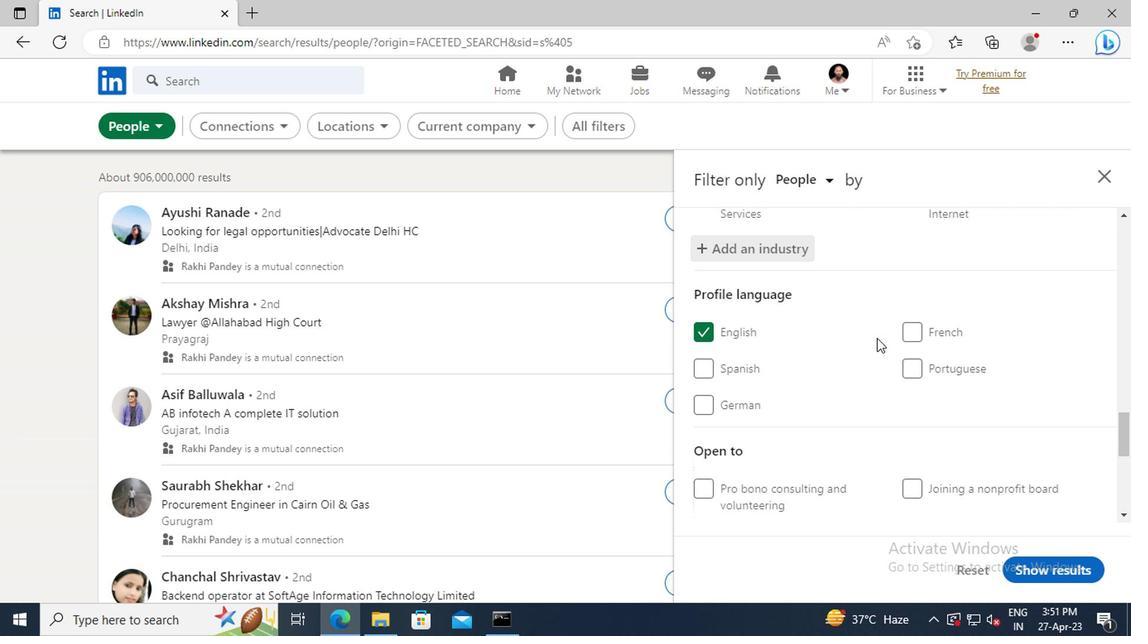 
Action: Mouse scrolled (874, 337) with delta (0, -1)
Screenshot: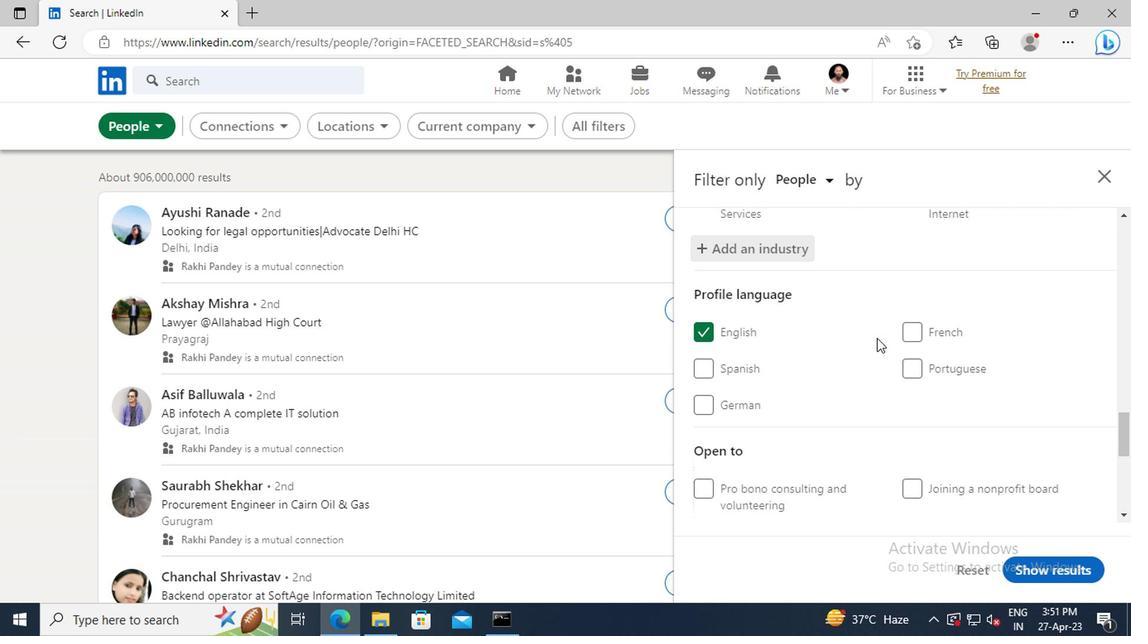 
Action: Mouse scrolled (874, 337) with delta (0, -1)
Screenshot: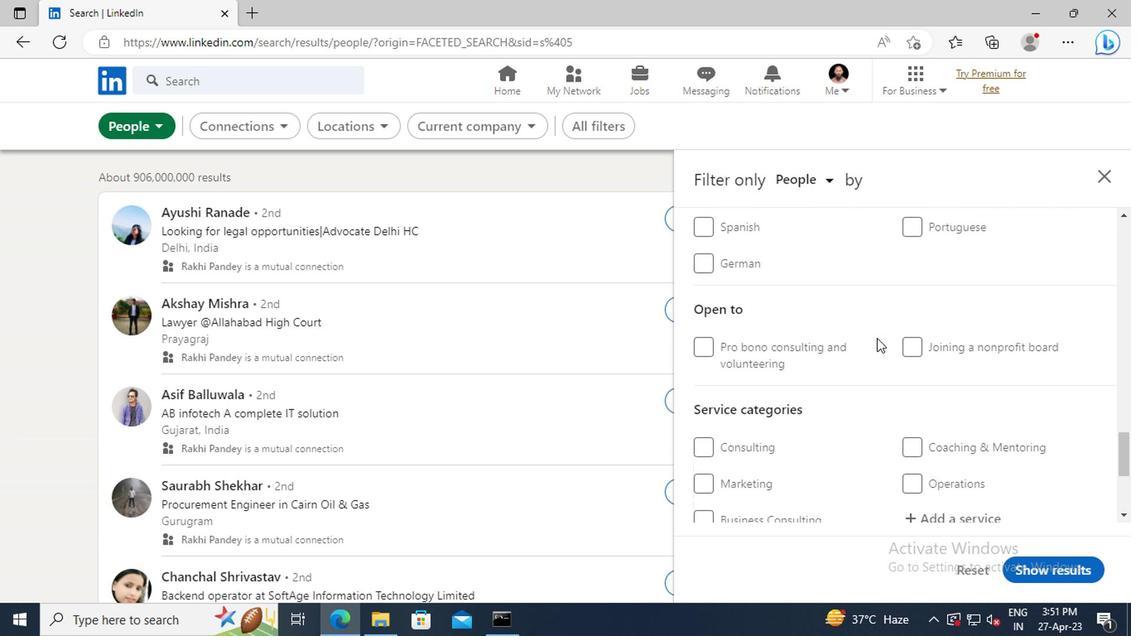 
Action: Mouse scrolled (874, 337) with delta (0, -1)
Screenshot: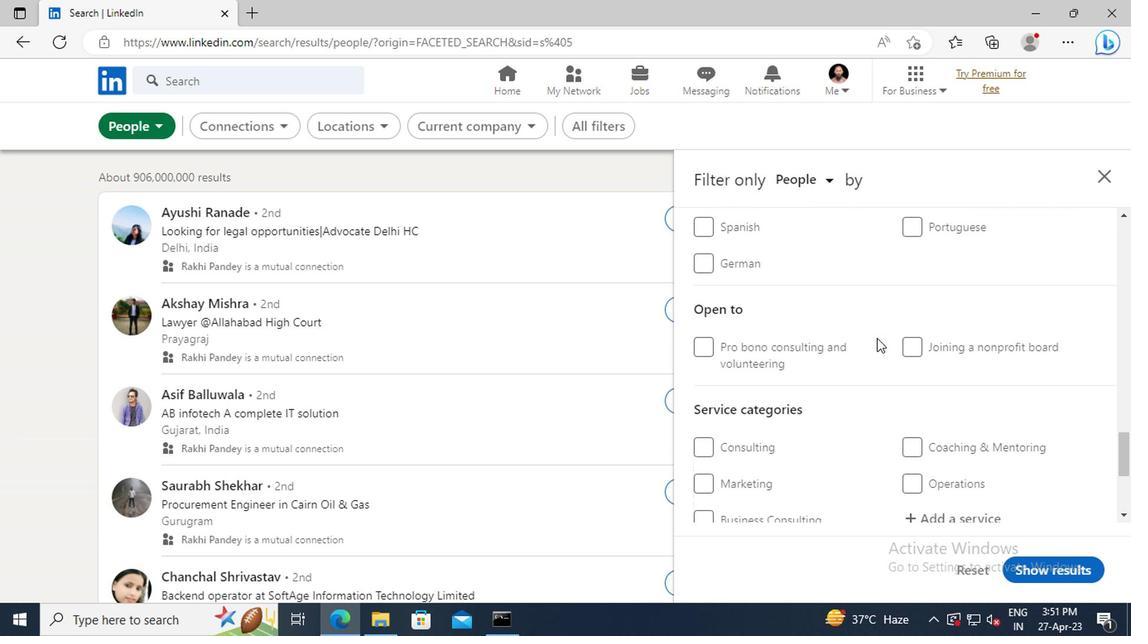
Action: Mouse scrolled (874, 337) with delta (0, -1)
Screenshot: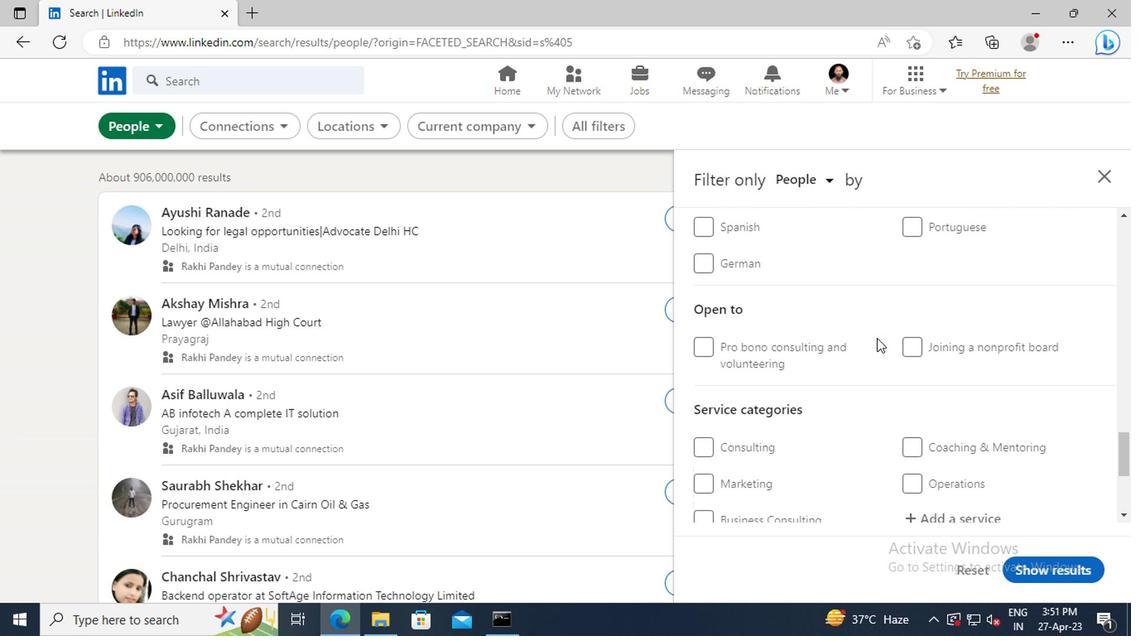 
Action: Mouse moved to (931, 376)
Screenshot: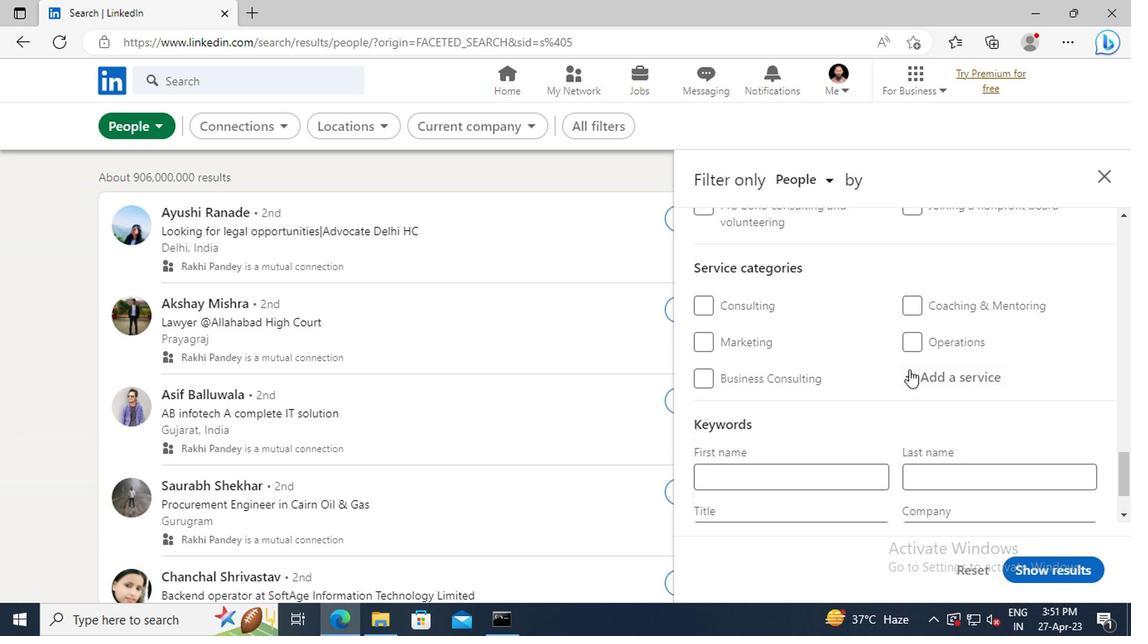
Action: Mouse pressed left at (931, 376)
Screenshot: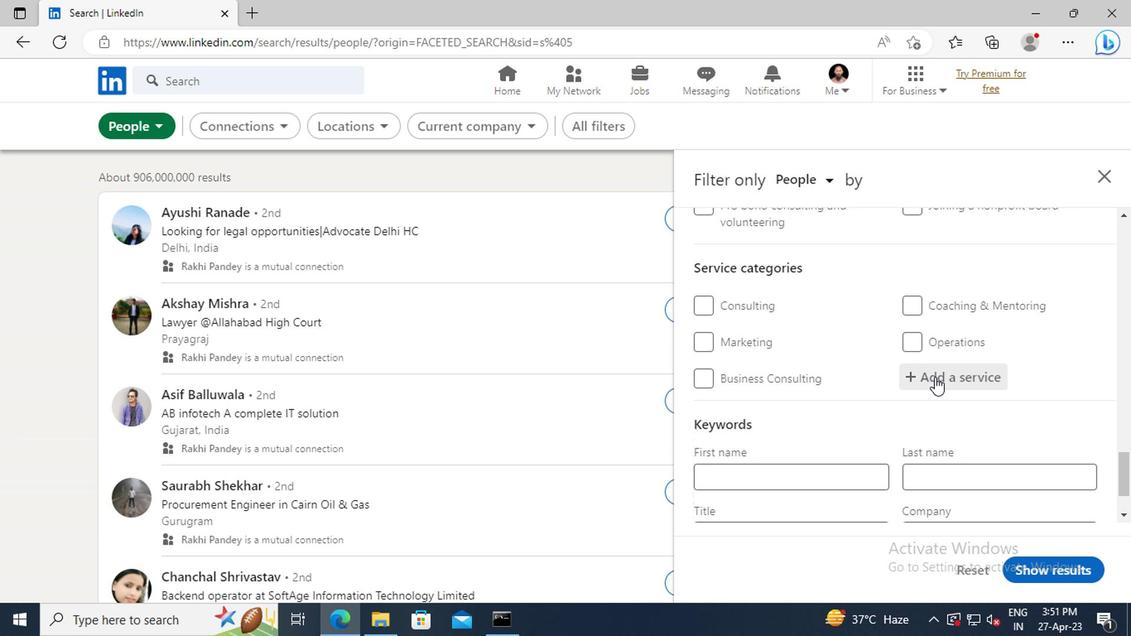 
Action: Key pressed <Key.shift>INTERIOR<Key.space><Key.shift>DESIGN
Screenshot: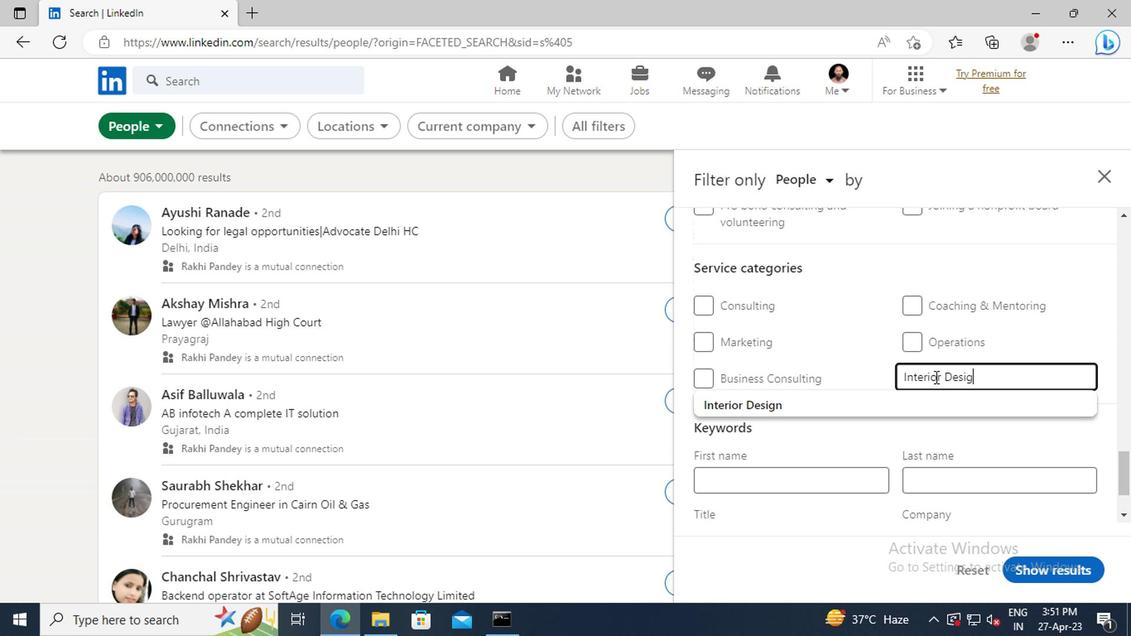 
Action: Mouse moved to (915, 399)
Screenshot: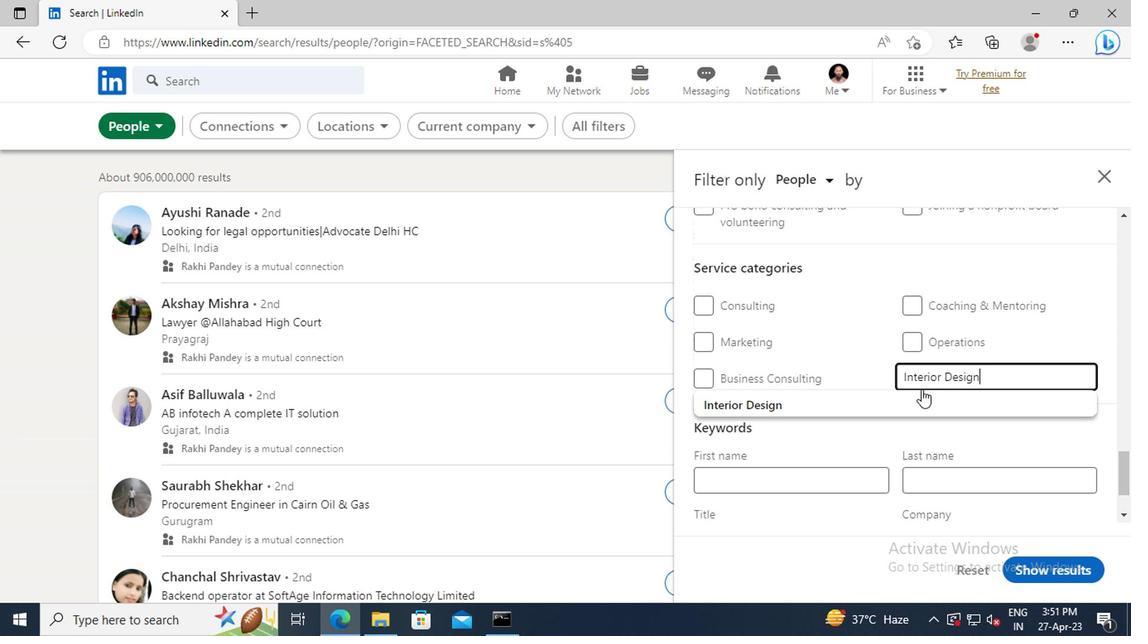 
Action: Mouse pressed left at (915, 399)
Screenshot: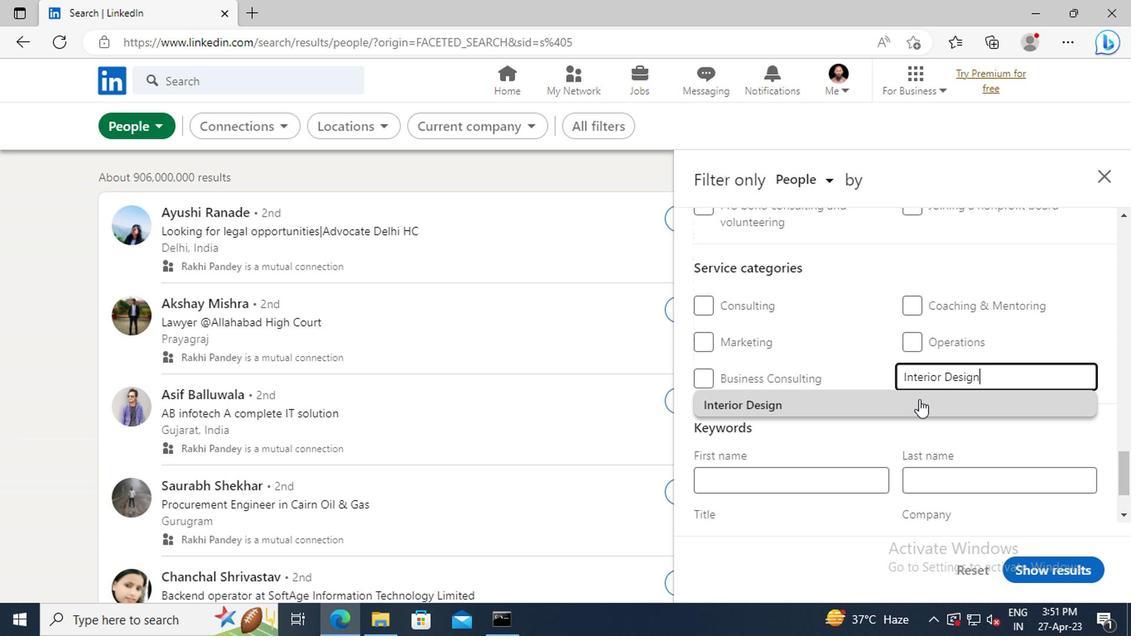 
Action: Mouse moved to (845, 386)
Screenshot: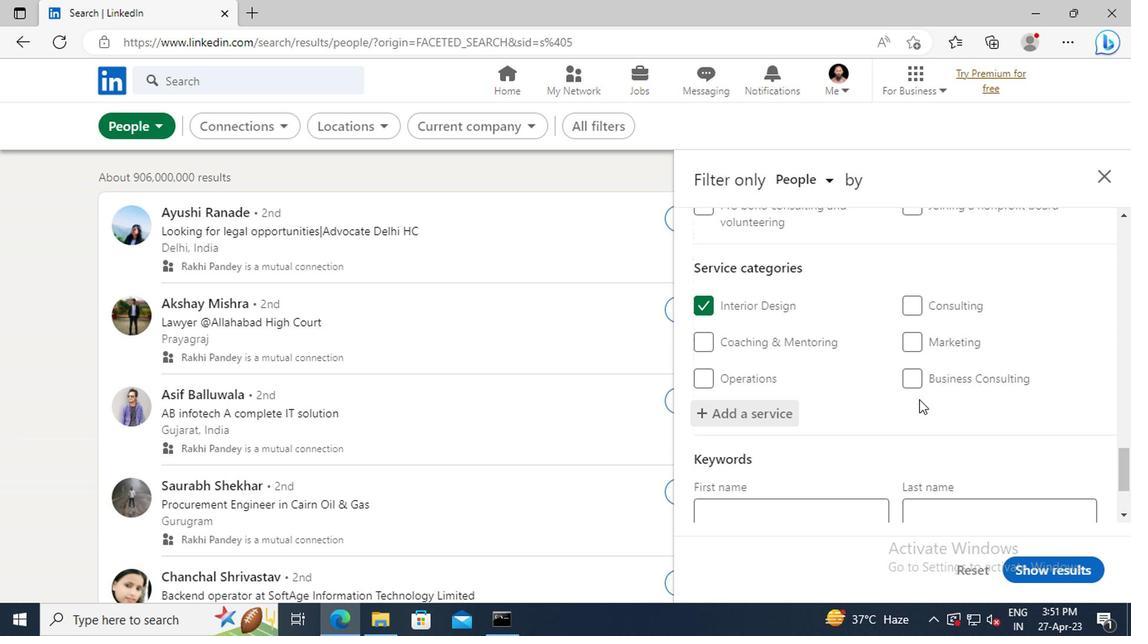 
Action: Mouse scrolled (845, 384) with delta (0, -1)
Screenshot: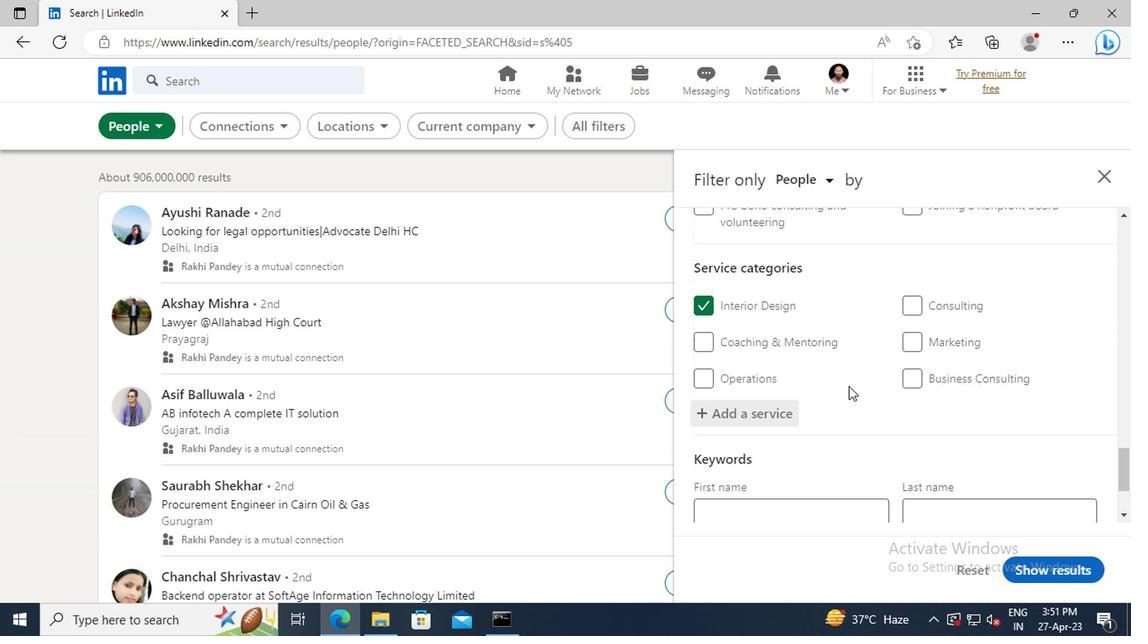 
Action: Mouse scrolled (845, 384) with delta (0, -1)
Screenshot: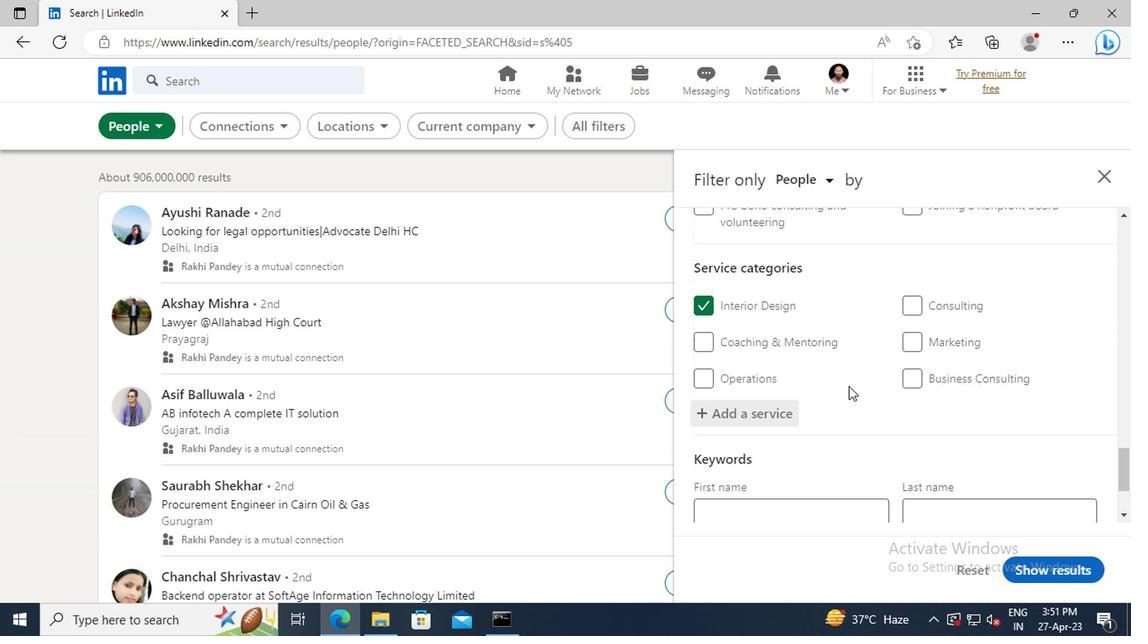 
Action: Mouse scrolled (845, 384) with delta (0, -1)
Screenshot: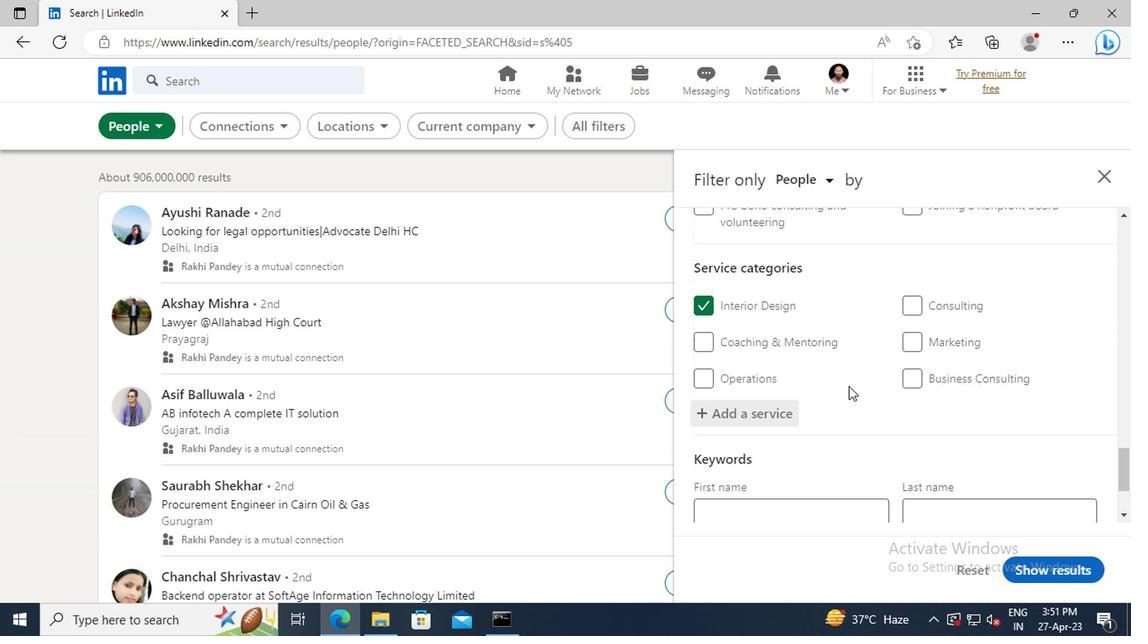 
Action: Mouse moved to (780, 450)
Screenshot: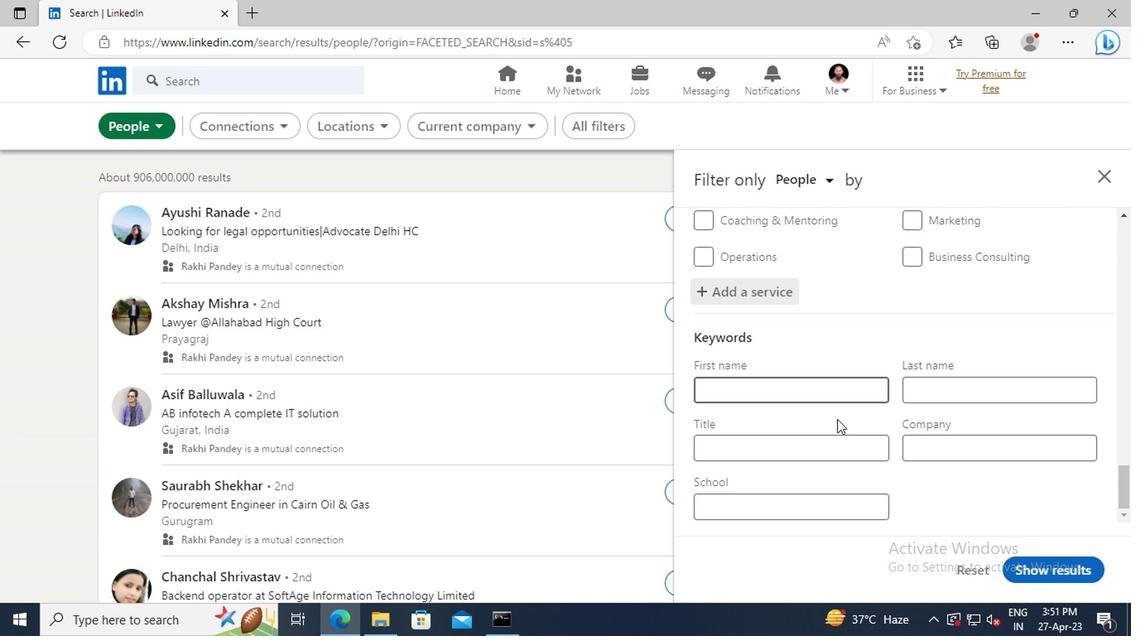 
Action: Mouse pressed left at (780, 450)
Screenshot: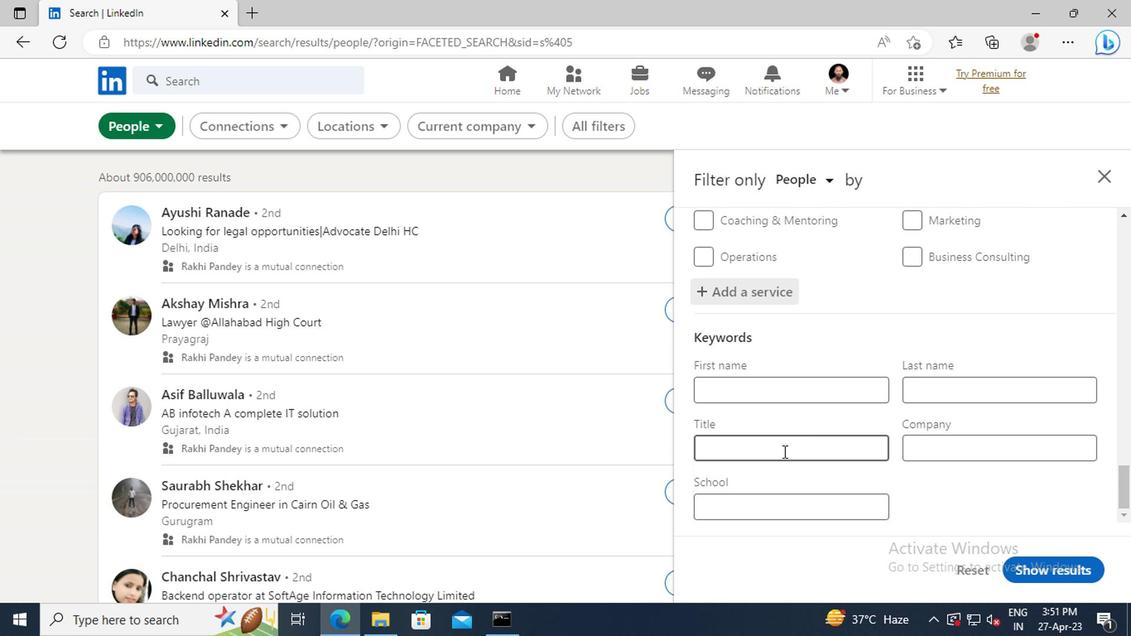 
Action: Key pressed <Key.shift>FAST<Key.space><Key.shift>FOOD<Key.space><Key.shift>WORKER<Key.enter>
Screenshot: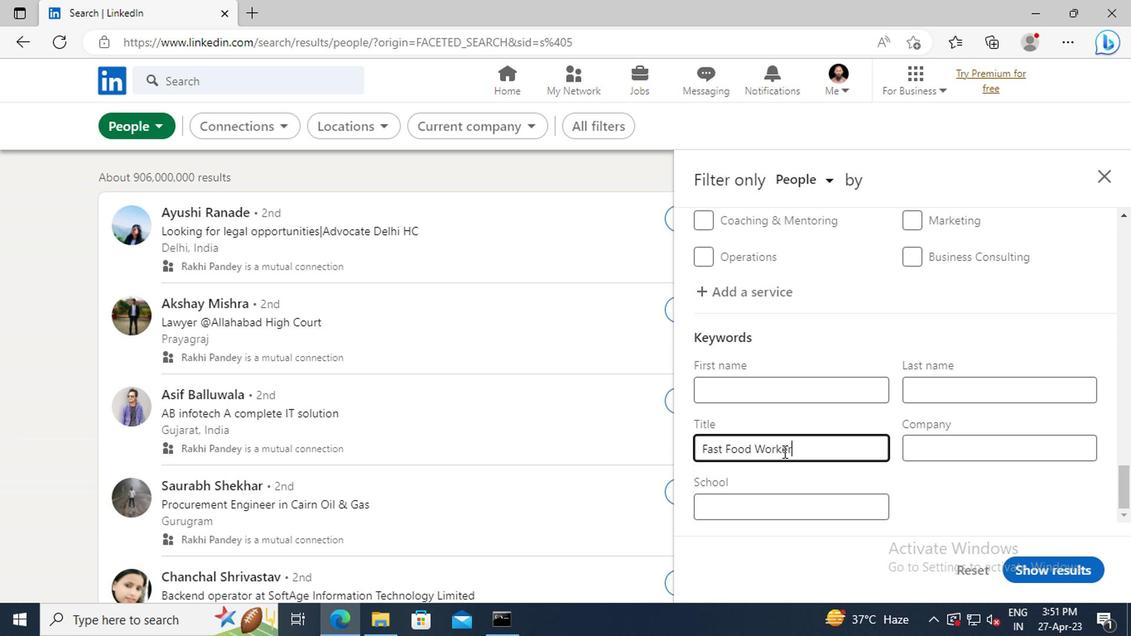 
Action: Mouse moved to (1033, 569)
Screenshot: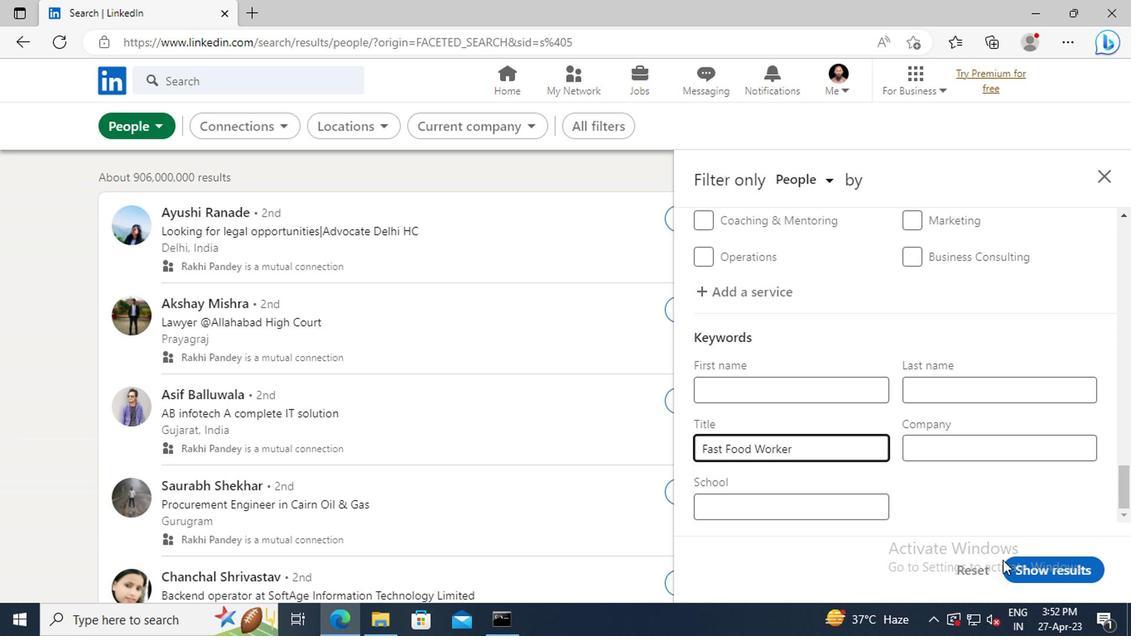 
Action: Mouse pressed left at (1033, 569)
Screenshot: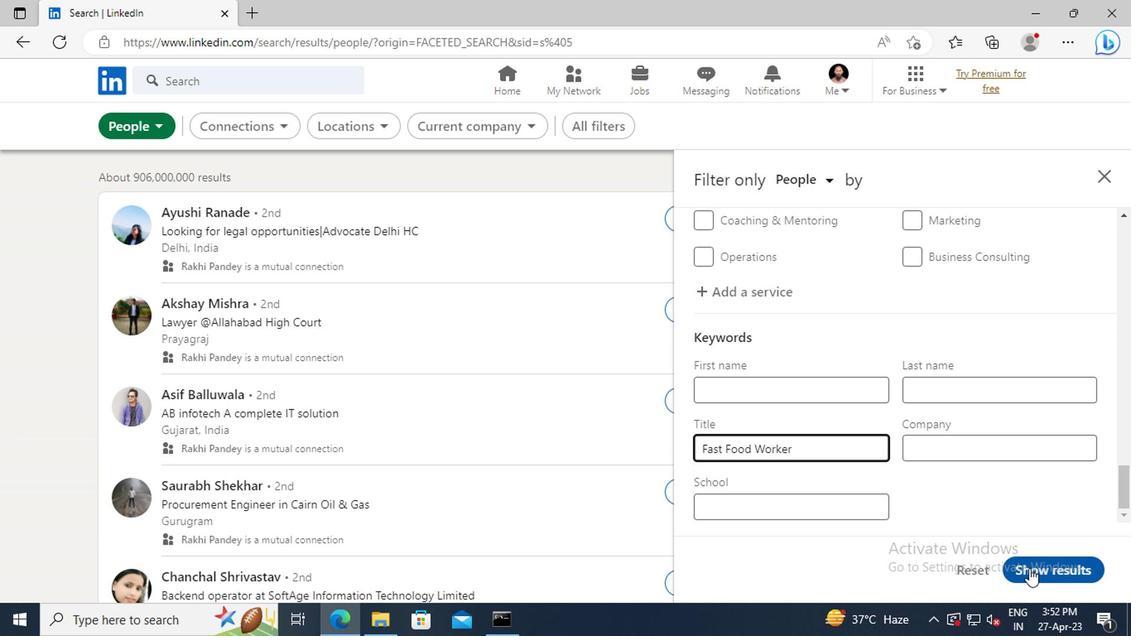 
